 Task: Buy 1 Radiator Caps from Caps section under best seller category for shipping address: Courtney Young, 4279 Crim Lane, Underhill, Vermont 05489, Cell Number 9377427970. Pay from credit card ending with 6010, CVV 682
Action: Mouse moved to (30, 81)
Screenshot: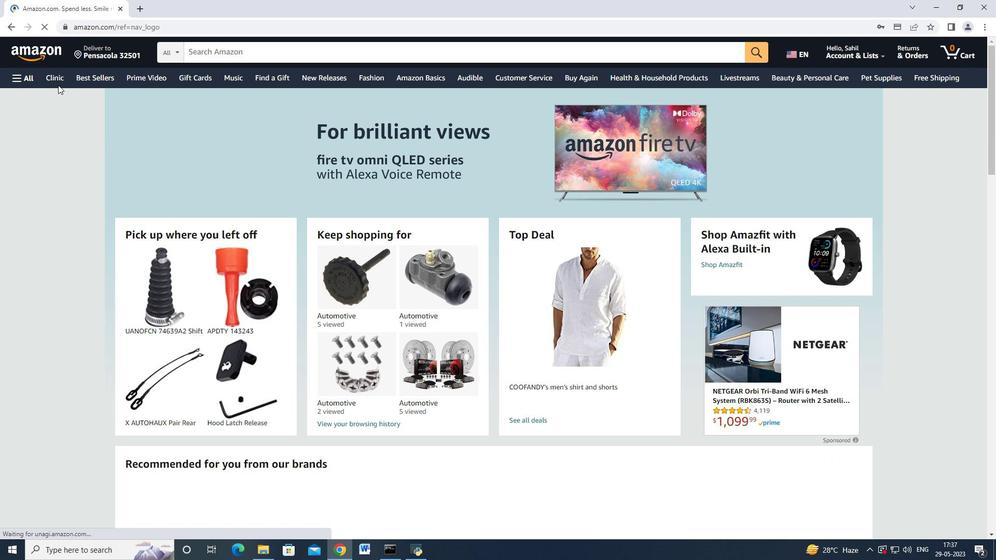 
Action: Mouse pressed left at (30, 81)
Screenshot: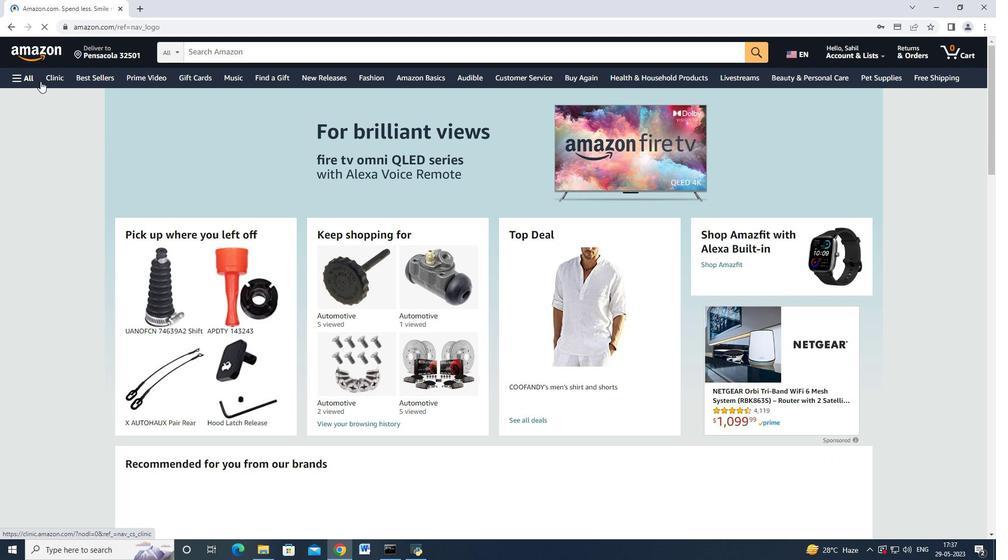 
Action: Mouse moved to (100, 368)
Screenshot: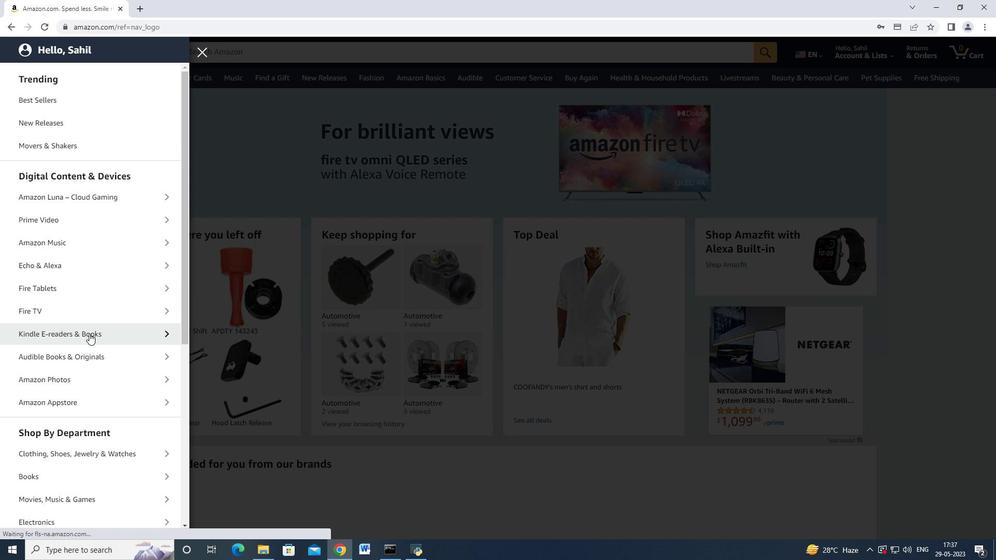 
Action: Mouse scrolled (100, 368) with delta (0, 0)
Screenshot: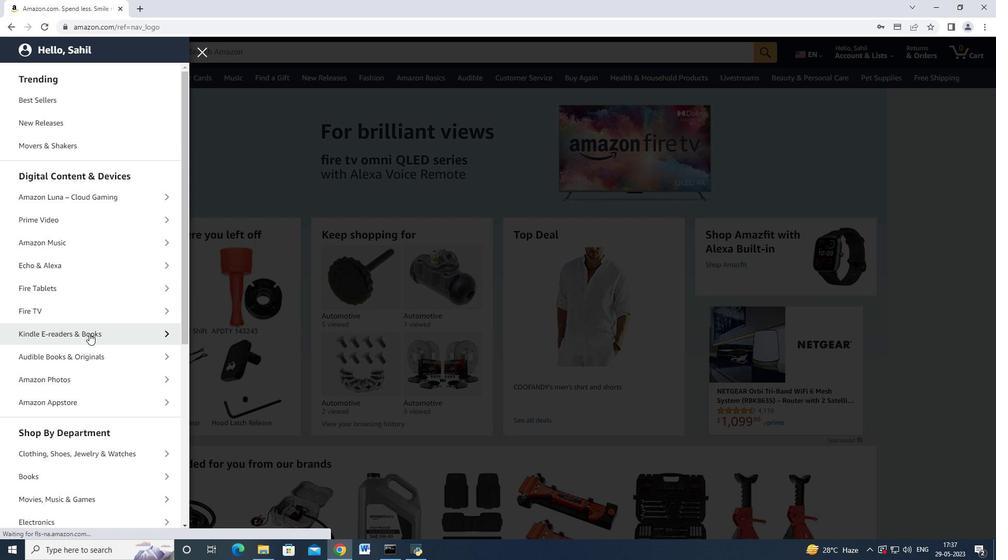 
Action: Mouse scrolled (100, 368) with delta (0, 0)
Screenshot: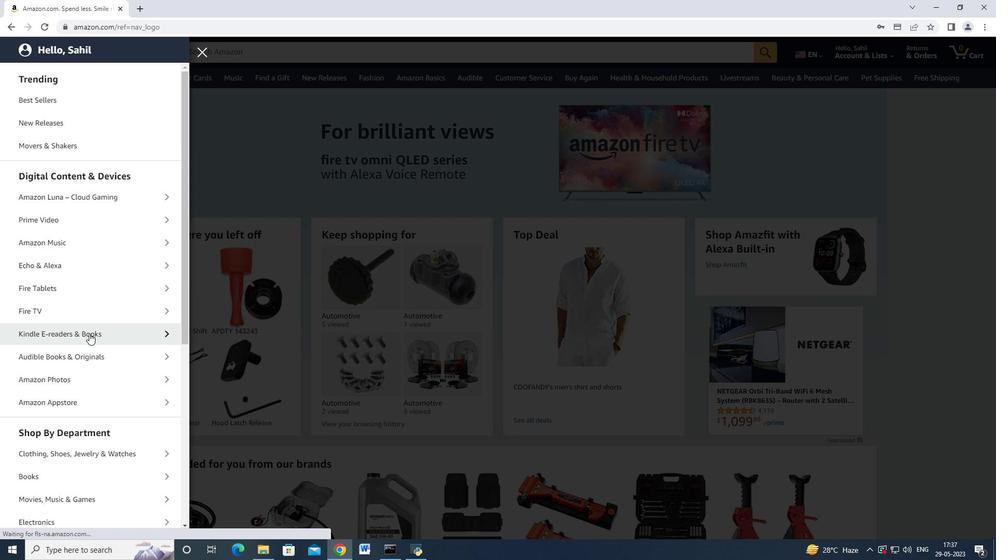 
Action: Mouse scrolled (100, 368) with delta (0, 0)
Screenshot: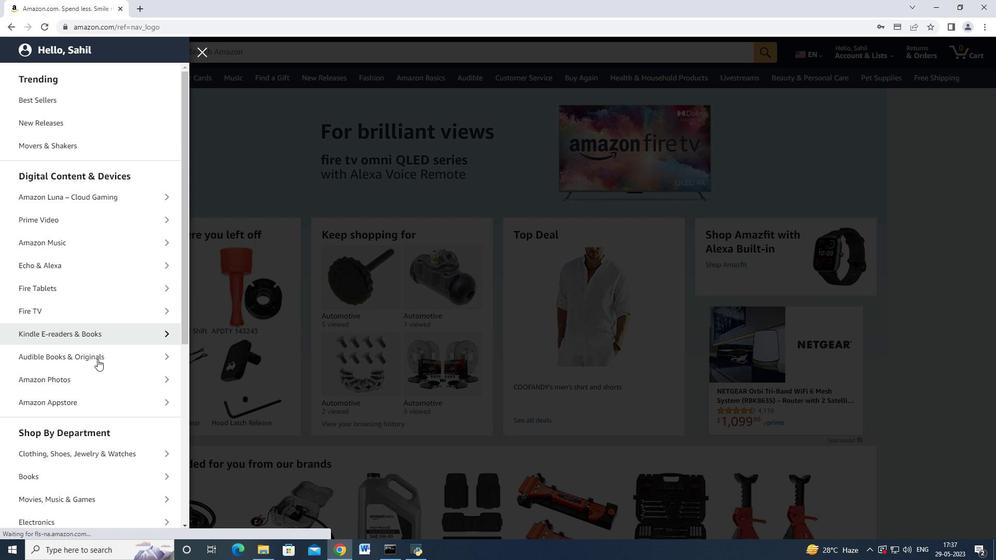 
Action: Mouse moved to (84, 227)
Screenshot: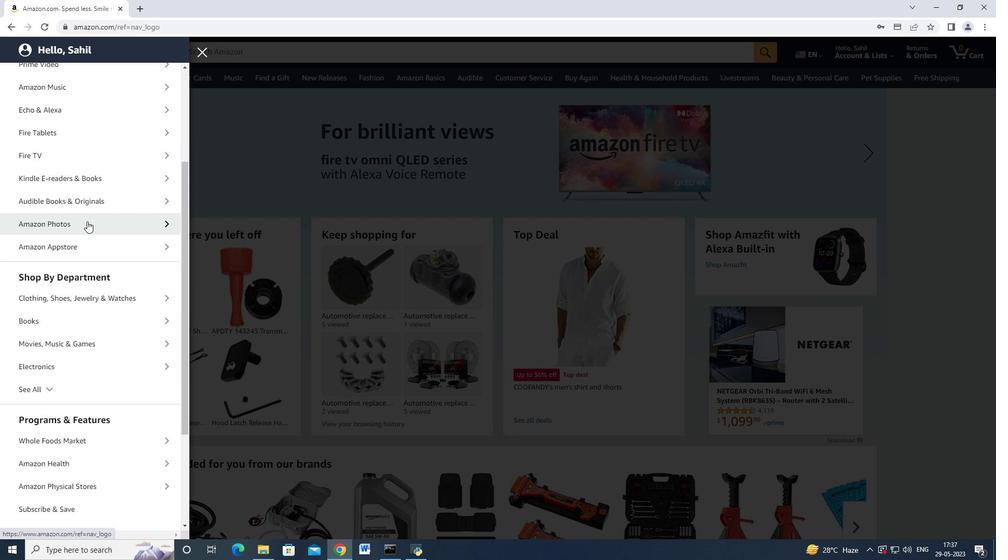 
Action: Mouse scrolled (84, 227) with delta (0, 0)
Screenshot: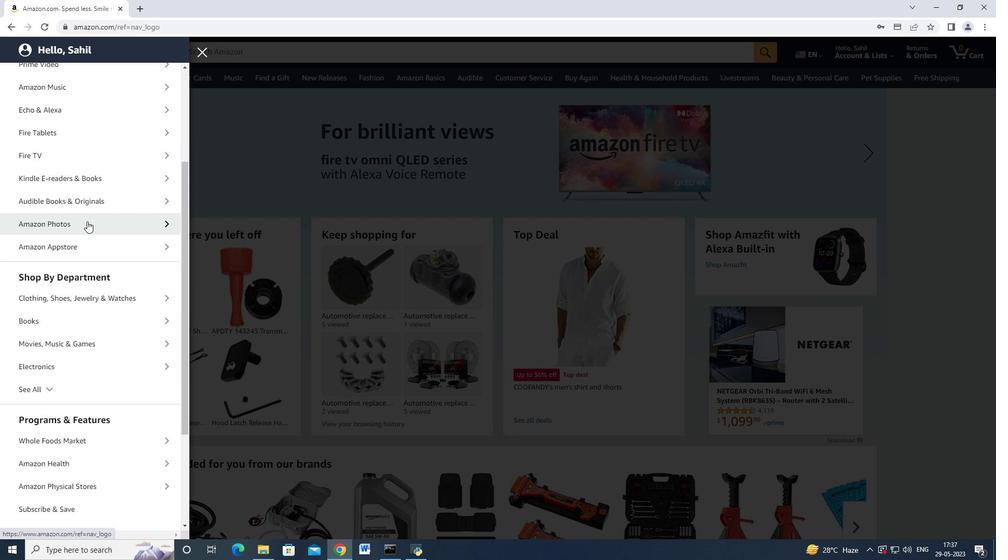 
Action: Mouse scrolled (84, 227) with delta (0, 0)
Screenshot: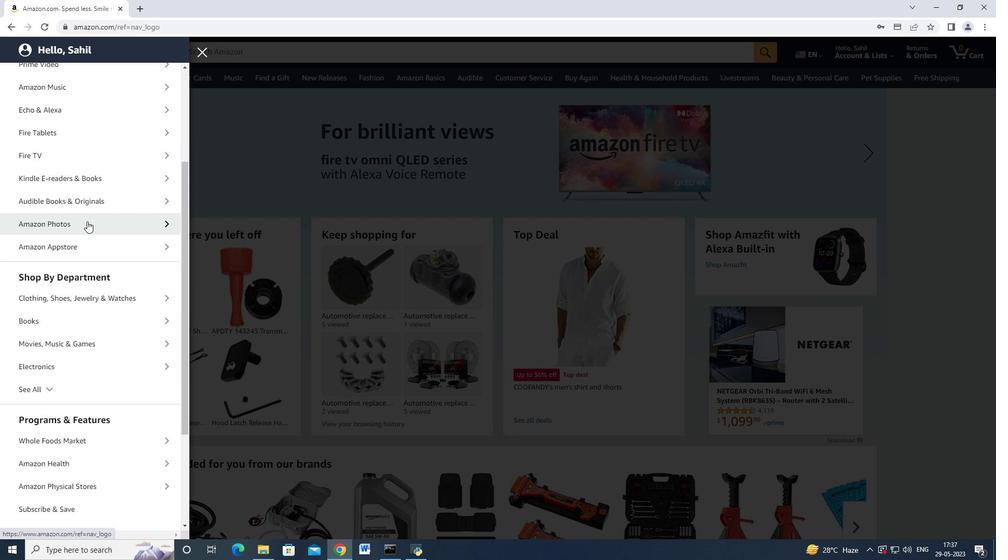 
Action: Mouse scrolled (84, 227) with delta (0, 0)
Screenshot: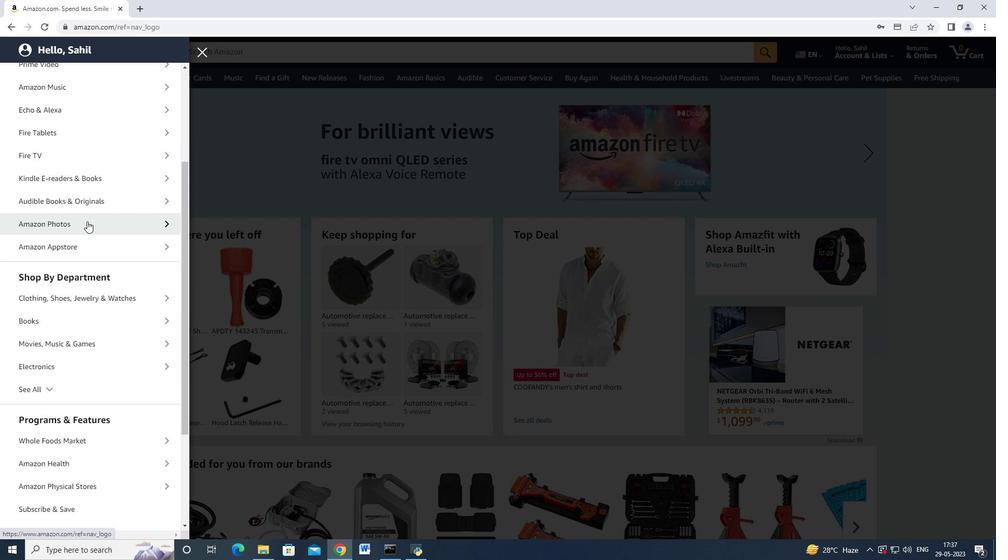 
Action: Mouse moved to (102, 359)
Screenshot: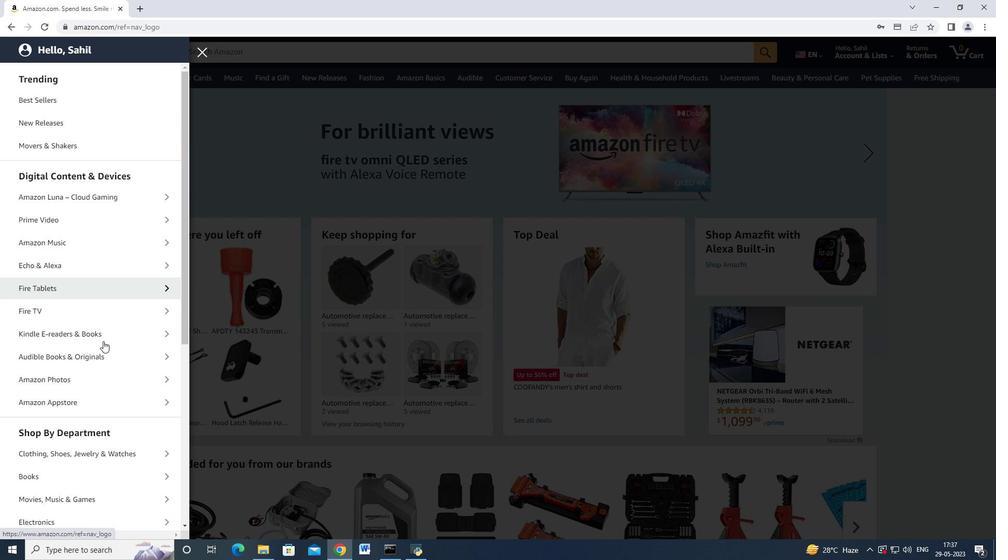 
Action: Mouse scrolled (102, 358) with delta (0, 0)
Screenshot: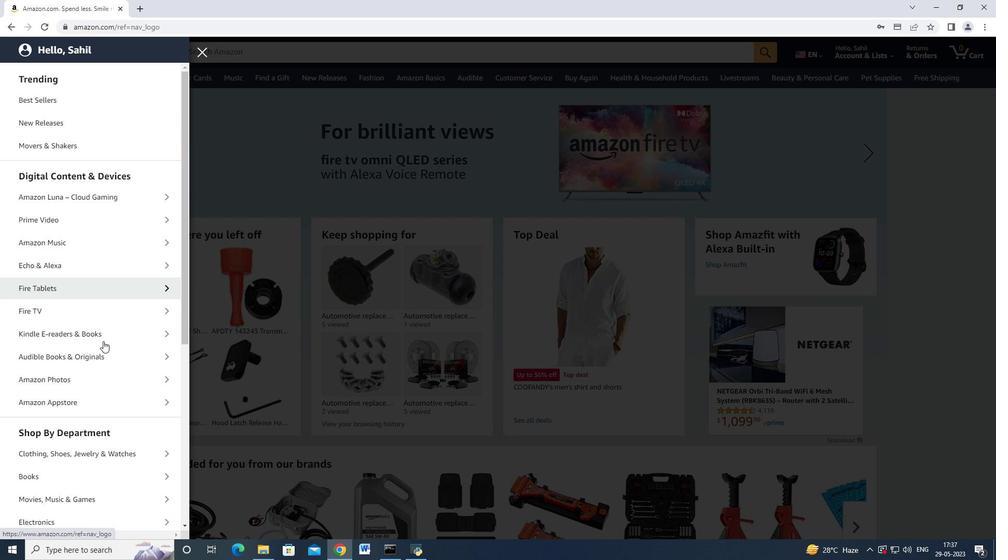 
Action: Mouse scrolled (102, 358) with delta (0, 0)
Screenshot: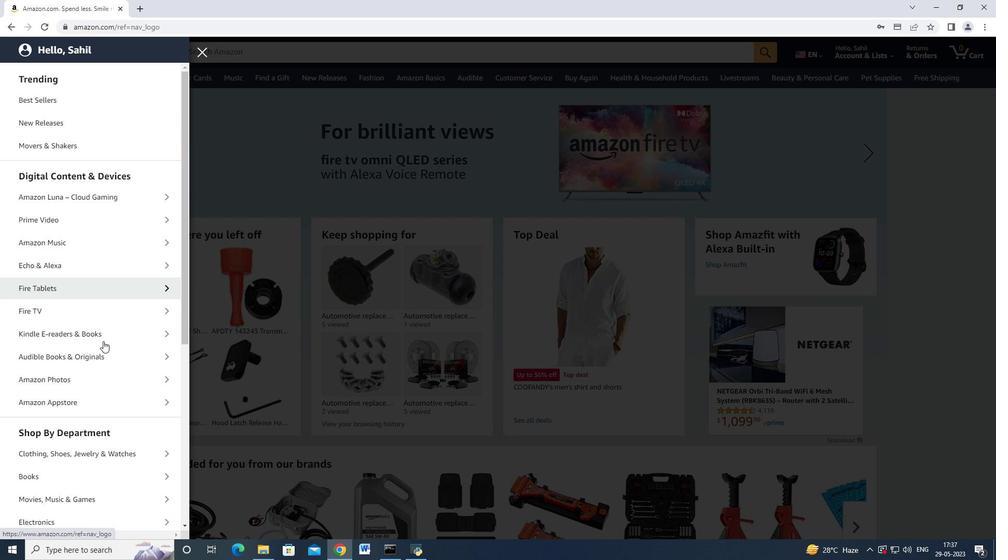 
Action: Mouse scrolled (102, 358) with delta (0, 0)
Screenshot: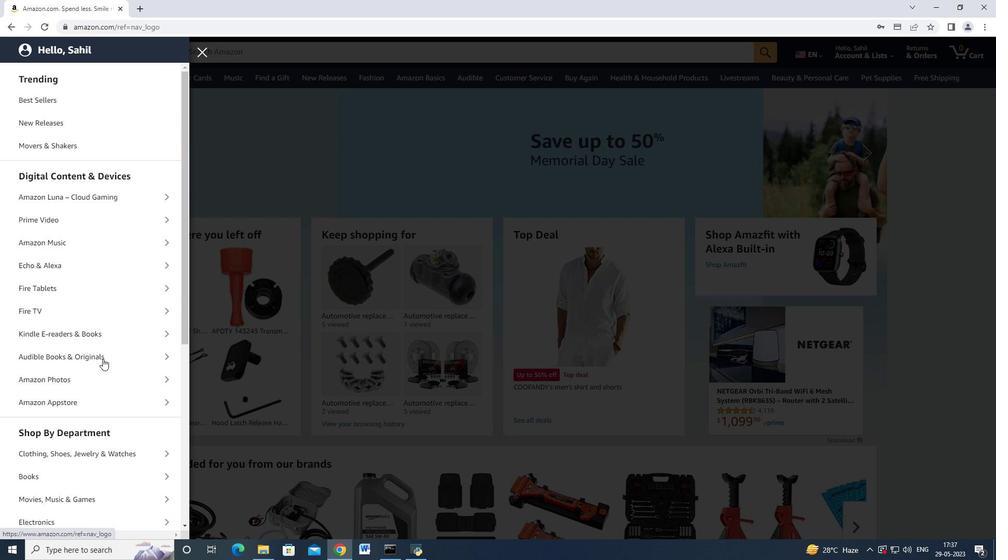 
Action: Mouse scrolled (102, 358) with delta (0, 0)
Screenshot: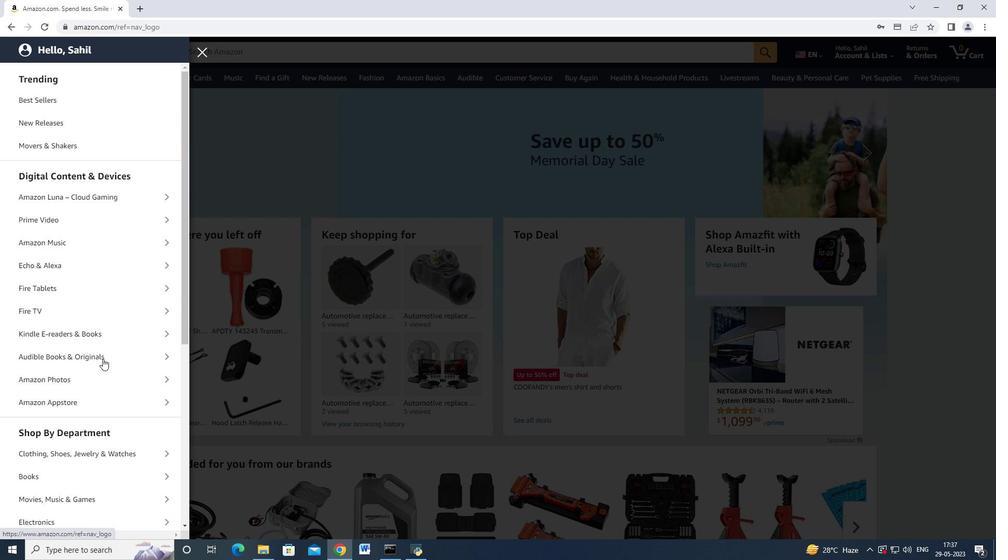 
Action: Mouse moved to (96, 377)
Screenshot: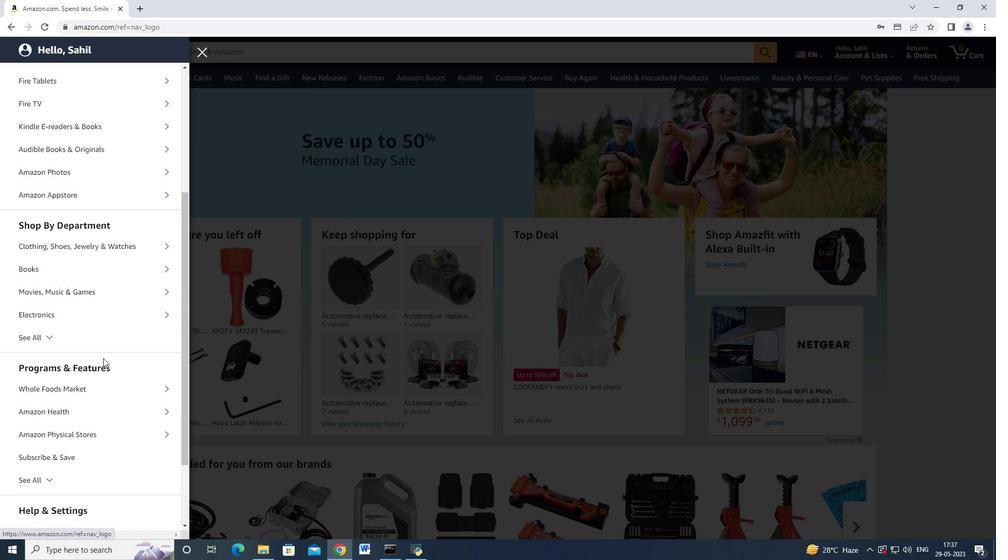 
Action: Mouse scrolled (96, 377) with delta (0, 0)
Screenshot: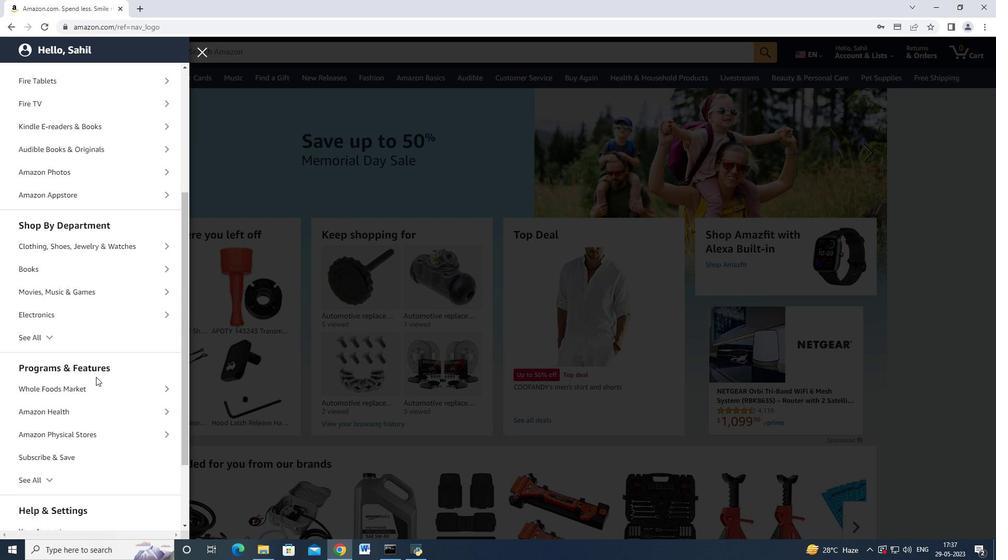 
Action: Mouse scrolled (96, 377) with delta (0, 0)
Screenshot: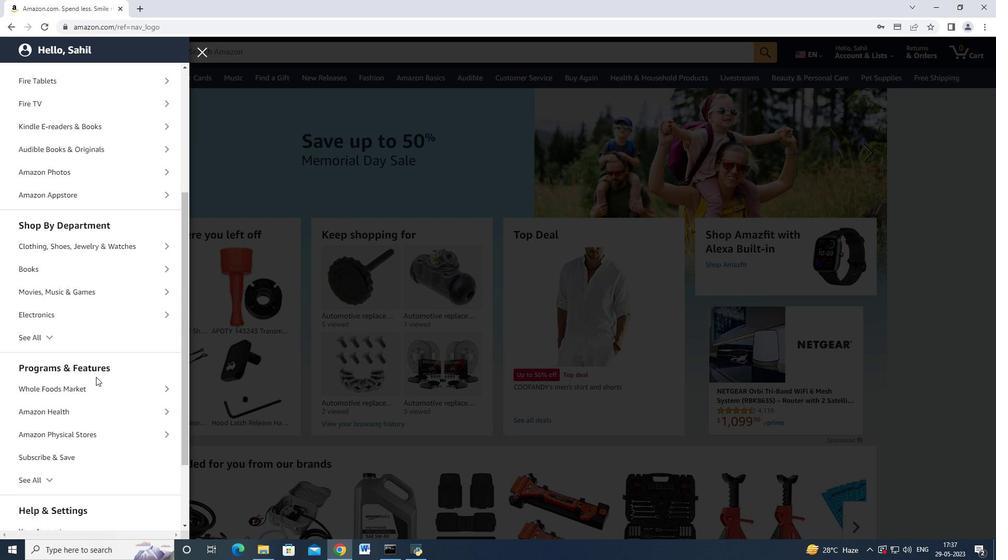 
Action: Mouse scrolled (96, 377) with delta (0, 0)
Screenshot: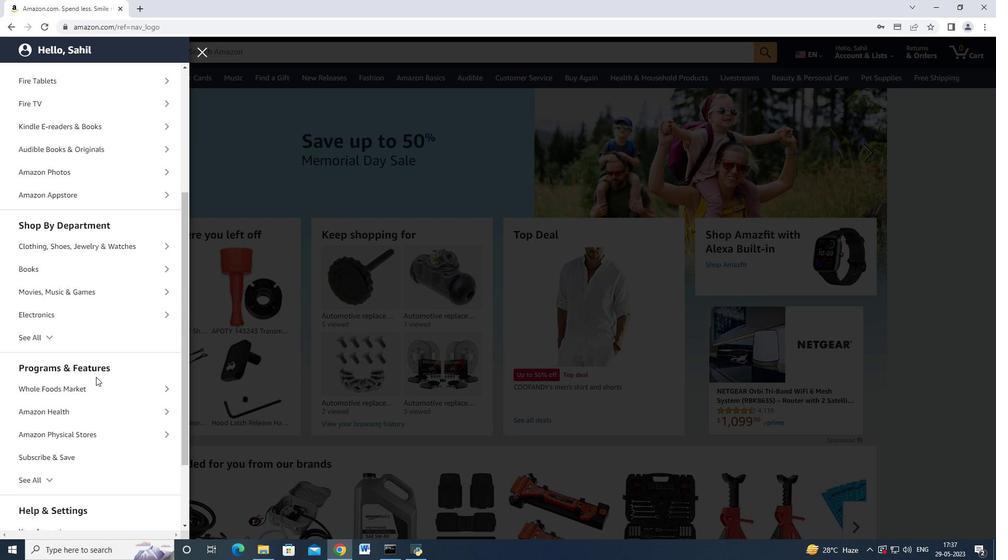 
Action: Mouse scrolled (96, 377) with delta (0, 0)
Screenshot: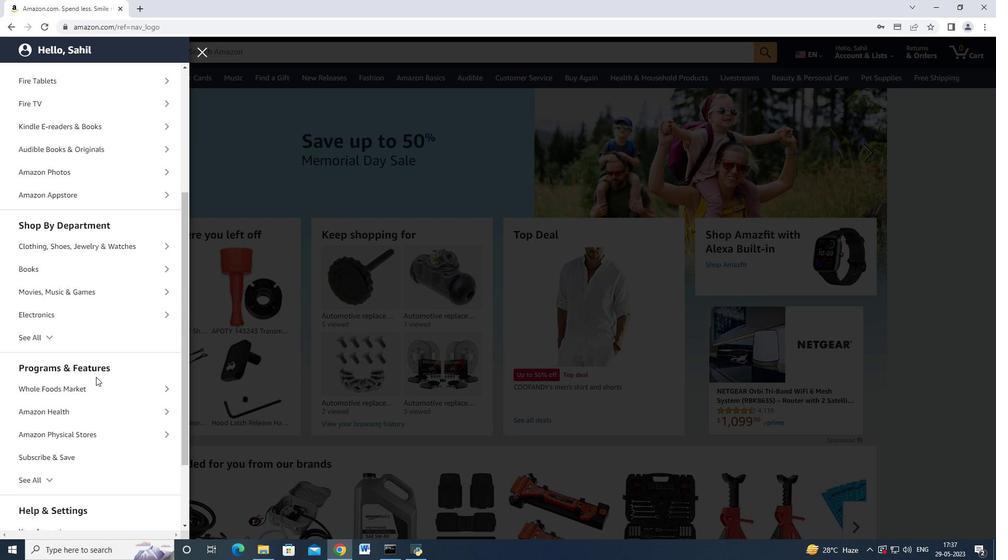 
Action: Mouse moved to (81, 354)
Screenshot: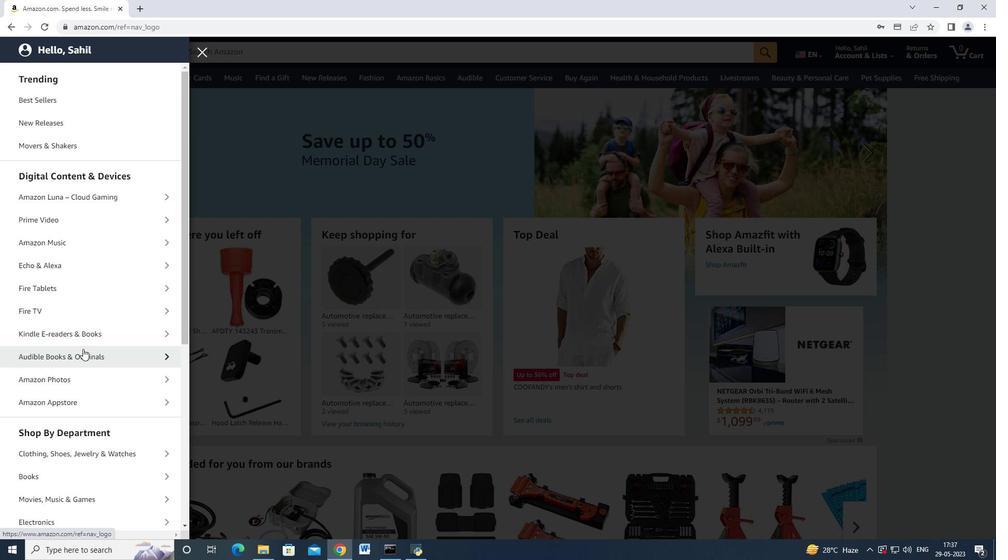 
Action: Mouse scrolled (81, 353) with delta (0, 0)
Screenshot: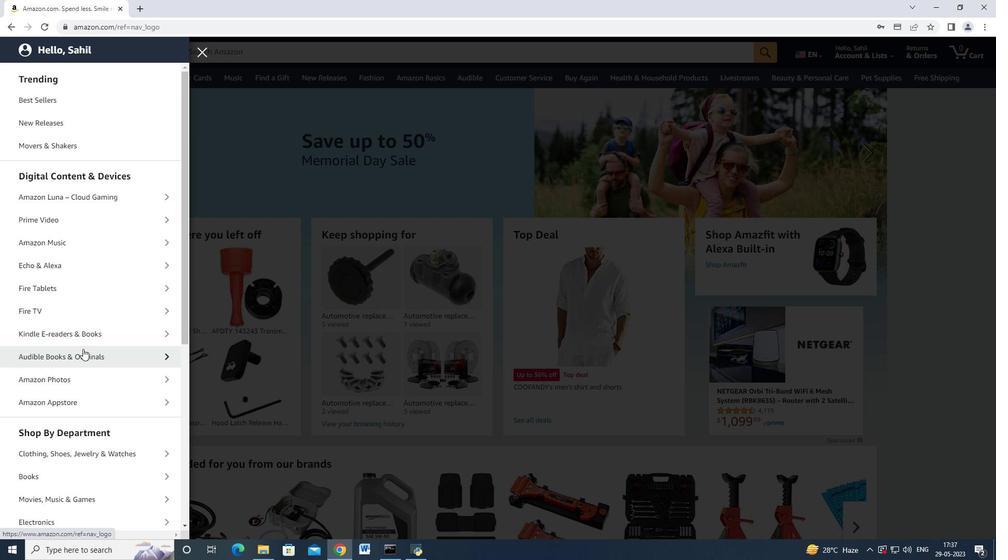 
Action: Mouse scrolled (81, 353) with delta (0, 0)
Screenshot: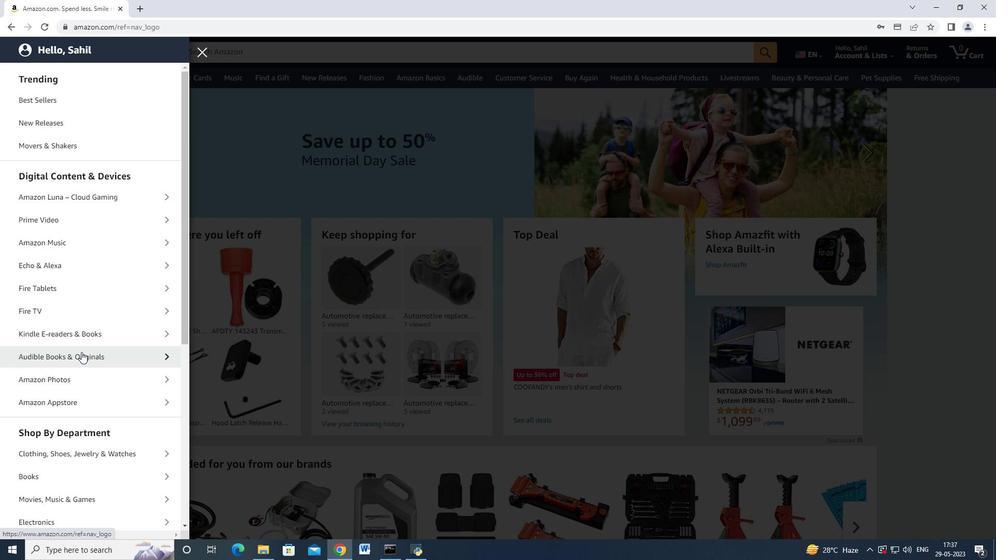 
Action: Mouse moved to (75, 378)
Screenshot: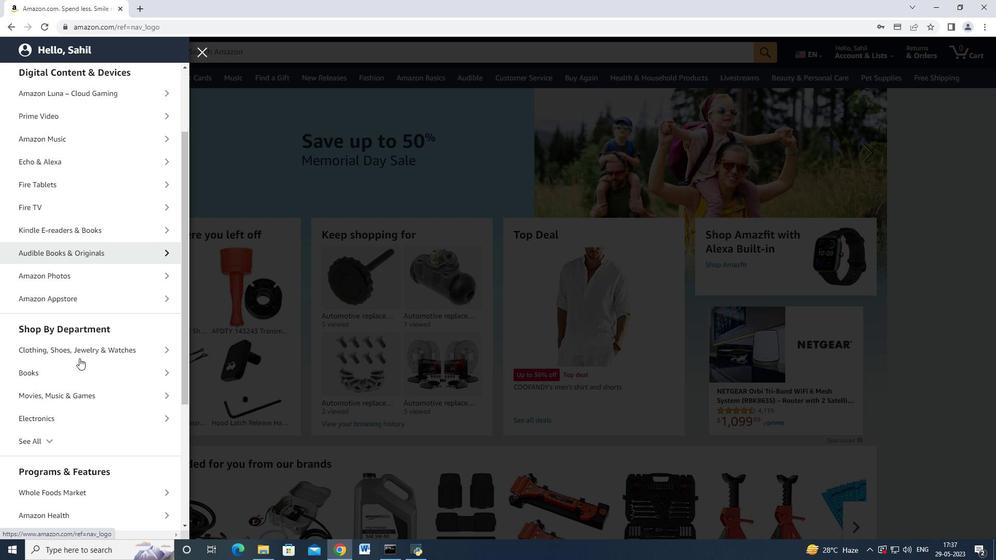 
Action: Mouse scrolled (75, 377) with delta (0, 0)
Screenshot: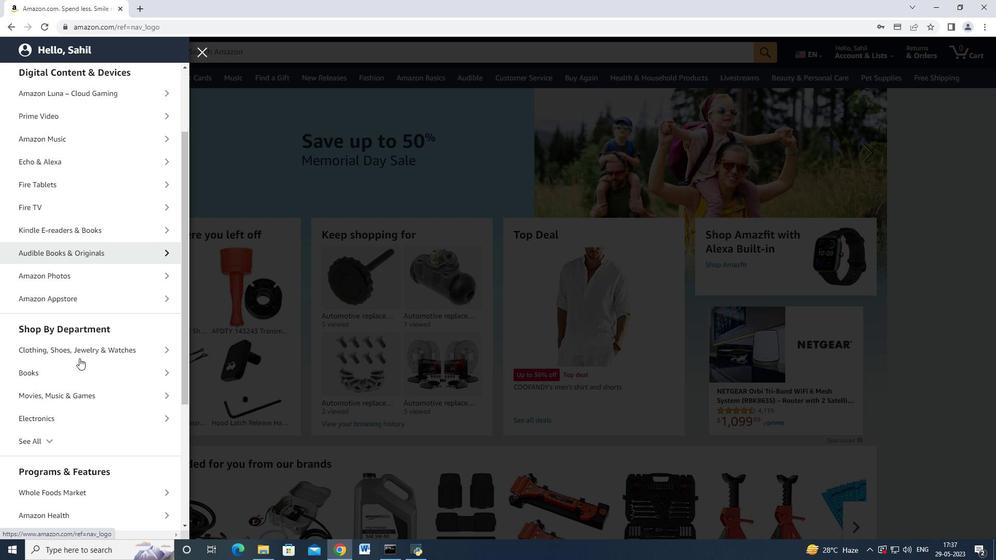 
Action: Mouse moved to (58, 394)
Screenshot: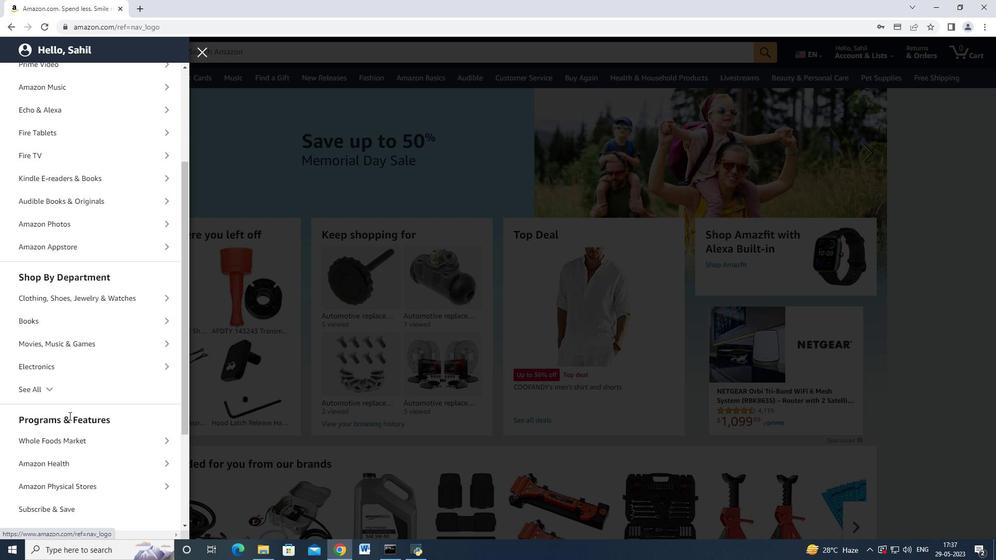 
Action: Mouse pressed left at (58, 394)
Screenshot: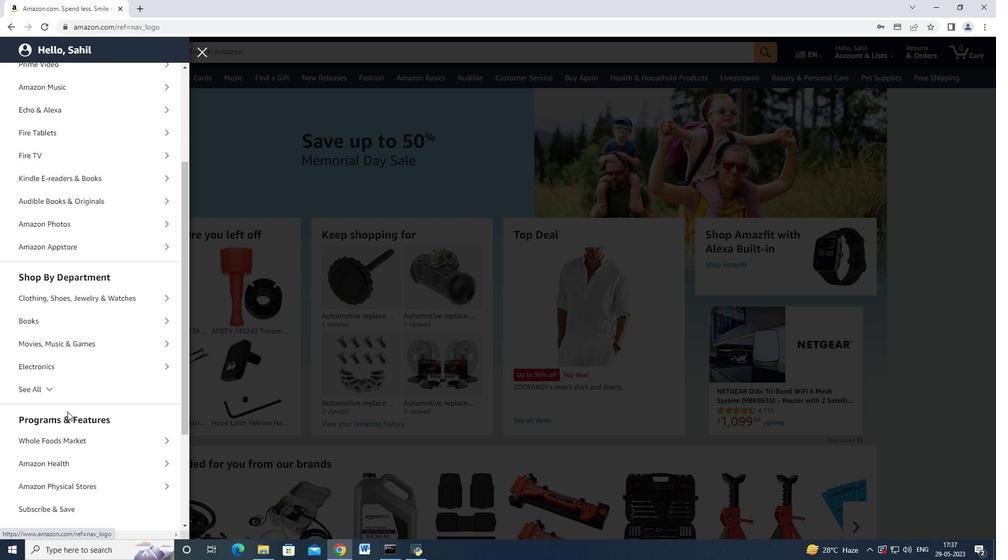 
Action: Mouse moved to (78, 373)
Screenshot: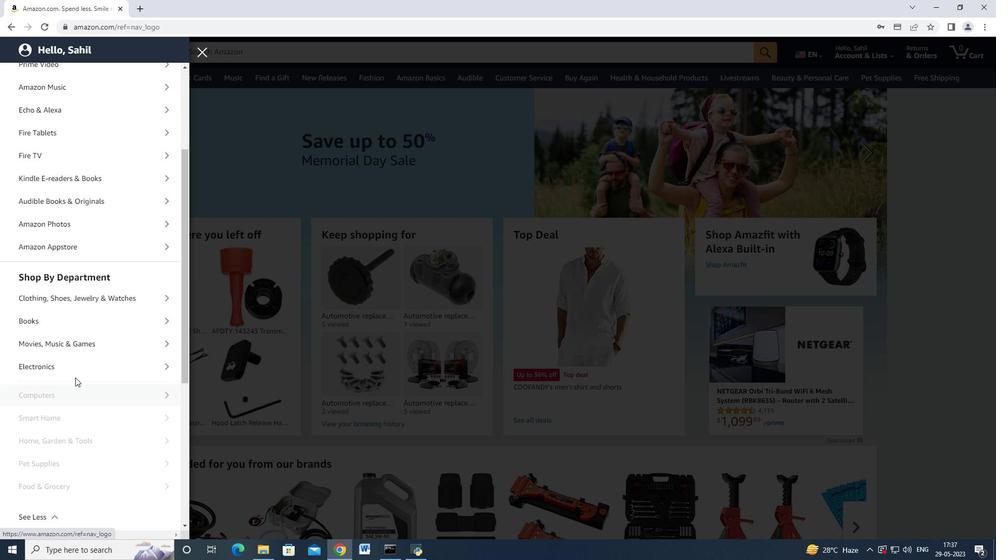 
Action: Mouse scrolled (78, 372) with delta (0, 0)
Screenshot: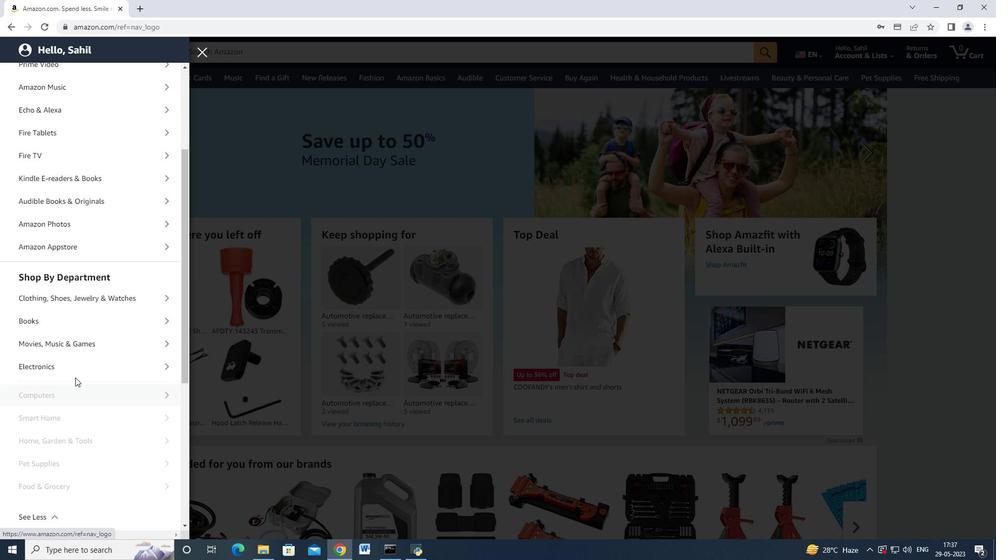 
Action: Mouse scrolled (78, 372) with delta (0, 0)
Screenshot: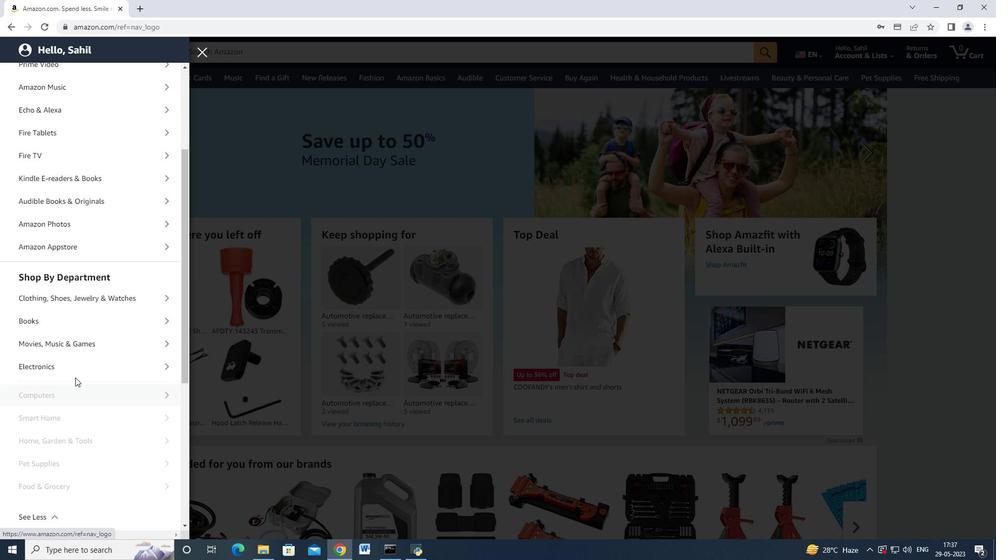 
Action: Mouse scrolled (78, 372) with delta (0, 0)
Screenshot: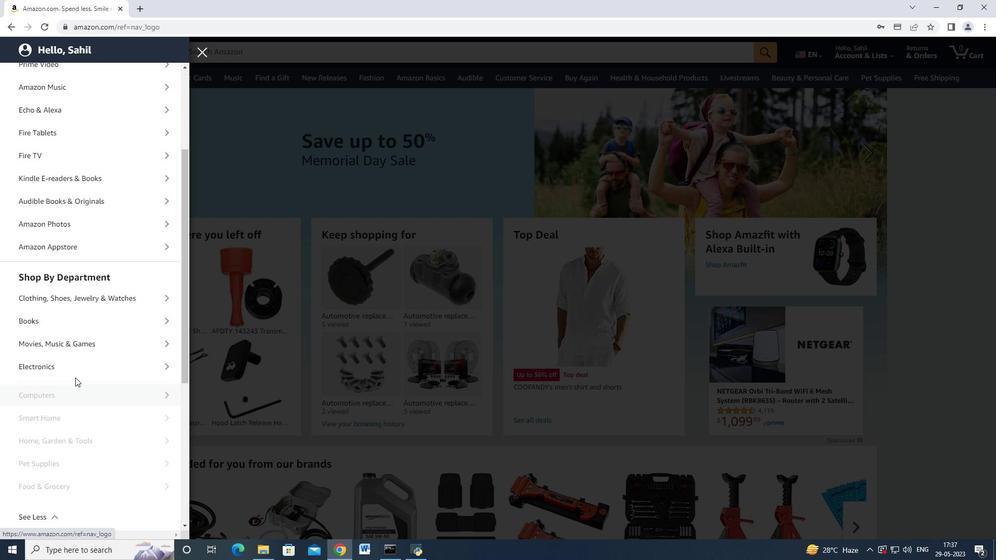 
Action: Mouse scrolled (78, 372) with delta (0, 0)
Screenshot: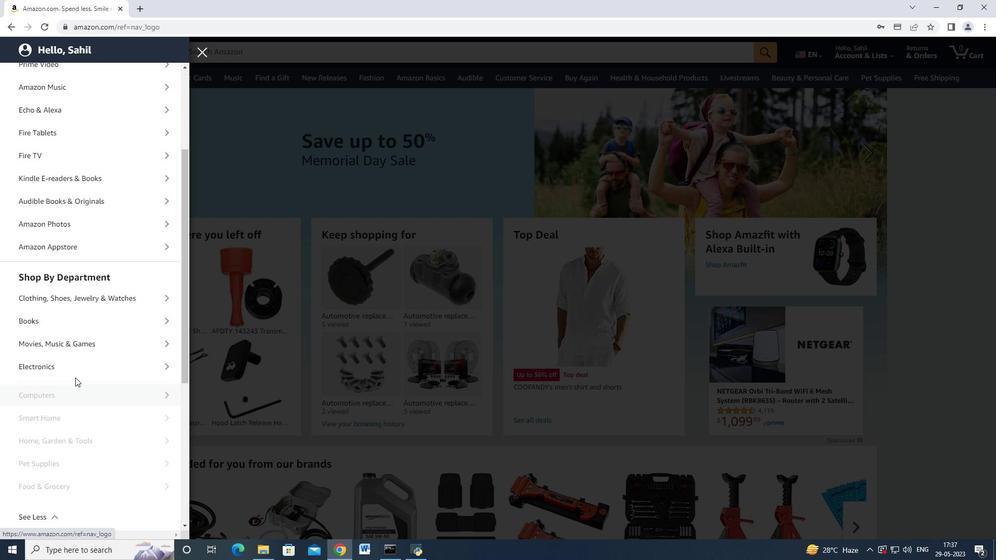 
Action: Mouse scrolled (78, 372) with delta (0, 0)
Screenshot: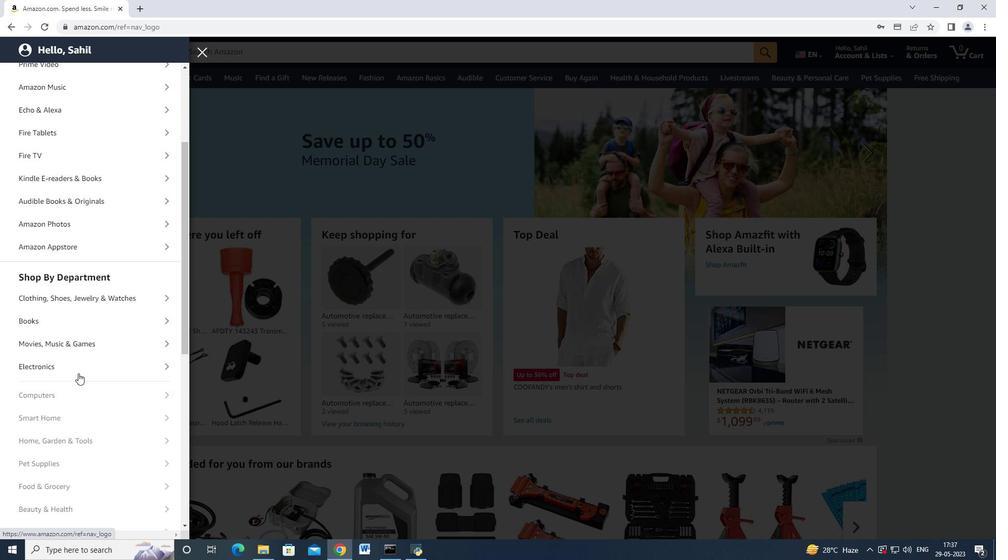 
Action: Mouse moved to (78, 369)
Screenshot: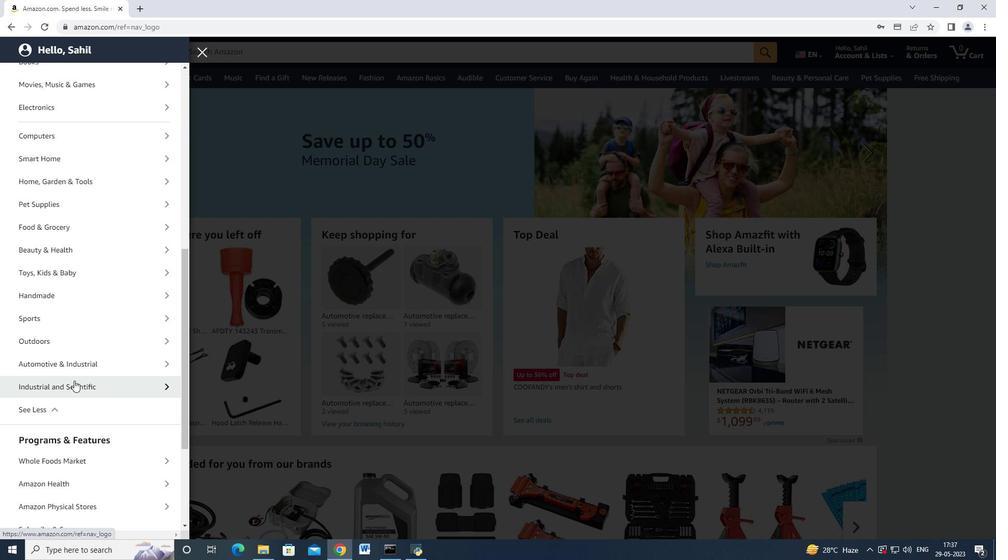 
Action: Mouse pressed left at (78, 369)
Screenshot: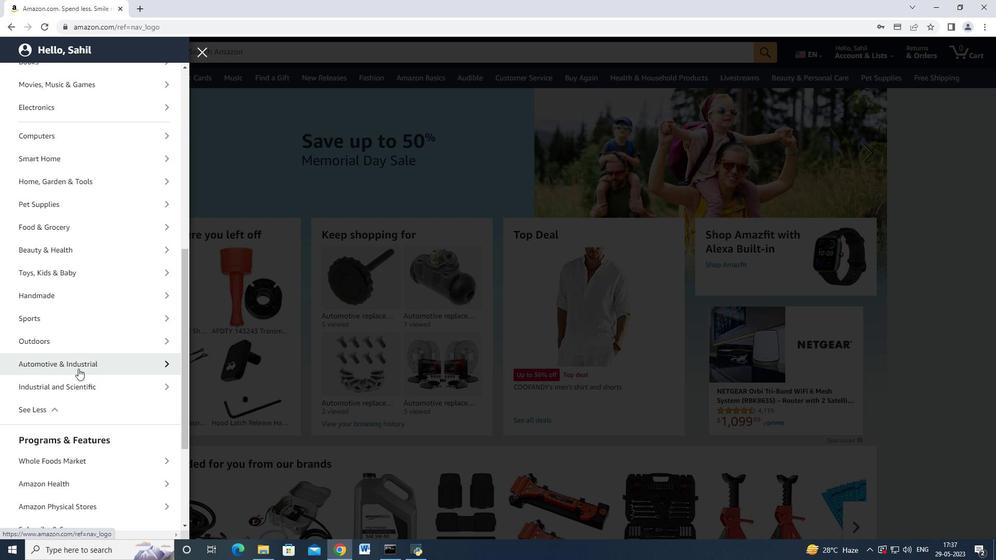 
Action: Mouse moved to (565, 176)
Screenshot: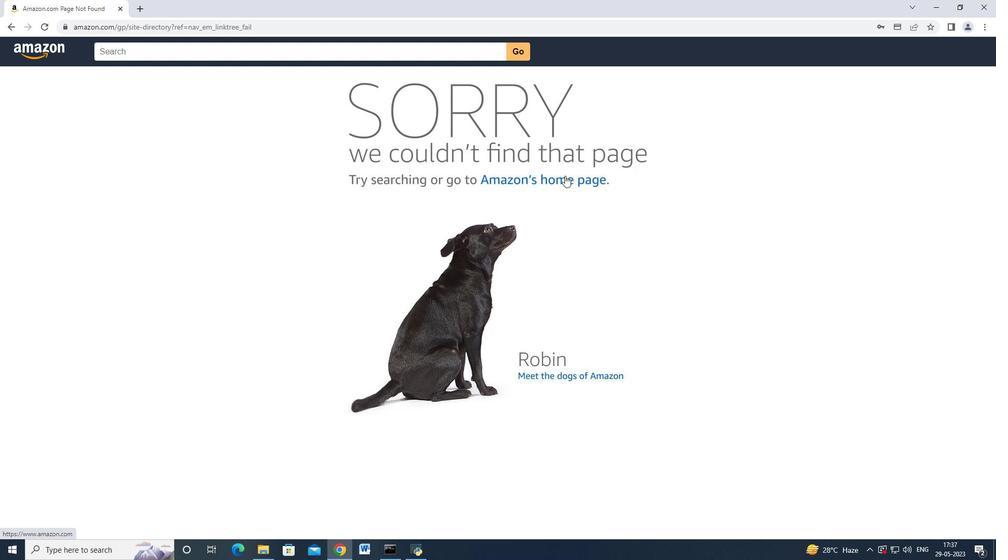 
Action: Mouse pressed left at (565, 176)
Screenshot: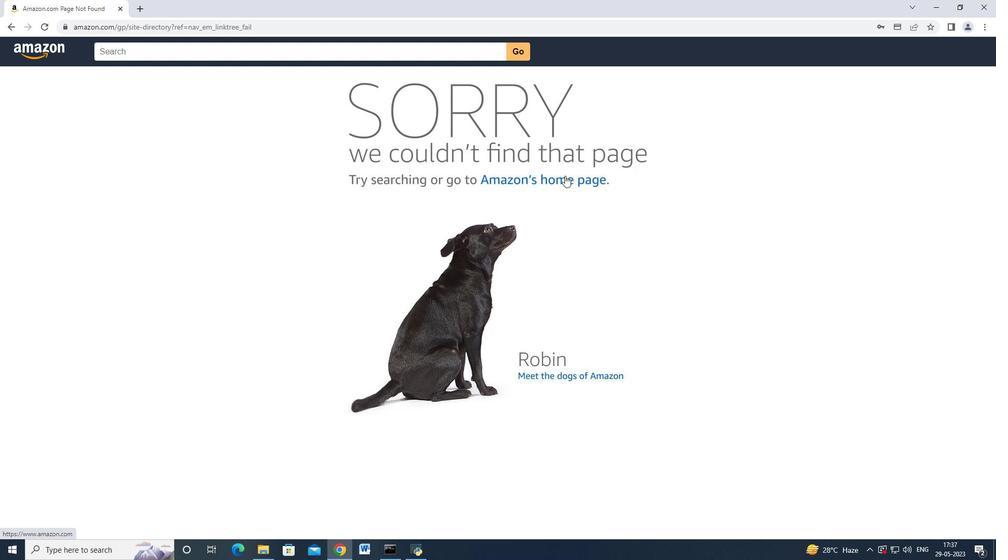 
Action: Mouse moved to (29, 75)
Screenshot: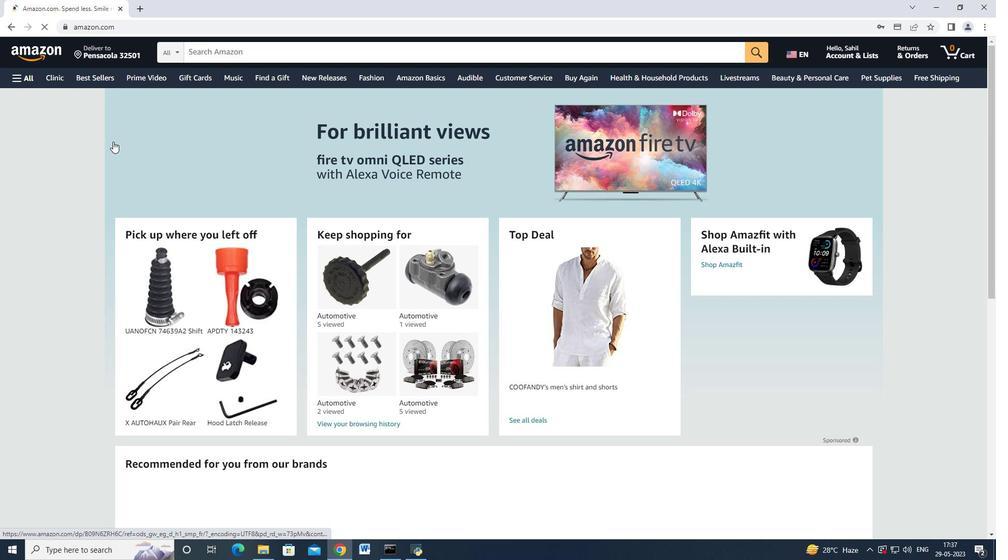 
Action: Mouse pressed left at (29, 75)
Screenshot: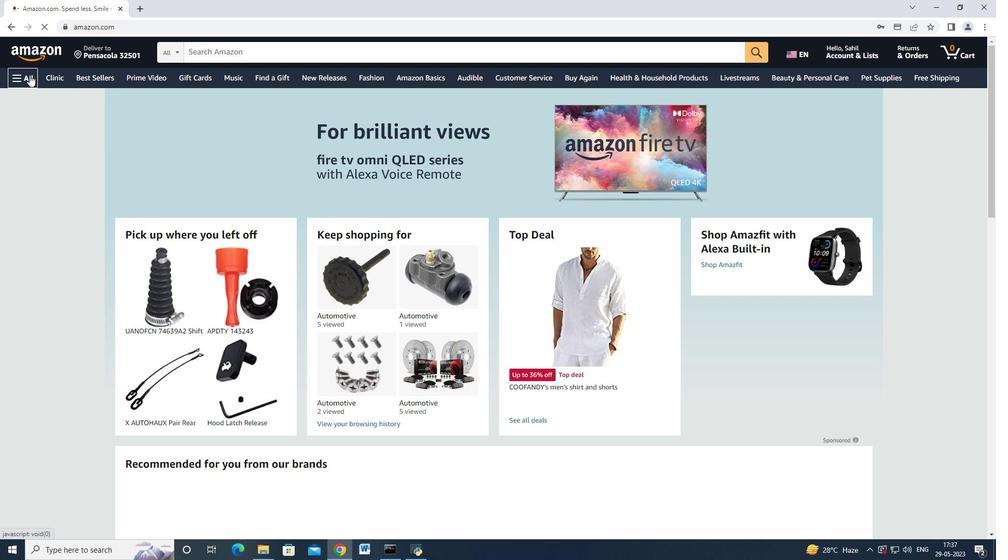
Action: Mouse moved to (89, 216)
Screenshot: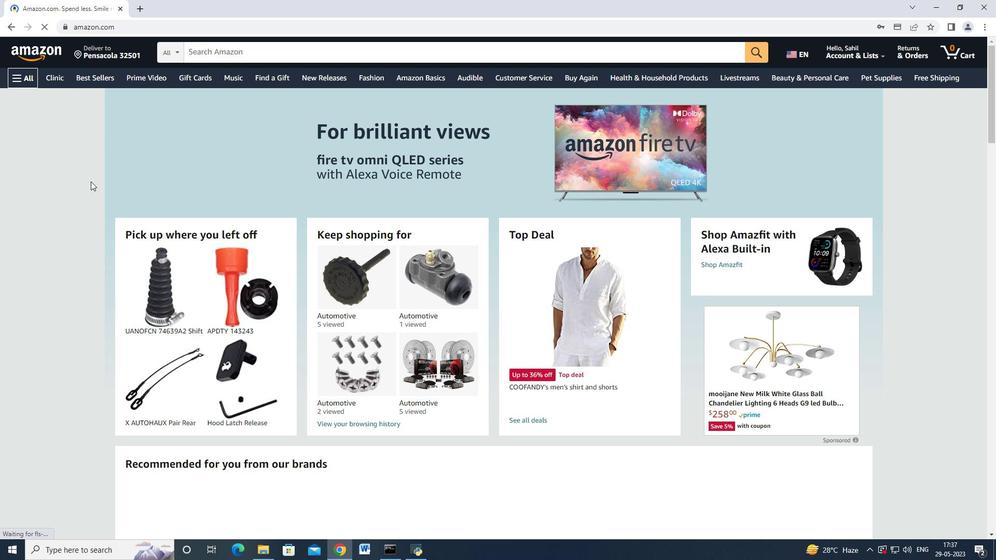 
Action: Mouse scrolled (89, 215) with delta (0, 0)
Screenshot: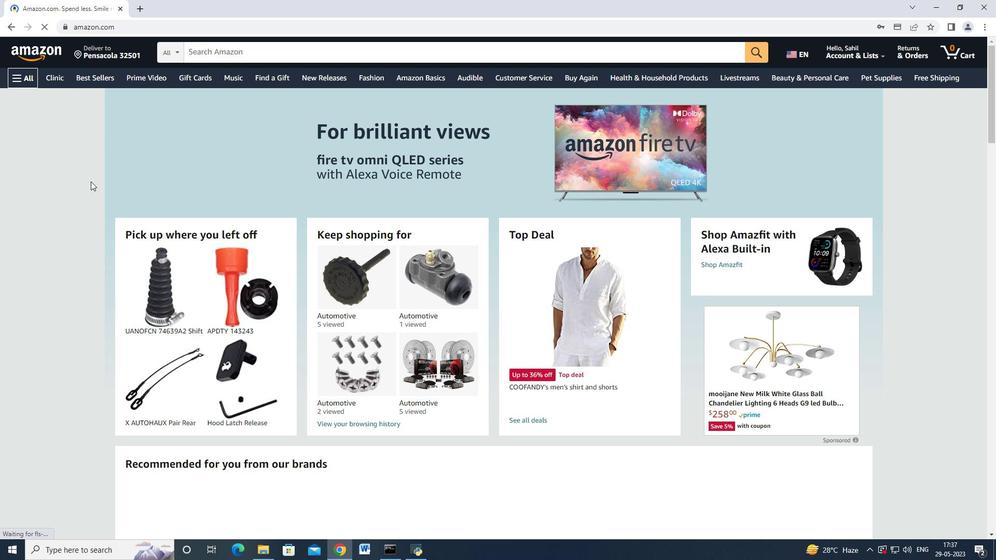 
Action: Mouse moved to (87, 237)
Screenshot: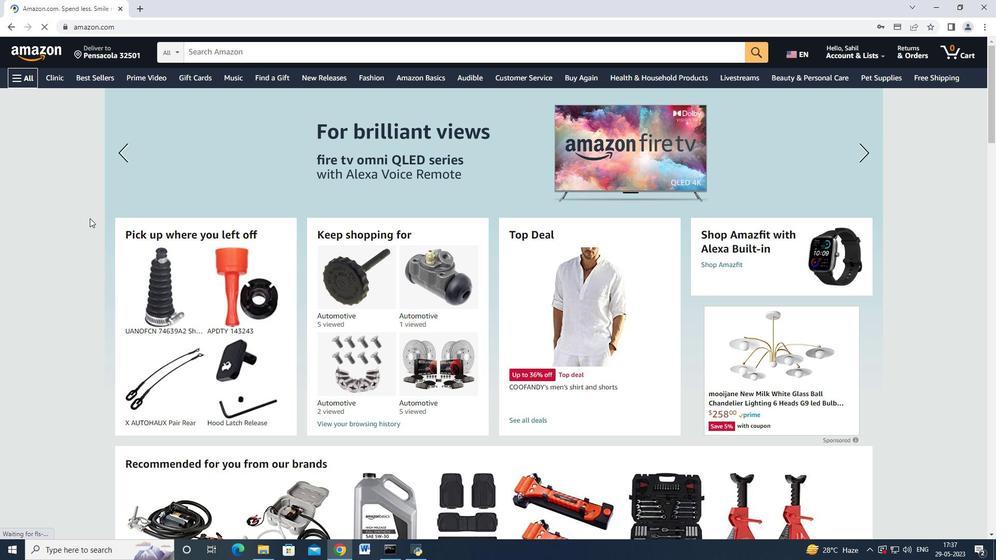 
Action: Mouse scrolled (87, 236) with delta (0, 0)
Screenshot: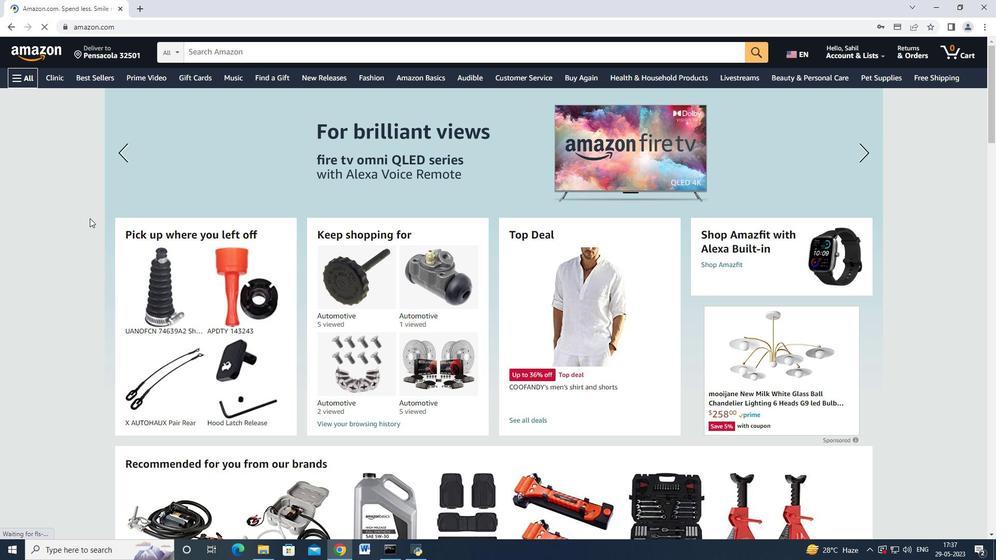 
Action: Mouse moved to (86, 240)
Screenshot: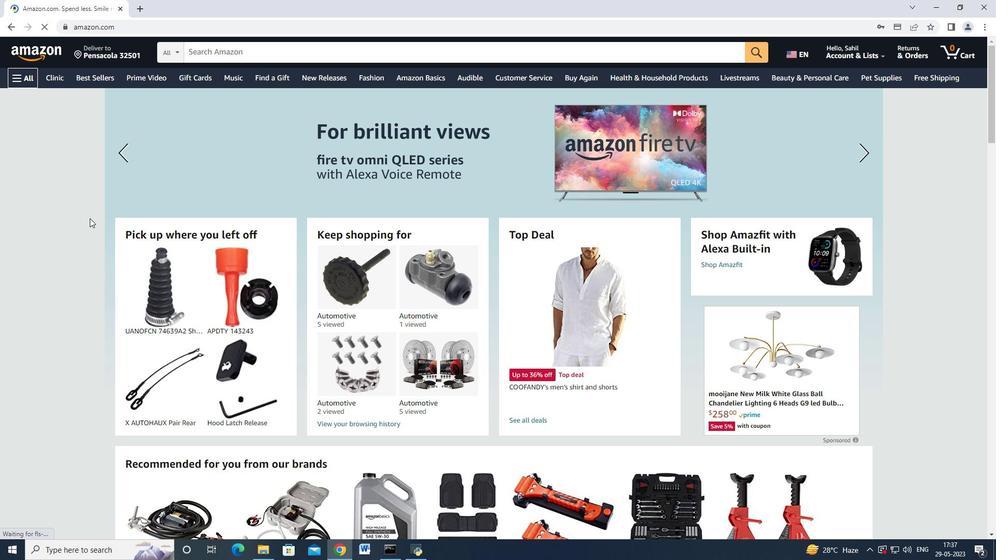 
Action: Mouse scrolled (86, 239) with delta (0, 0)
Screenshot: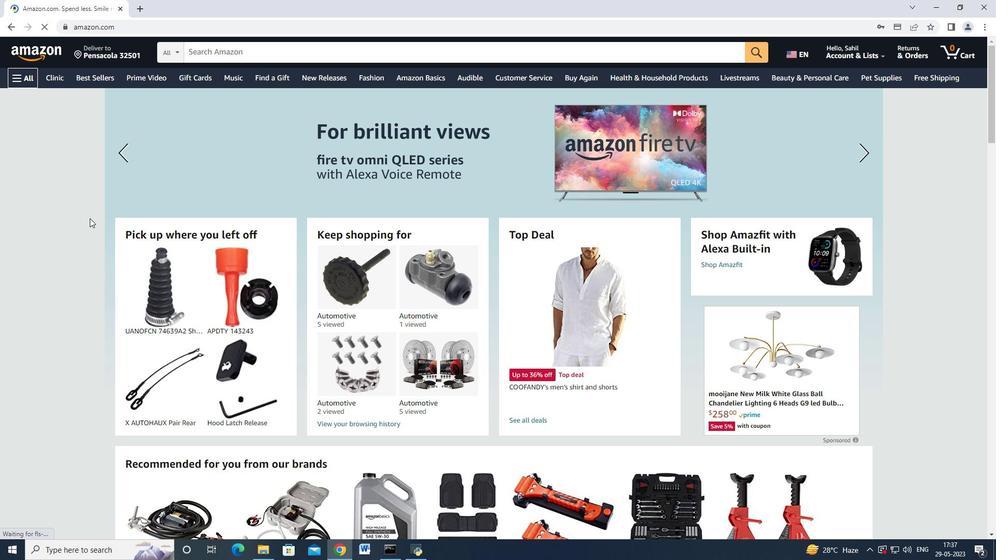 
Action: Mouse moved to (62, 197)
Screenshot: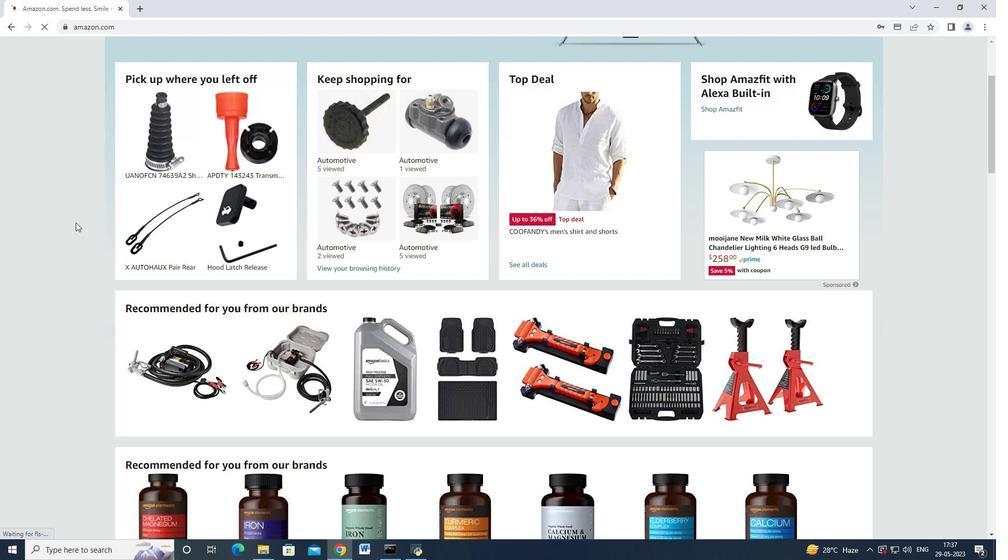
Action: Mouse scrolled (62, 197) with delta (0, 0)
Screenshot: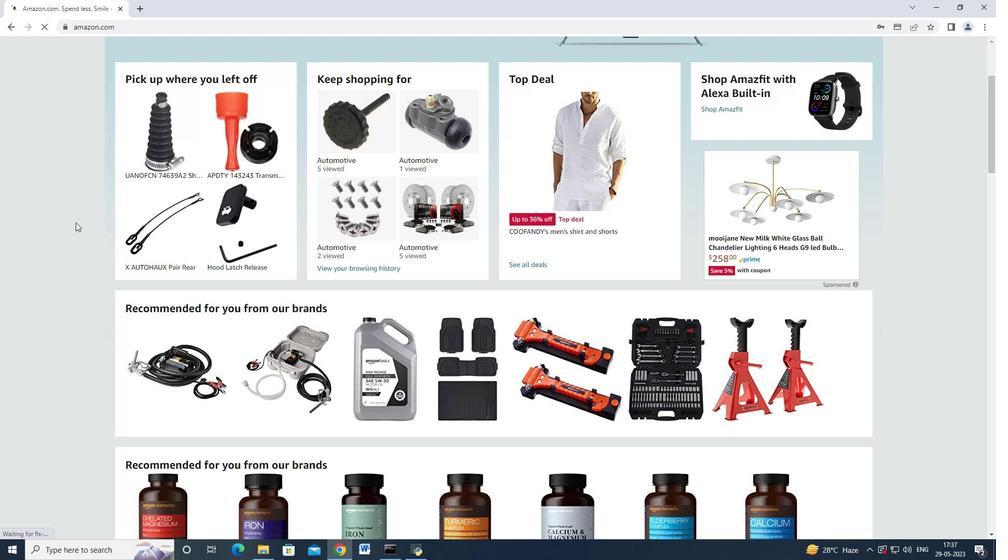 
Action: Mouse scrolled (62, 197) with delta (0, 0)
Screenshot: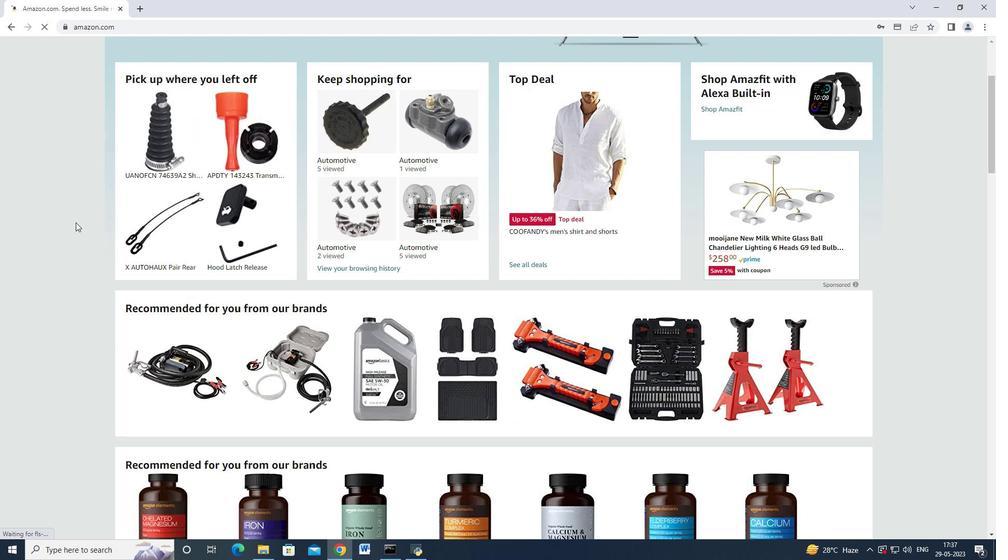 
Action: Mouse scrolled (62, 197) with delta (0, 0)
Screenshot: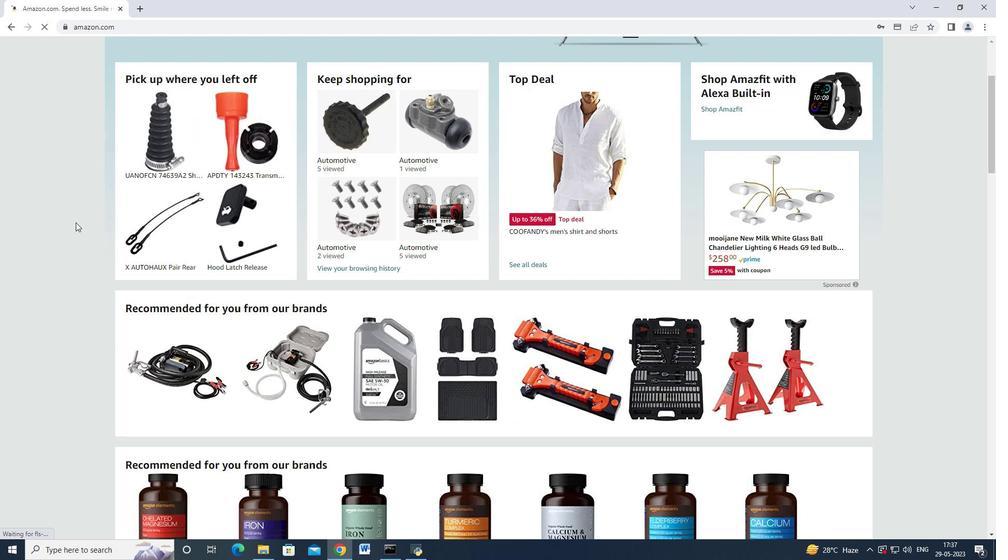 
Action: Mouse scrolled (62, 197) with delta (0, 0)
Screenshot: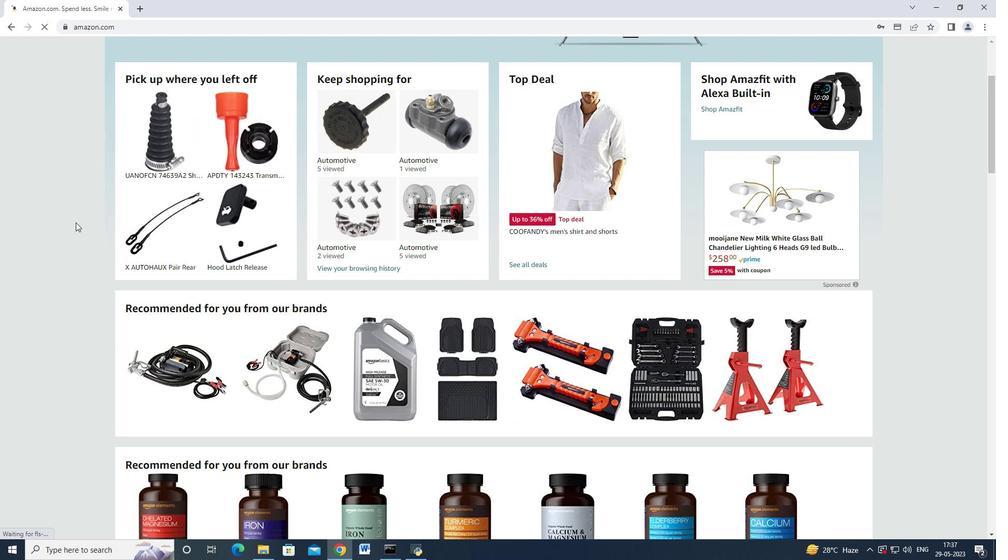 
Action: Mouse scrolled (62, 197) with delta (0, 0)
Screenshot: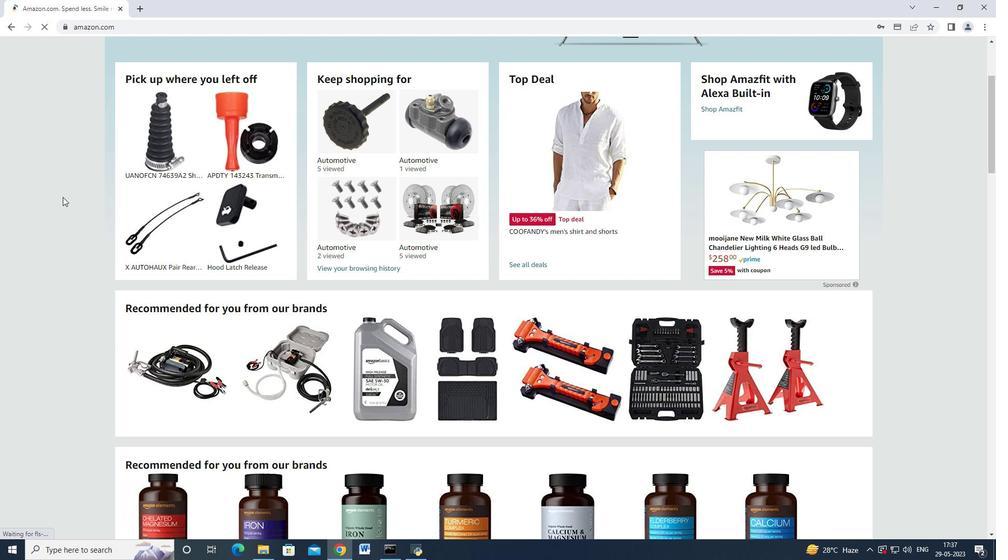 
Action: Mouse moved to (58, 146)
Screenshot: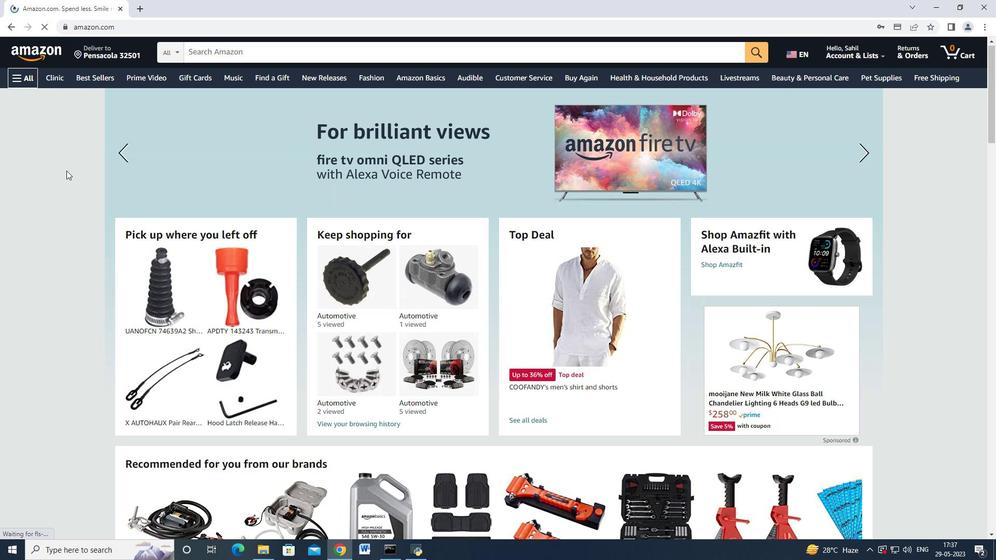 
Action: Mouse scrolled (64, 163) with delta (0, 0)
Screenshot: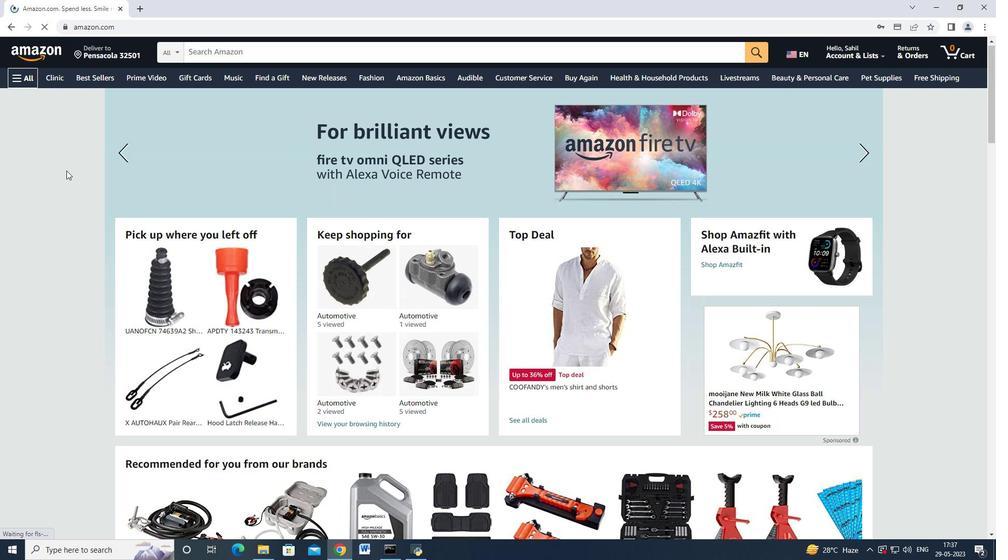 
Action: Mouse moved to (54, 140)
Screenshot: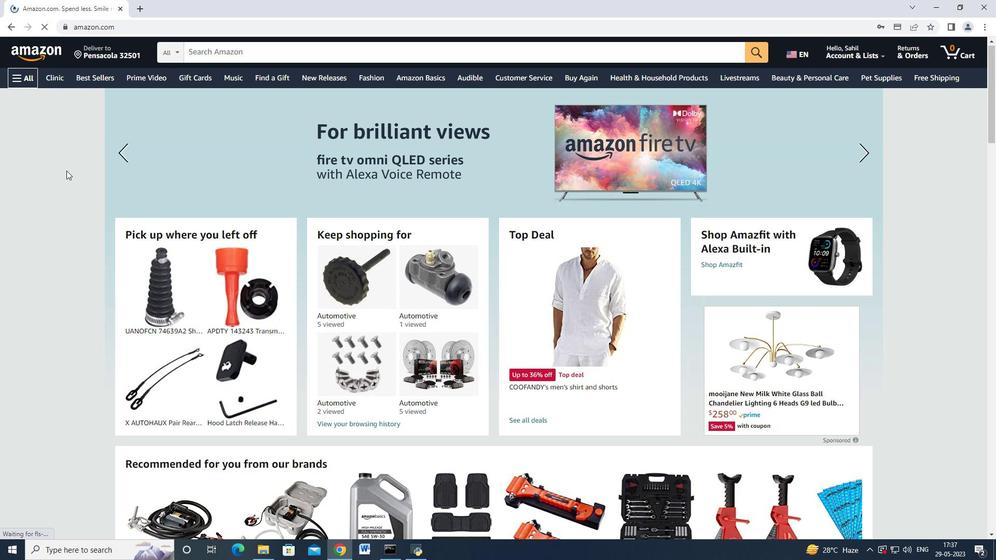 
Action: Mouse scrolled (63, 159) with delta (0, 0)
Screenshot: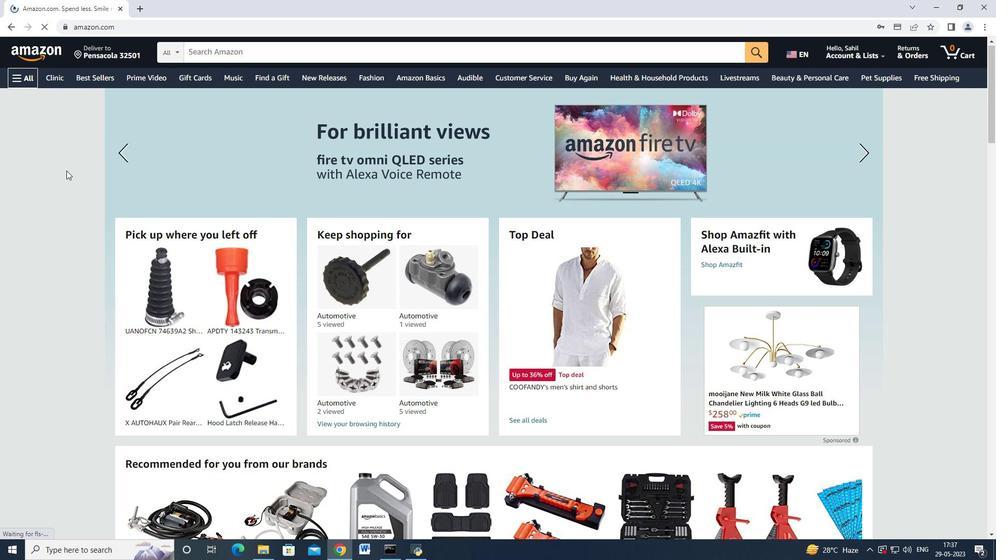 
Action: Mouse moved to (49, 129)
Screenshot: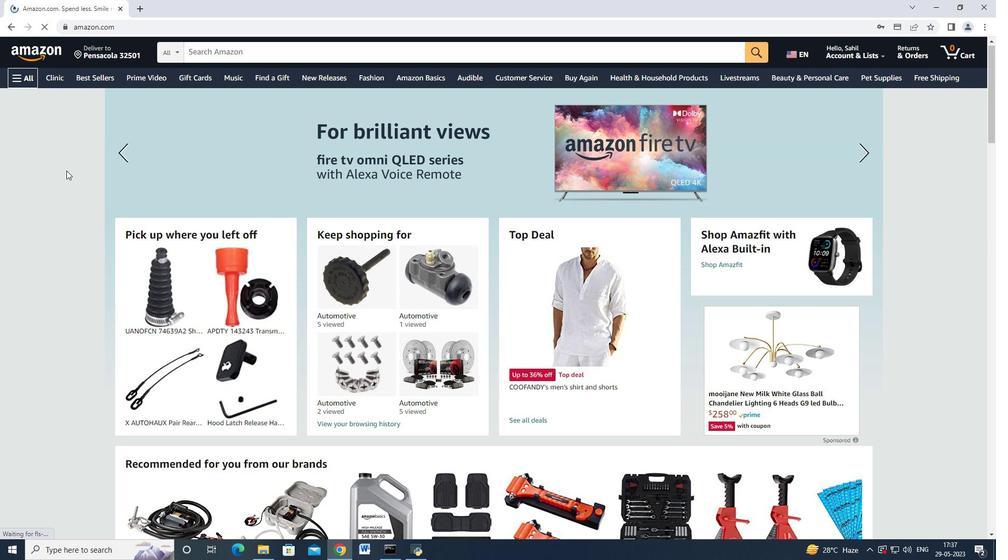 
Action: Mouse scrolled (58, 147) with delta (0, 0)
Screenshot: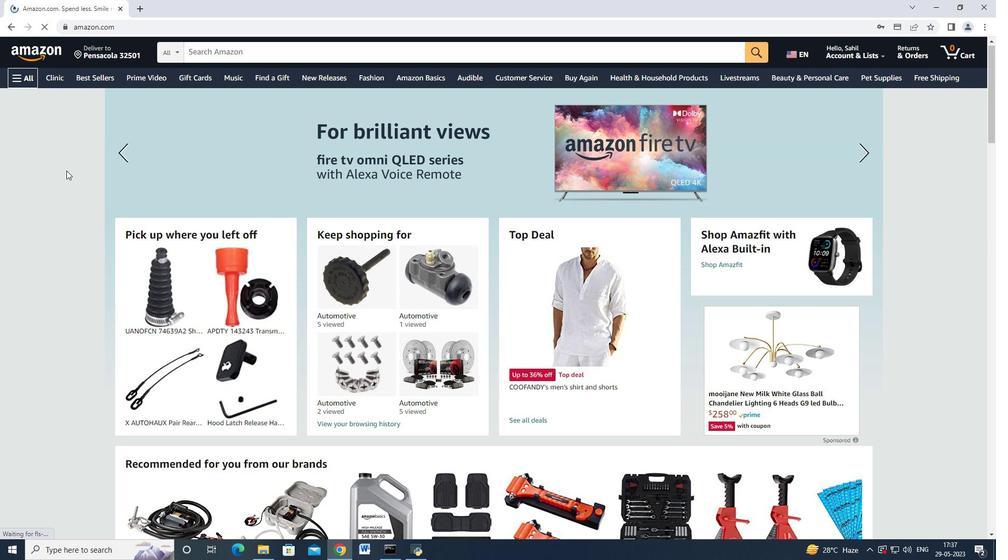 
Action: Mouse moved to (72, 266)
Screenshot: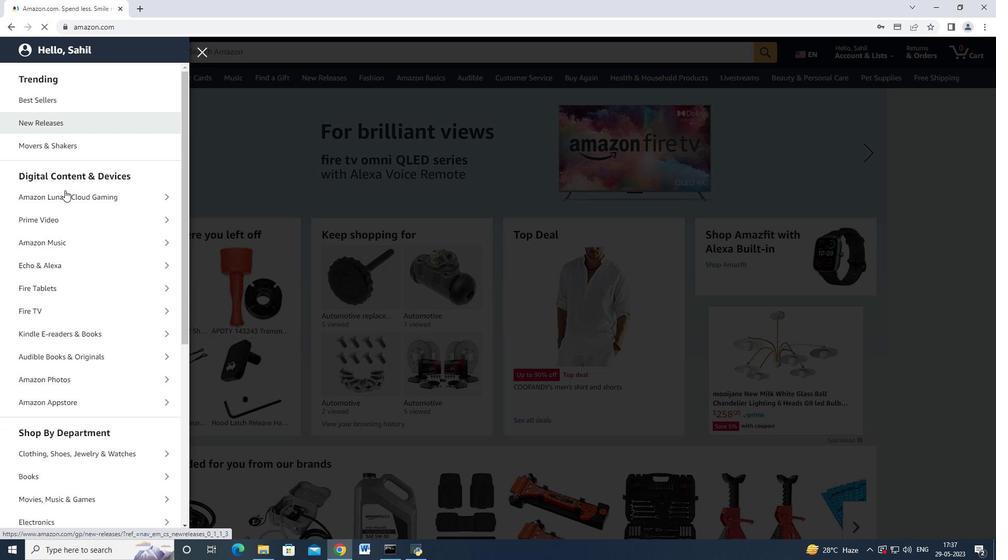 
Action: Mouse scrolled (72, 264) with delta (0, 0)
Screenshot: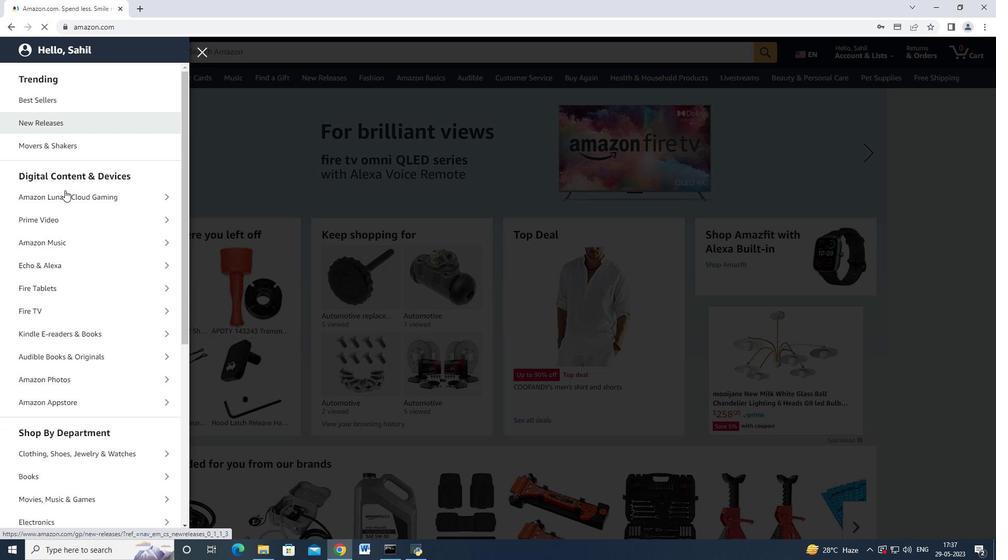 
Action: Mouse moved to (72, 267)
Screenshot: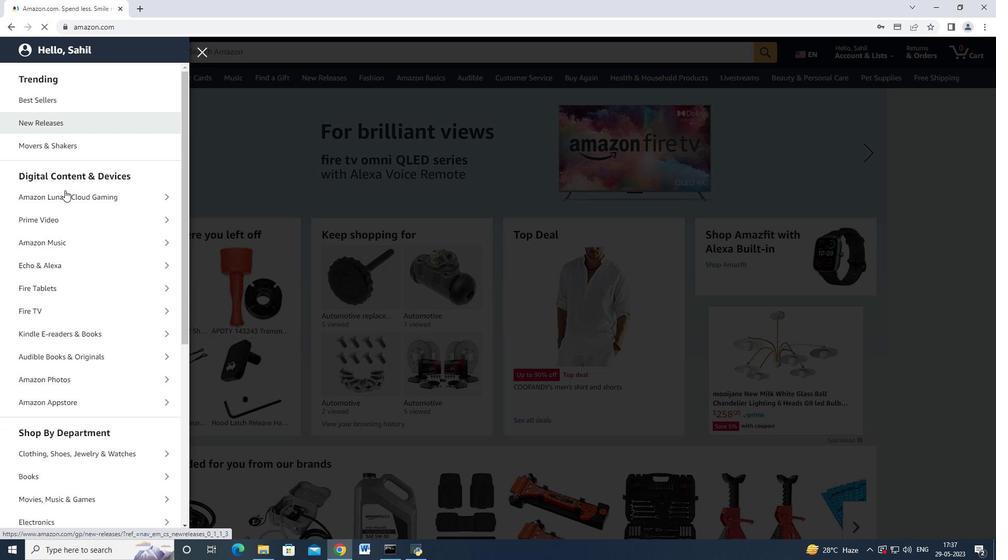 
Action: Mouse scrolled (72, 266) with delta (0, 0)
Screenshot: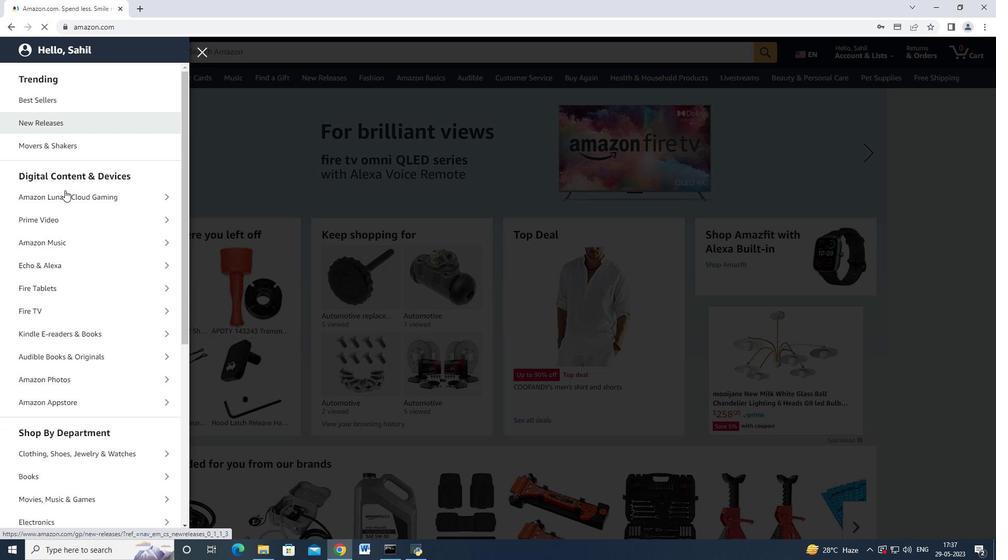 
Action: Mouse scrolled (72, 266) with delta (0, 0)
Screenshot: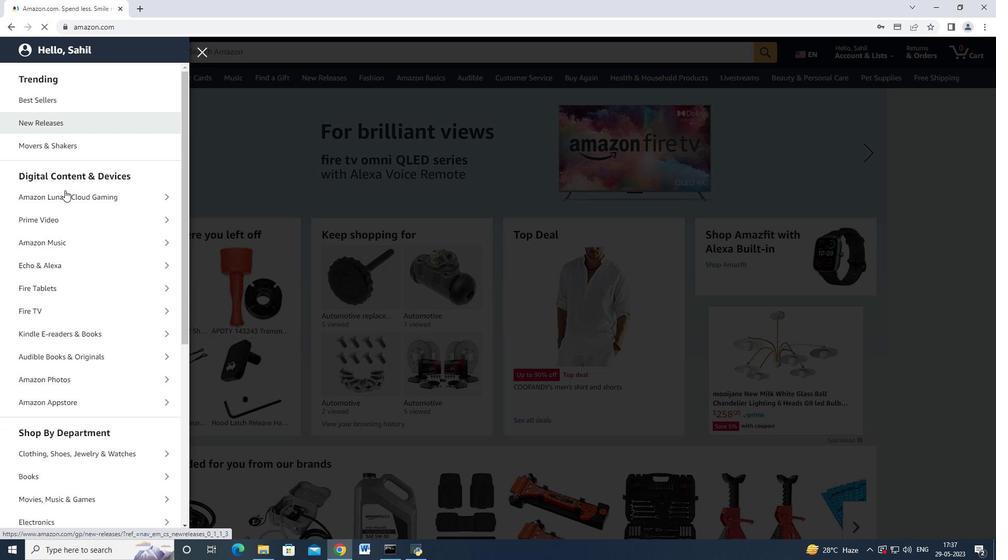 
Action: Mouse scrolled (72, 266) with delta (0, 0)
Screenshot: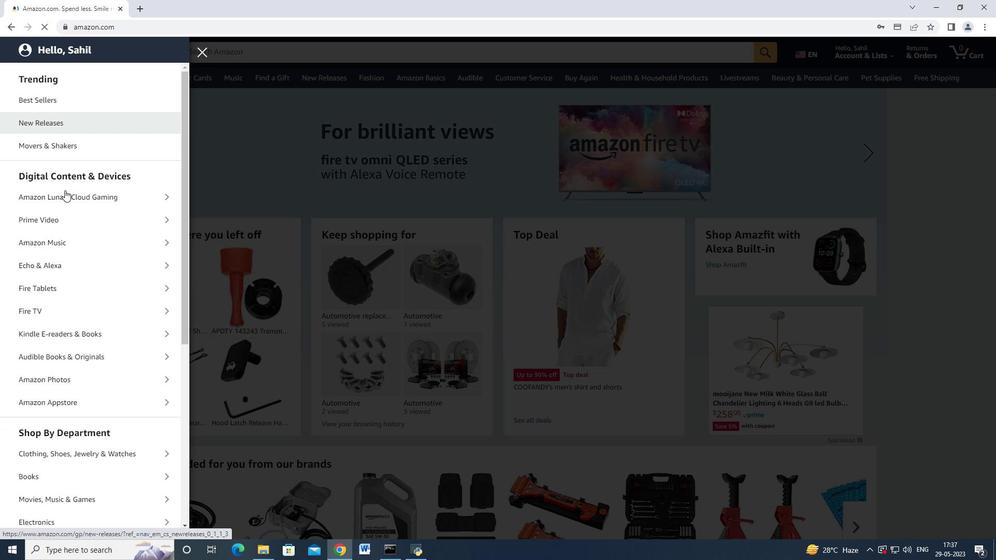 
Action: Mouse scrolled (72, 266) with delta (0, 0)
Screenshot: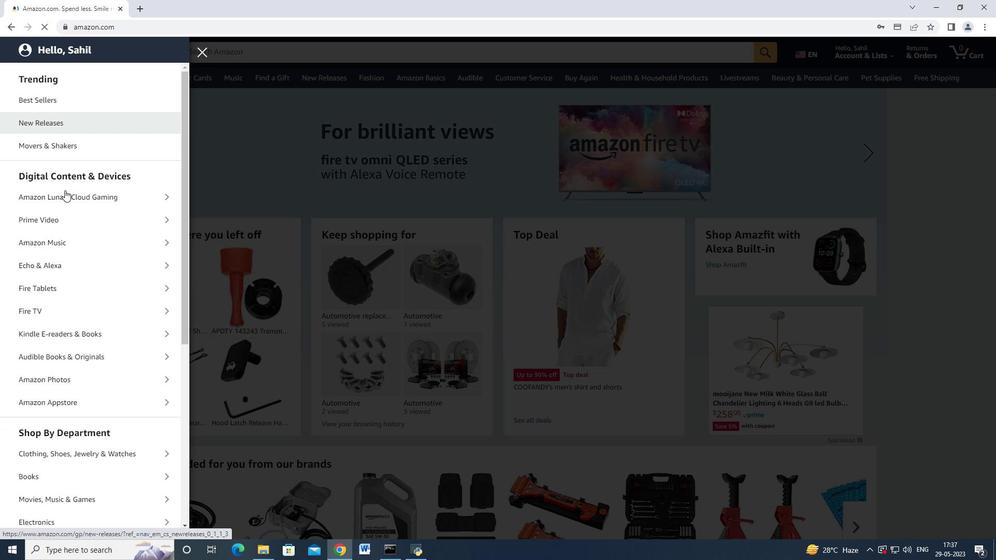 
Action: Mouse scrolled (72, 266) with delta (0, 0)
Screenshot: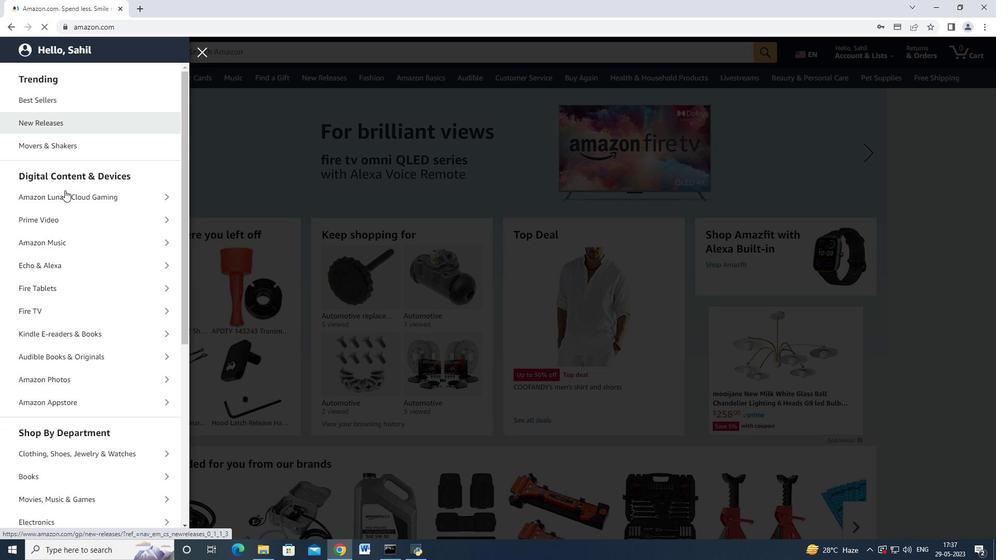 
Action: Mouse moved to (51, 242)
Screenshot: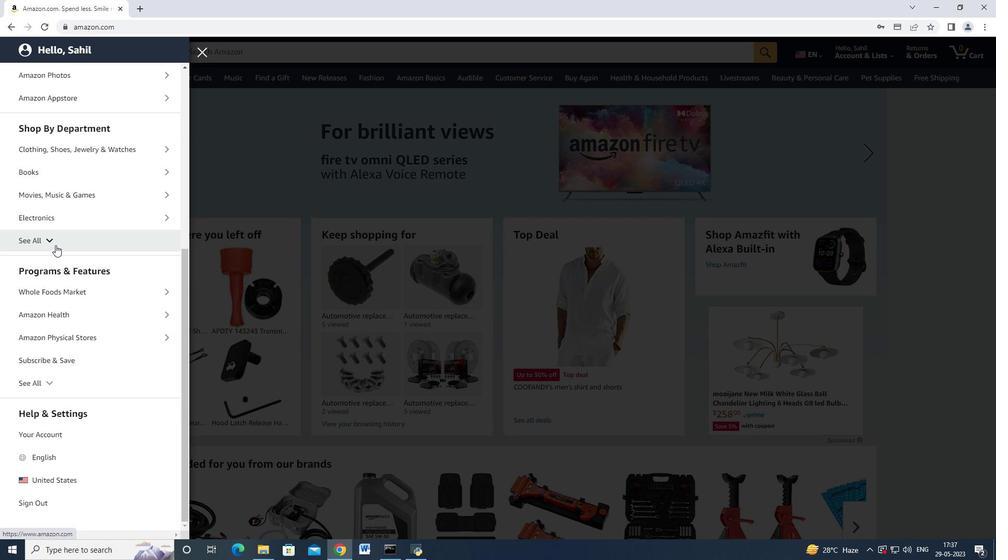 
Action: Mouse pressed left at (51, 242)
Screenshot: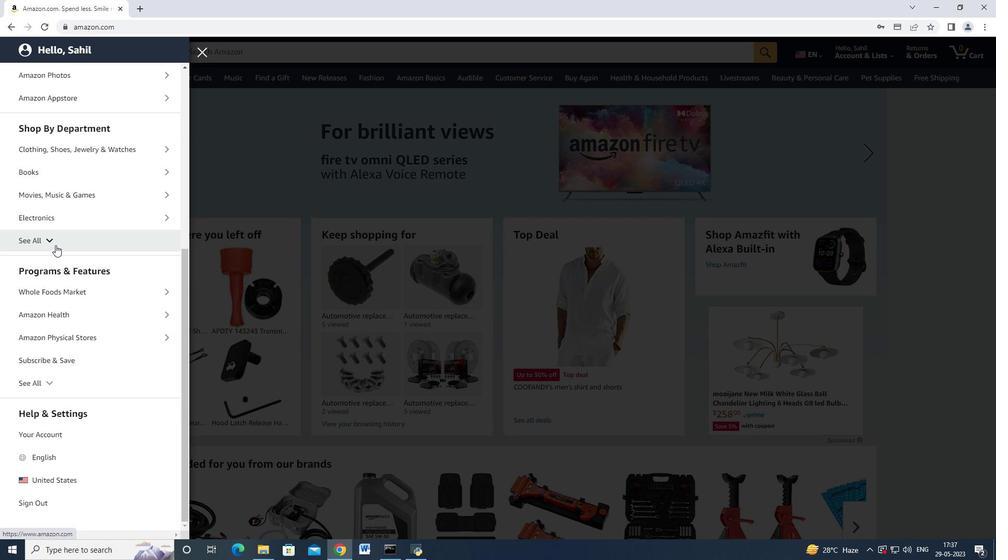 
Action: Mouse moved to (72, 264)
Screenshot: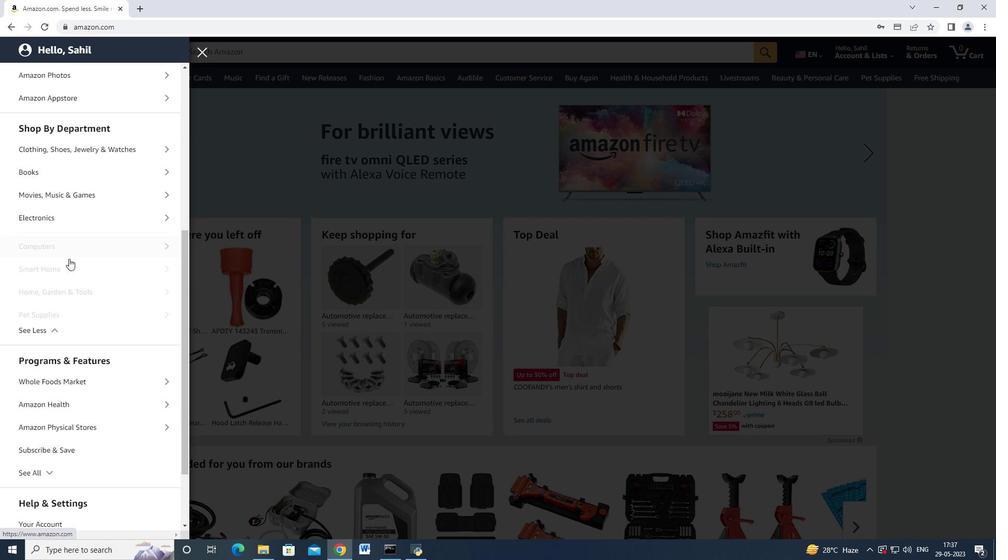 
Action: Mouse scrolled (72, 264) with delta (0, 0)
Screenshot: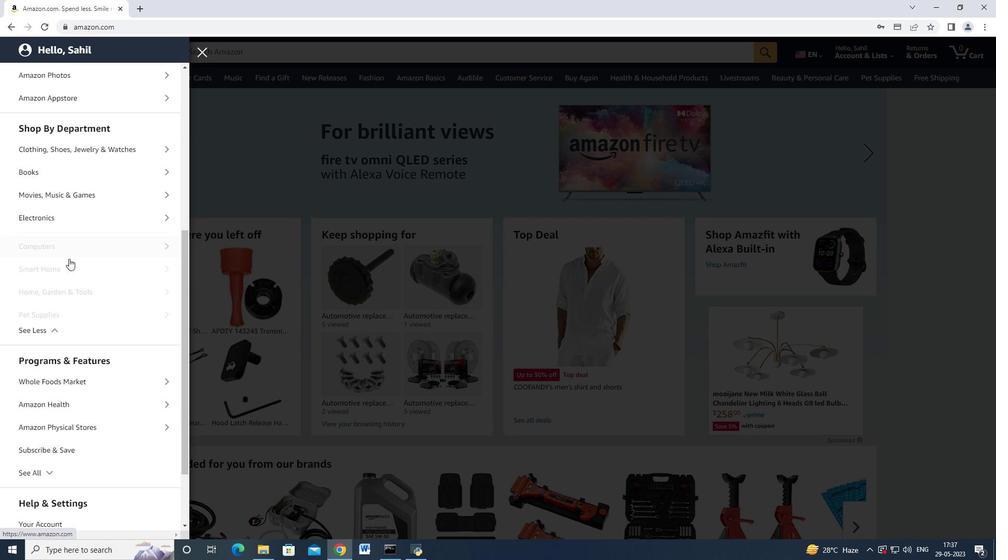 
Action: Mouse scrolled (72, 264) with delta (0, 0)
Screenshot: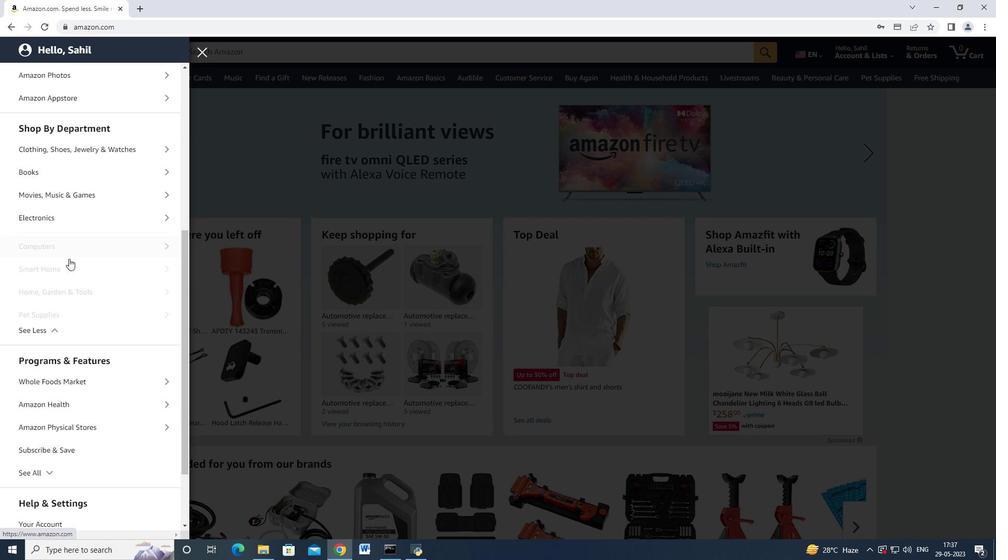 
Action: Mouse scrolled (72, 264) with delta (0, 0)
Screenshot: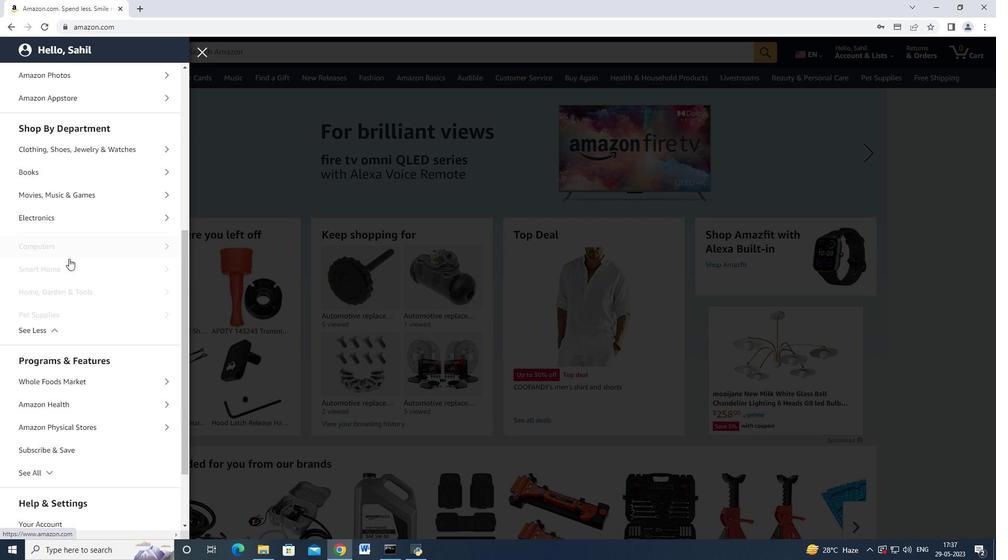 
Action: Mouse scrolled (72, 264) with delta (0, 0)
Screenshot: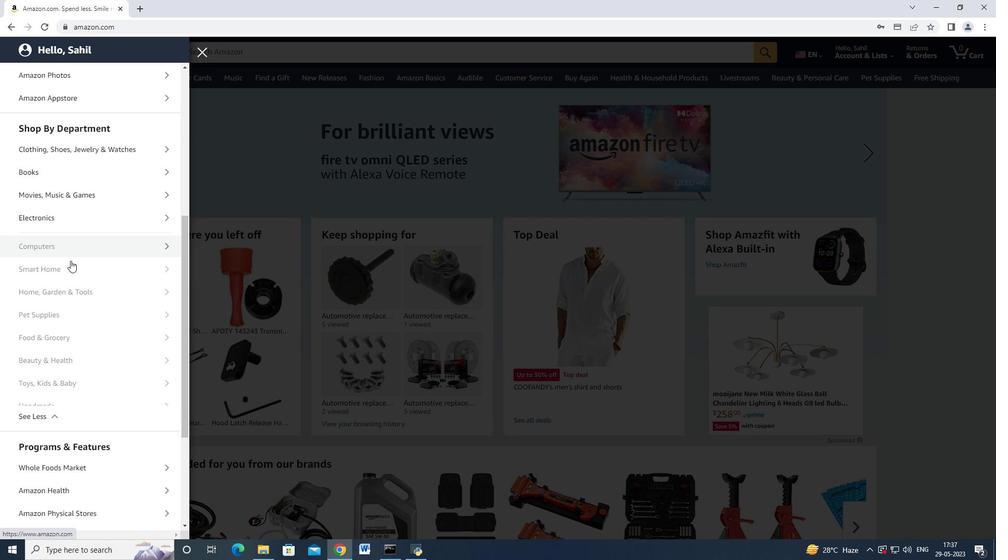 
Action: Mouse scrolled (72, 264) with delta (0, 0)
Screenshot: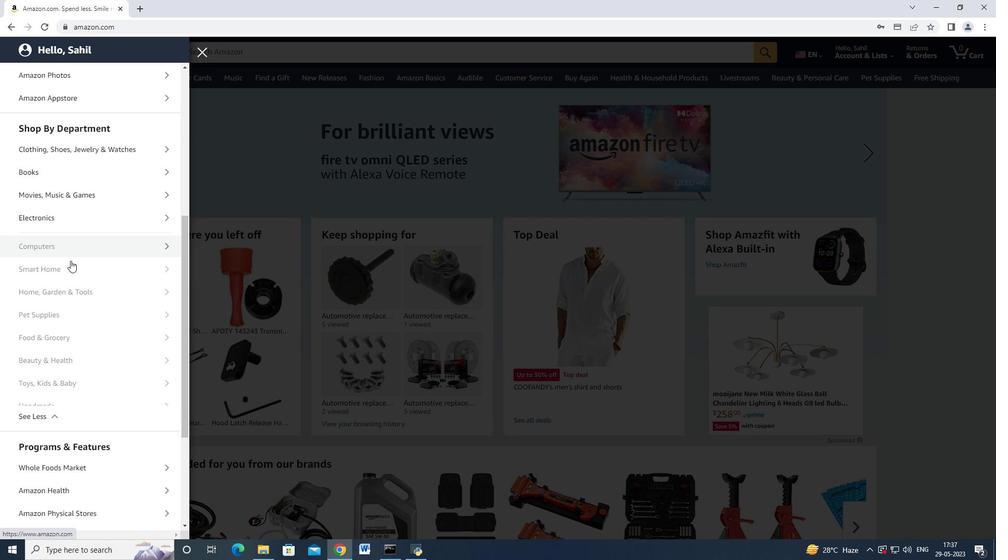 
Action: Mouse moved to (64, 214)
Screenshot: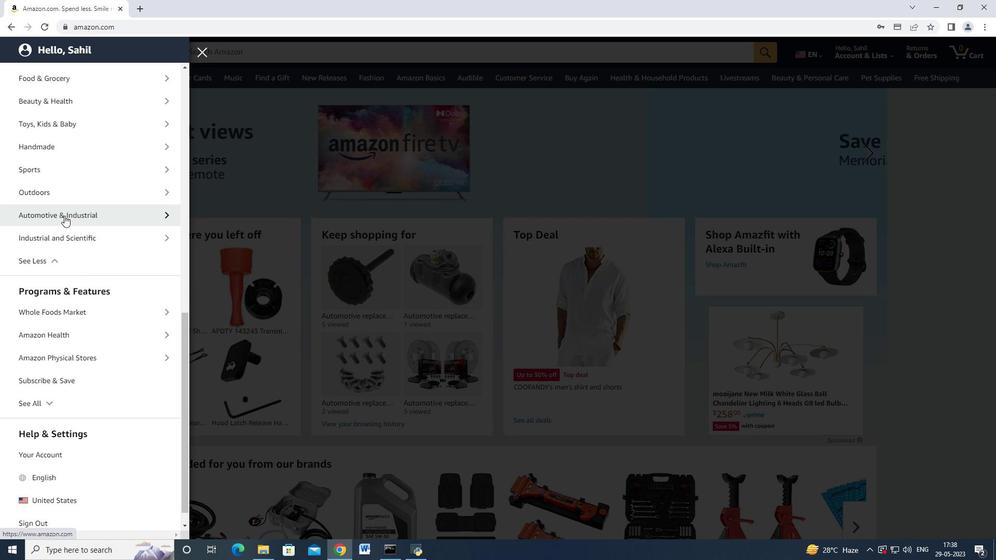 
Action: Mouse pressed left at (64, 214)
Screenshot: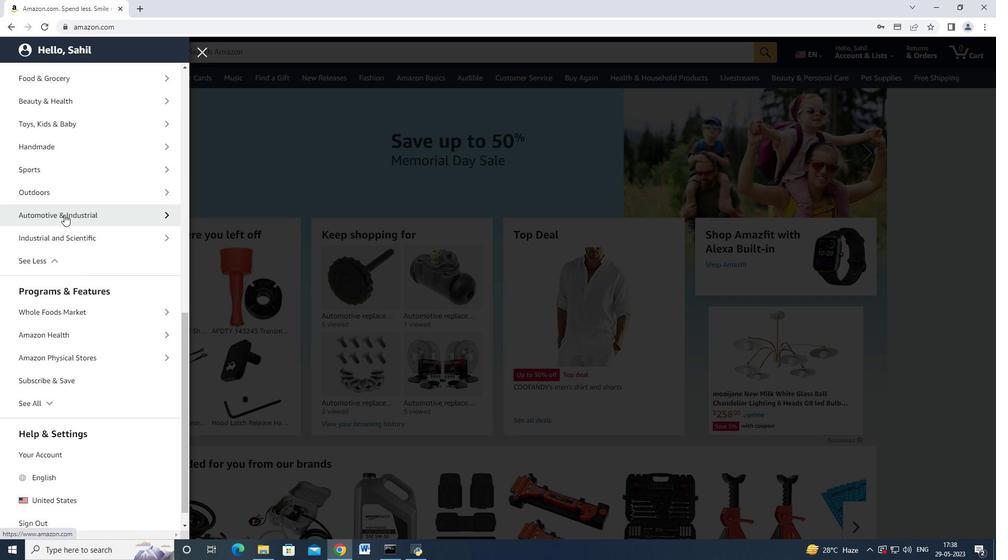 
Action: Mouse moved to (73, 134)
Screenshot: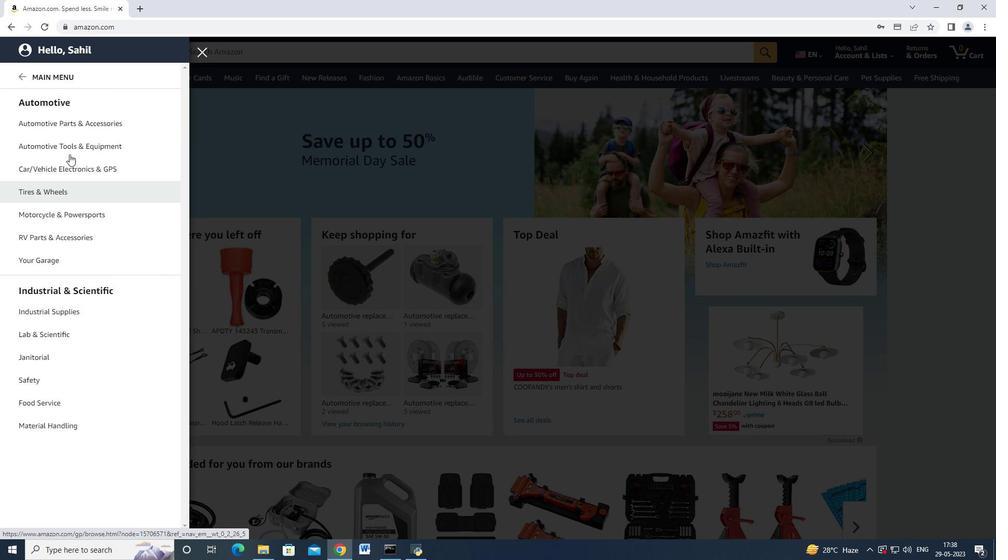 
Action: Mouse pressed left at (73, 134)
Screenshot: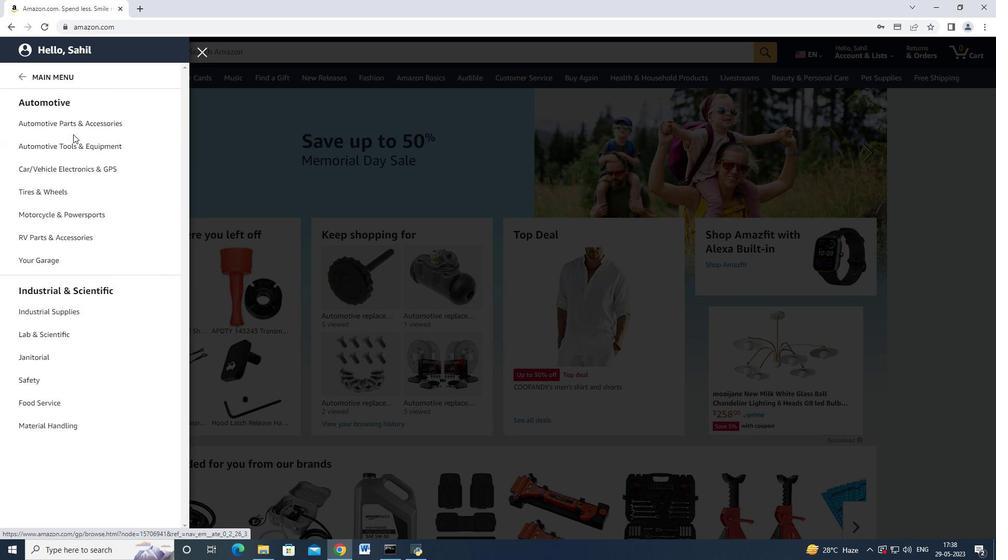 
Action: Mouse moved to (82, 127)
Screenshot: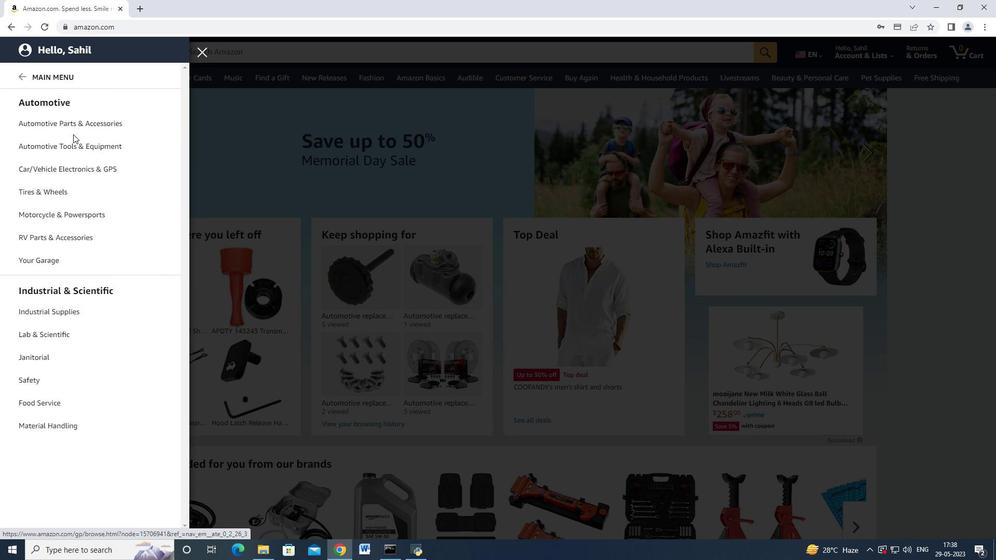 
Action: Mouse pressed left at (82, 127)
Screenshot: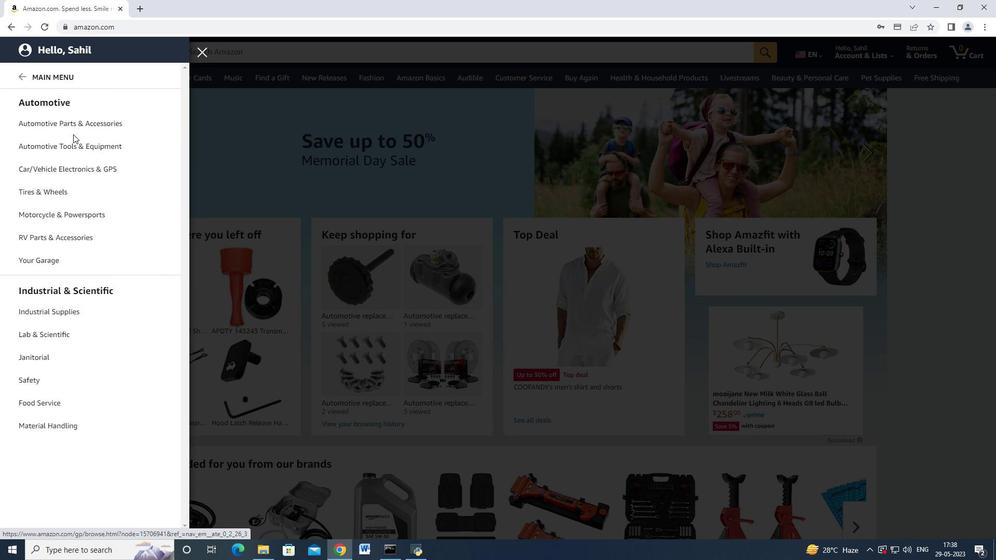 
Action: Mouse moved to (181, 98)
Screenshot: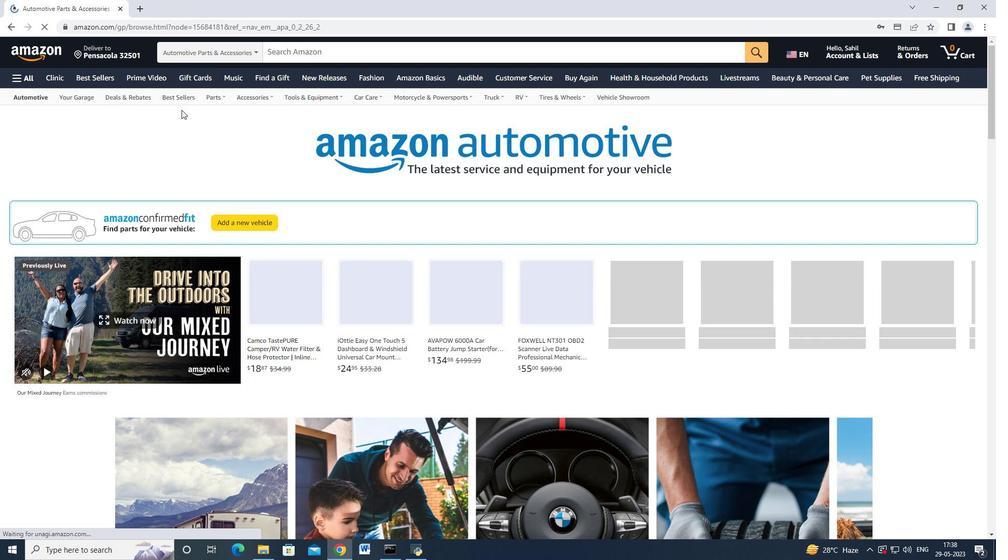 
Action: Mouse pressed left at (181, 98)
Screenshot: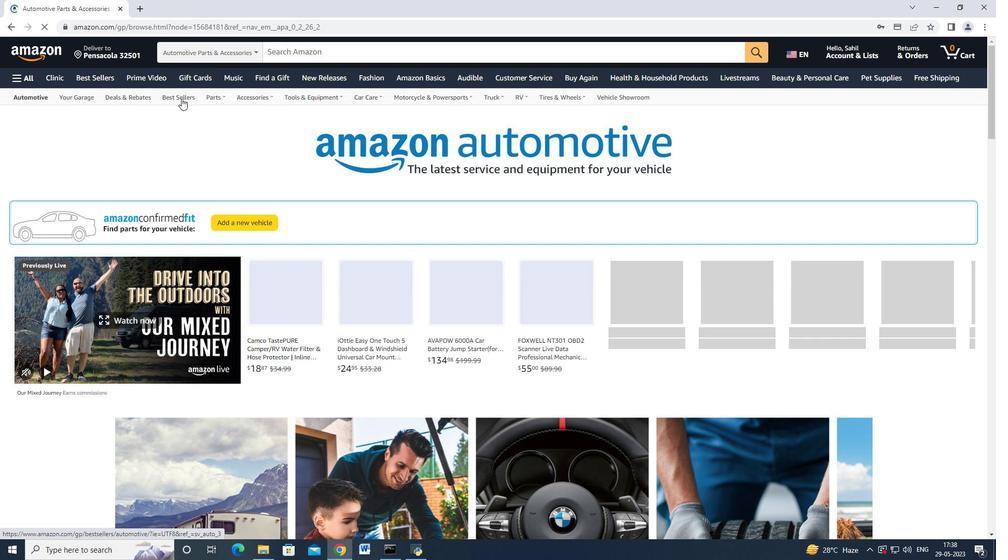 
Action: Mouse moved to (57, 334)
Screenshot: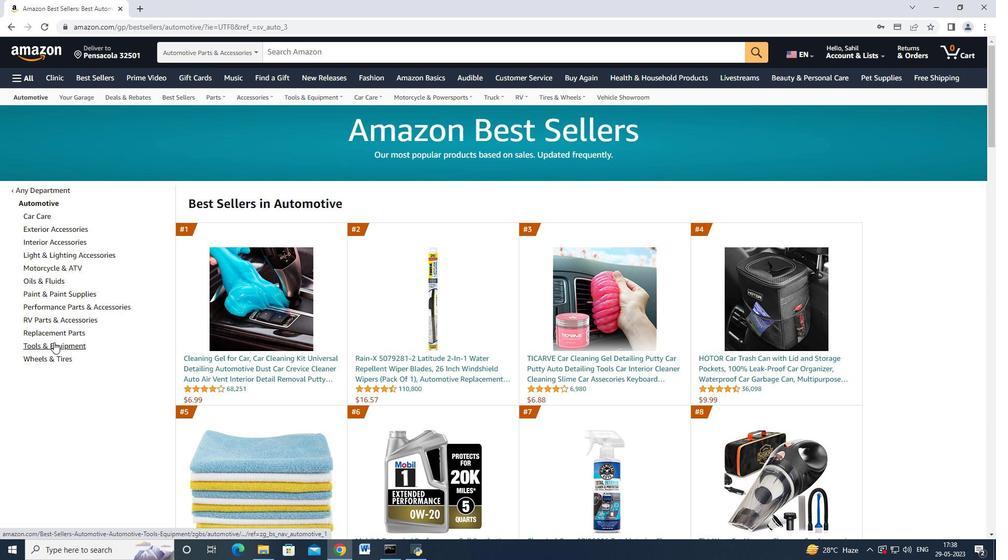 
Action: Mouse pressed left at (57, 334)
Screenshot: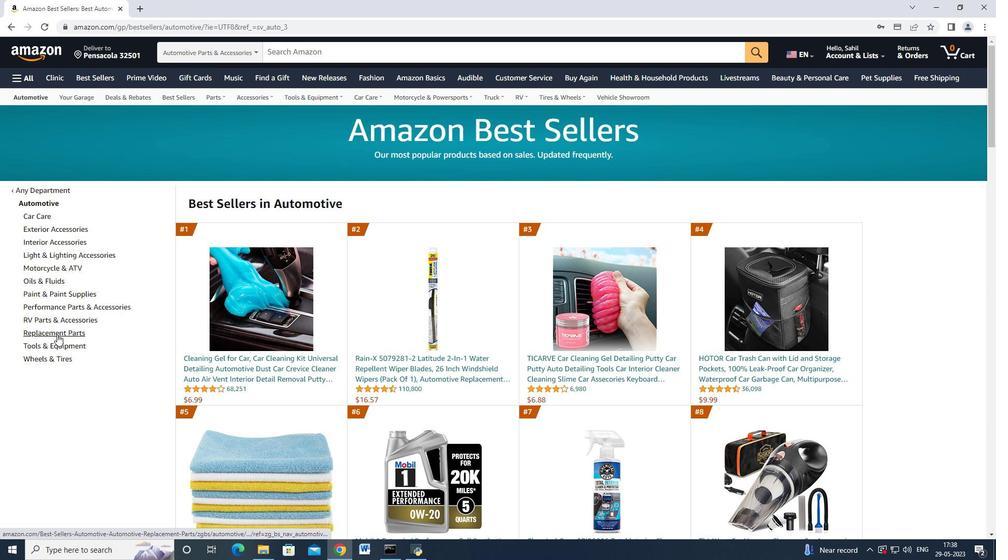 
Action: Mouse moved to (105, 314)
Screenshot: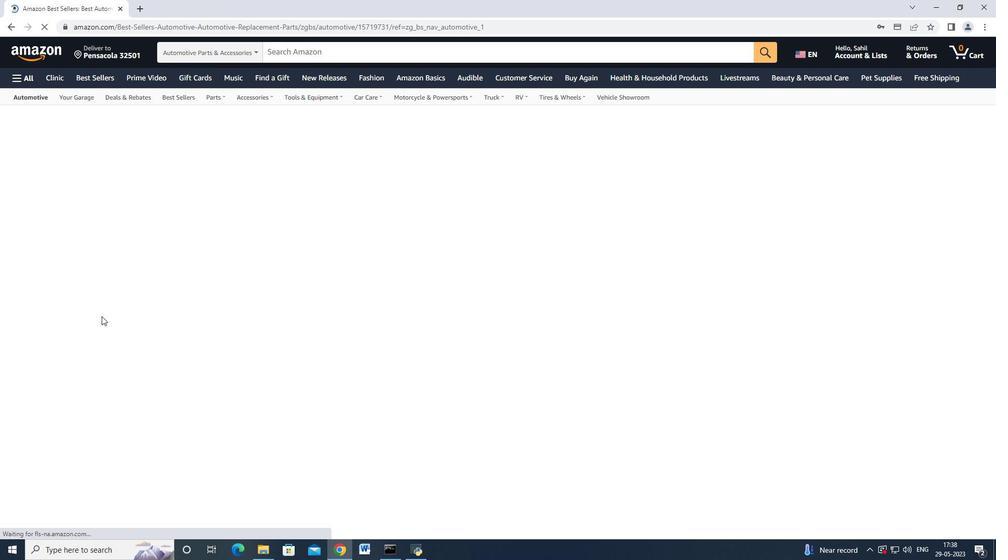 
Action: Mouse scrolled (105, 314) with delta (0, 0)
Screenshot: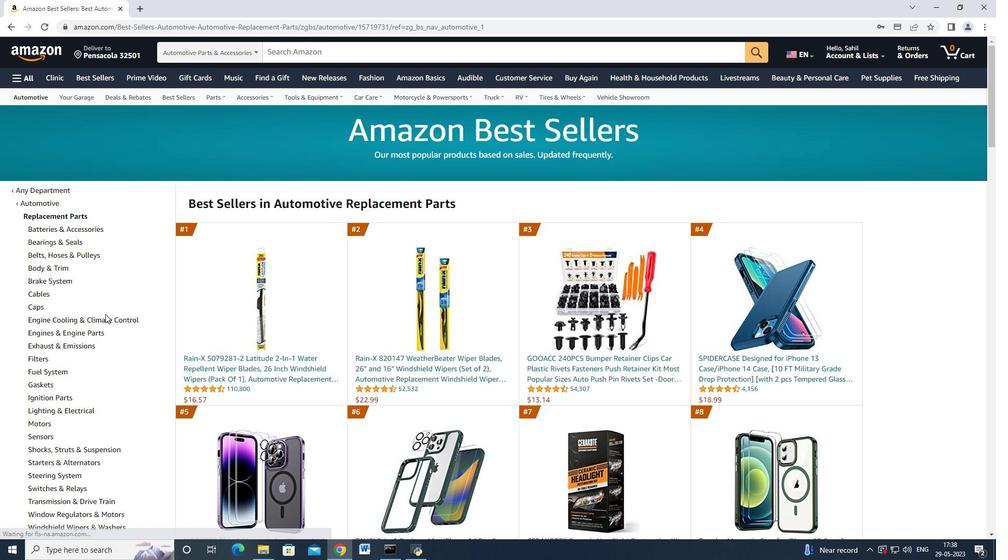 
Action: Mouse scrolled (105, 314) with delta (0, 0)
Screenshot: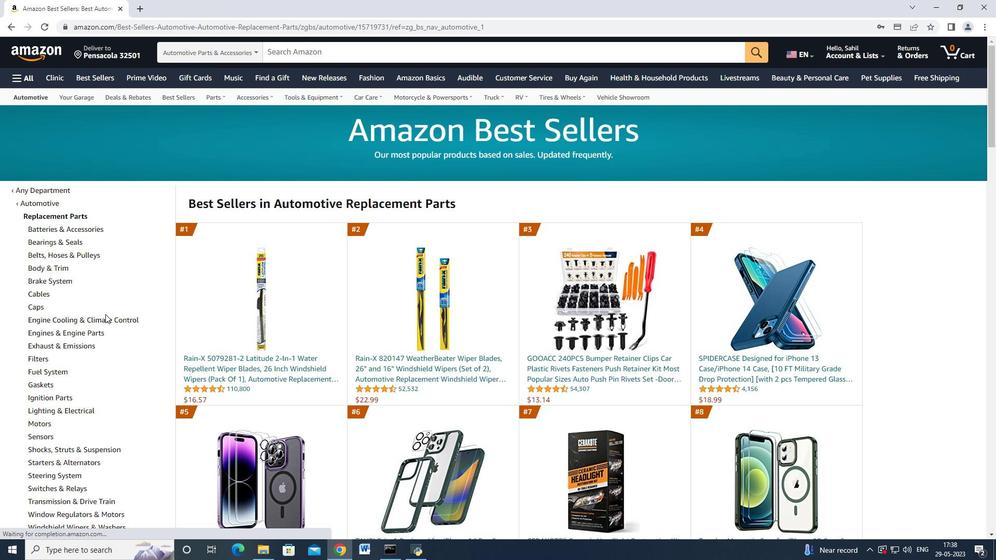 
Action: Mouse moved to (38, 205)
Screenshot: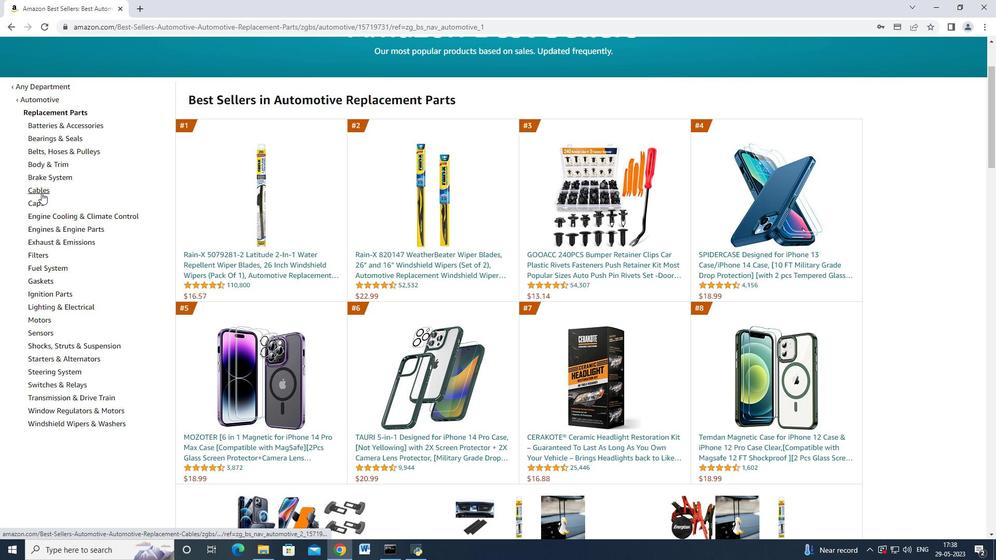 
Action: Mouse pressed left at (38, 205)
Screenshot: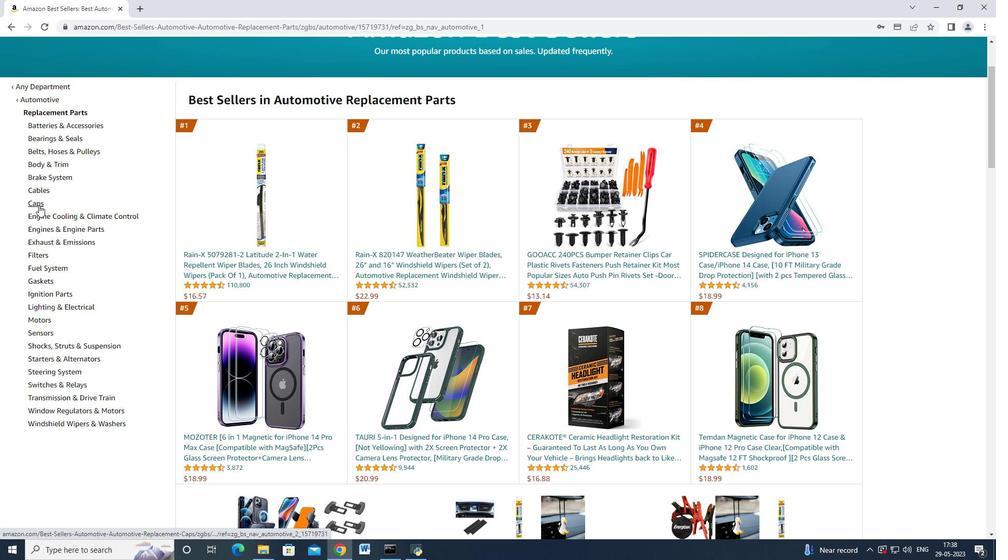 
Action: Mouse moved to (66, 318)
Screenshot: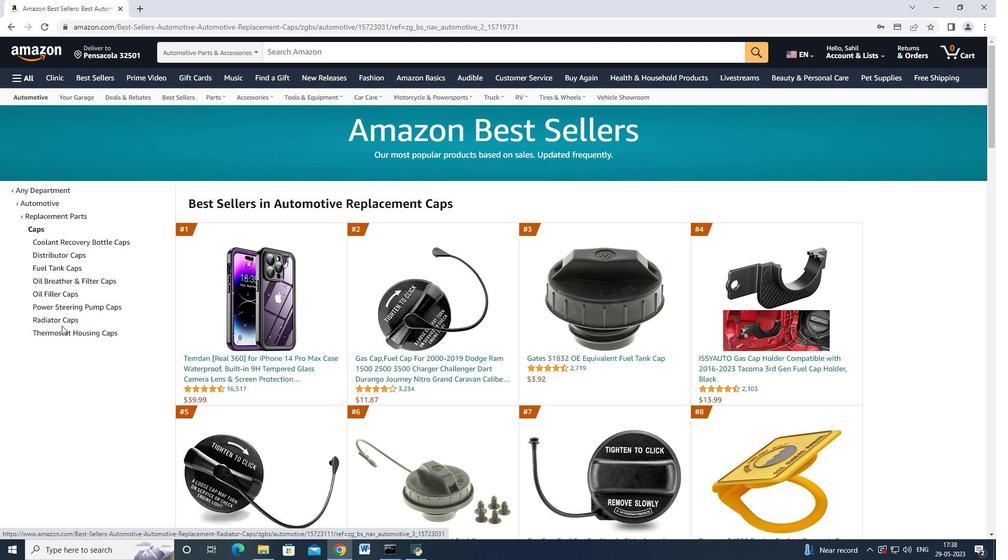 
Action: Mouse pressed left at (66, 318)
Screenshot: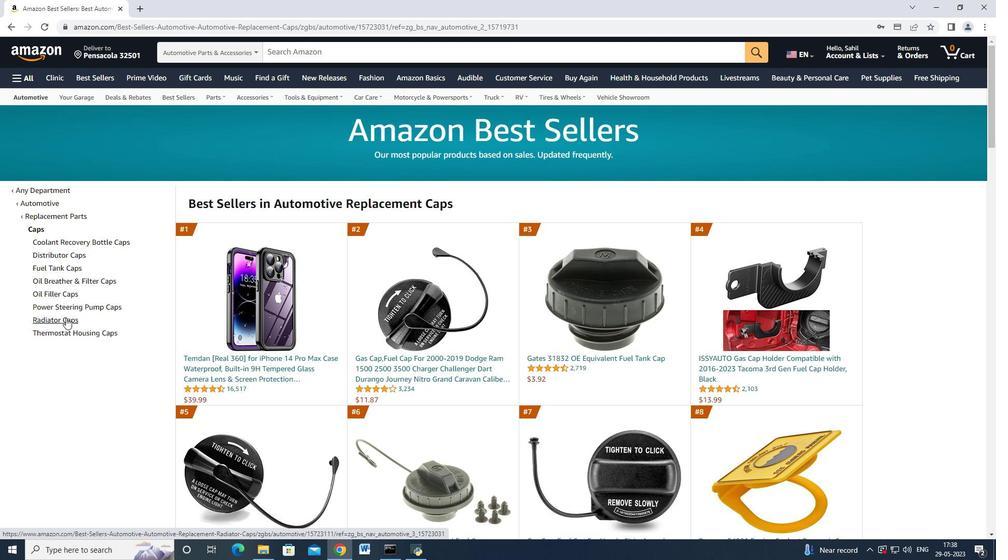 
Action: Mouse moved to (398, 361)
Screenshot: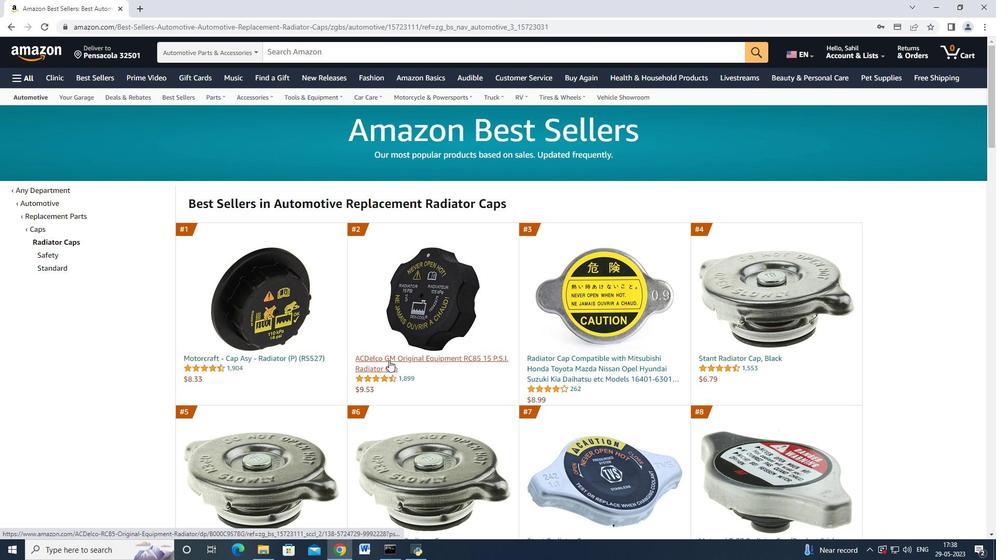 
Action: Mouse pressed left at (398, 361)
Screenshot: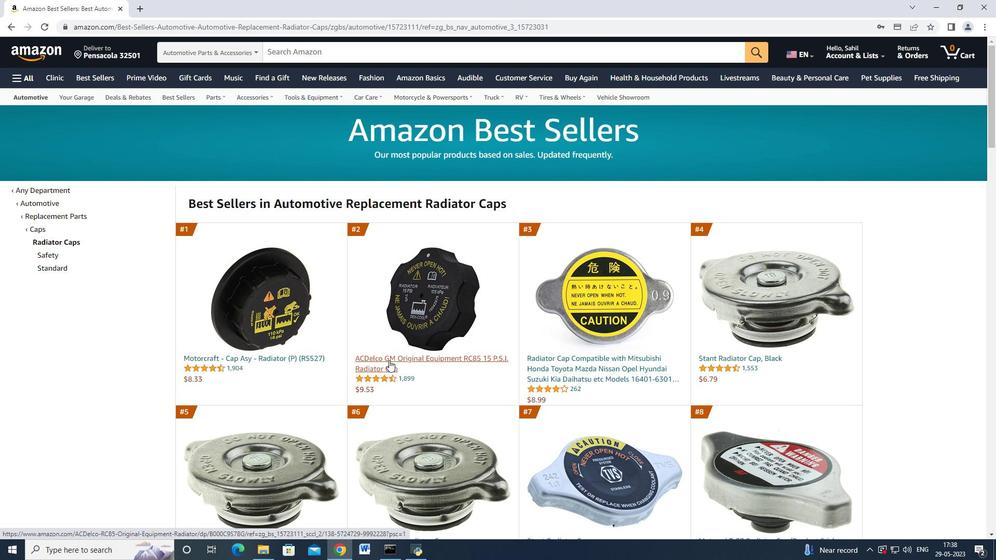 
Action: Mouse moved to (807, 434)
Screenshot: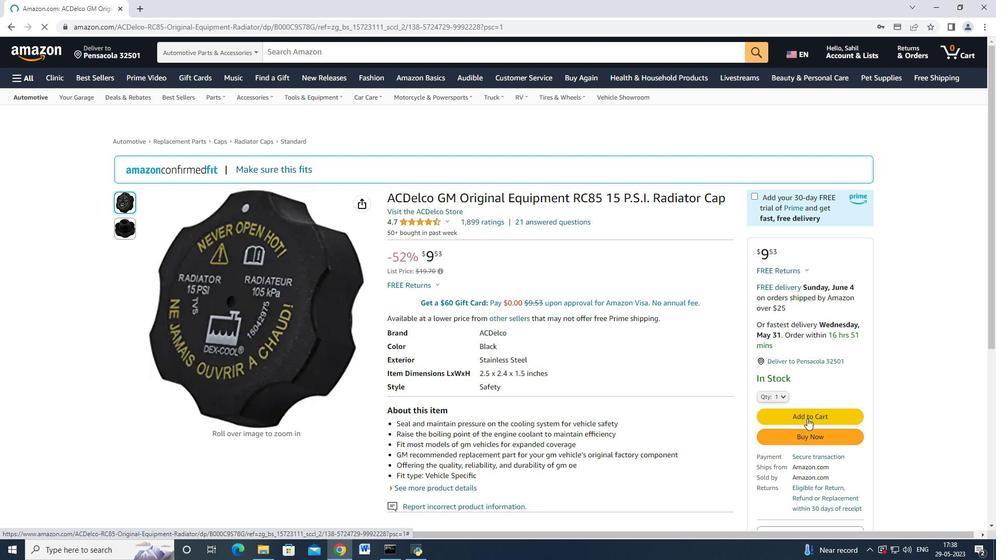 
Action: Mouse pressed left at (807, 434)
Screenshot: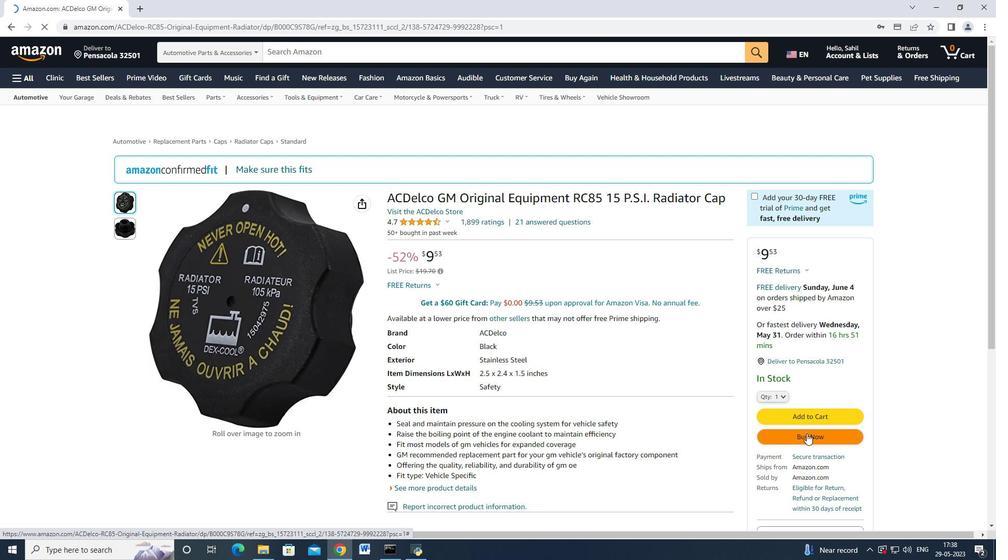 
Action: Mouse moved to (469, 263)
Screenshot: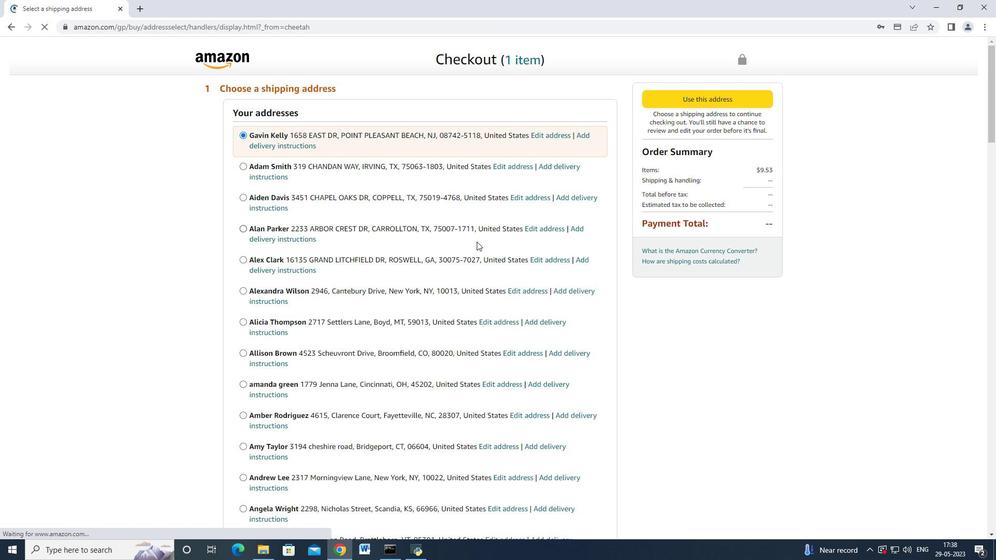 
Action: Mouse scrolled (469, 262) with delta (0, 0)
Screenshot: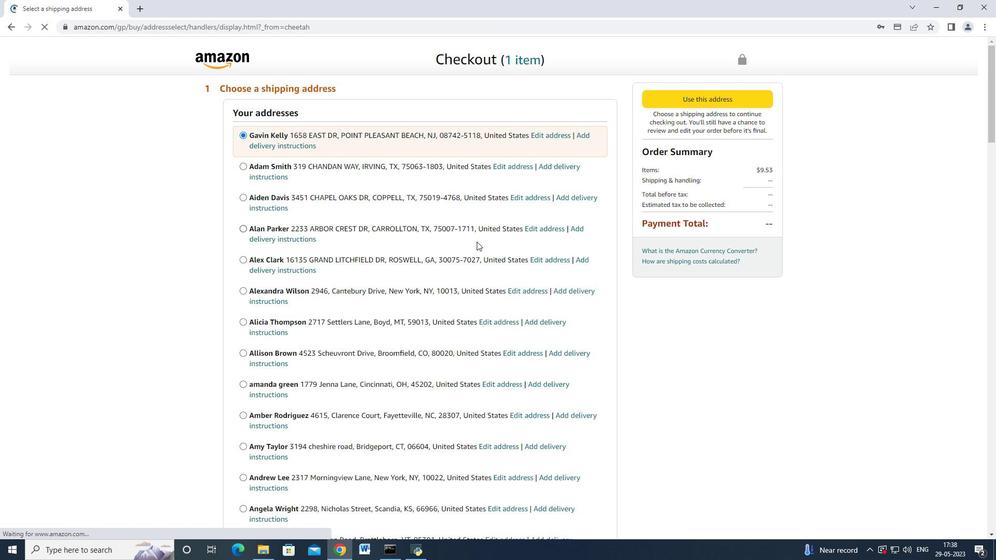 
Action: Mouse moved to (469, 263)
Screenshot: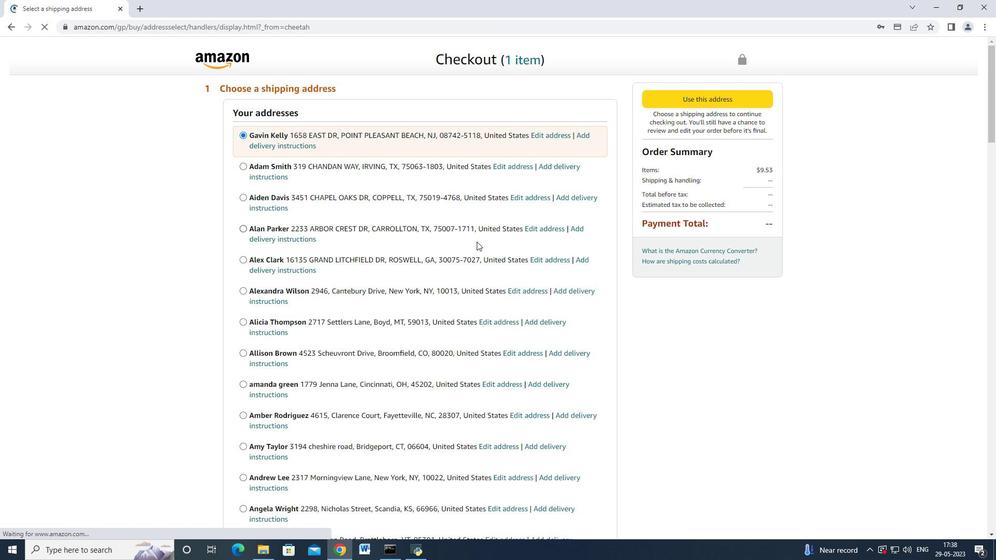 
Action: Mouse scrolled (469, 262) with delta (0, 0)
Screenshot: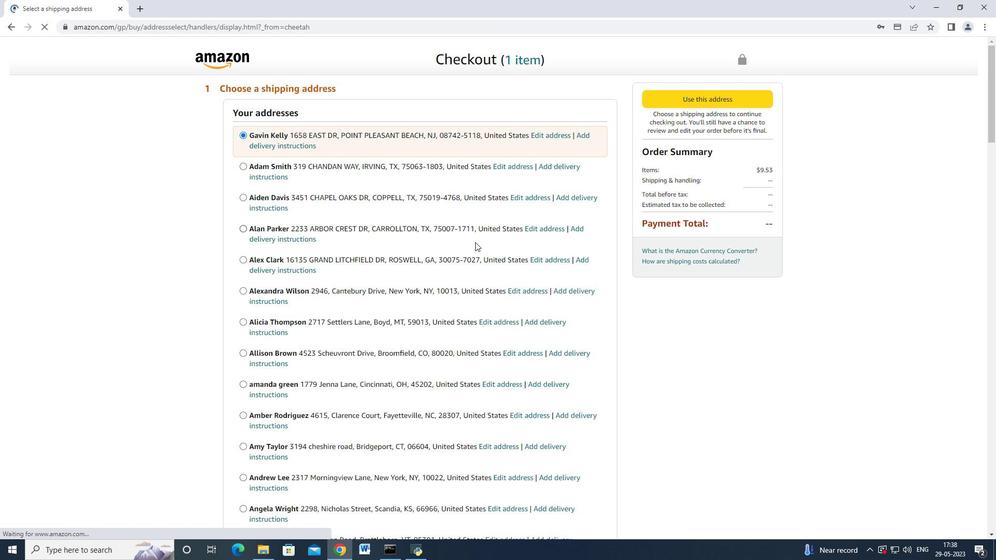 
Action: Mouse moved to (468, 263)
Screenshot: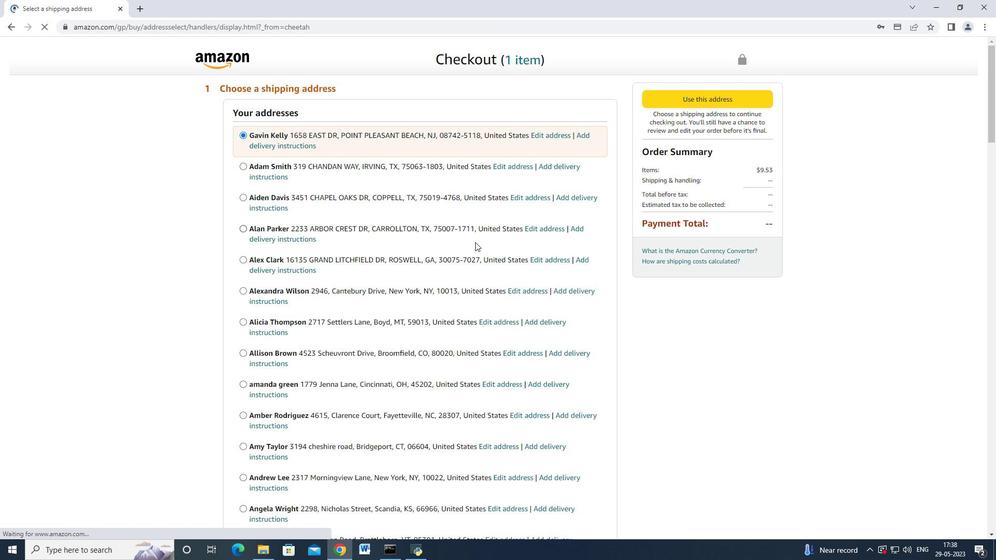 
Action: Mouse scrolled (468, 263) with delta (0, 0)
Screenshot: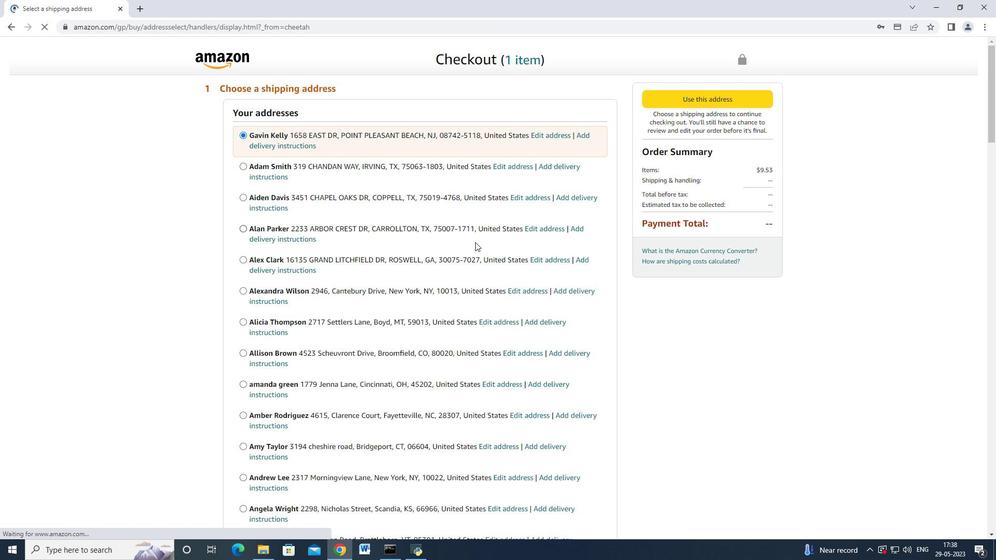
Action: Mouse scrolled (468, 263) with delta (0, 0)
Screenshot: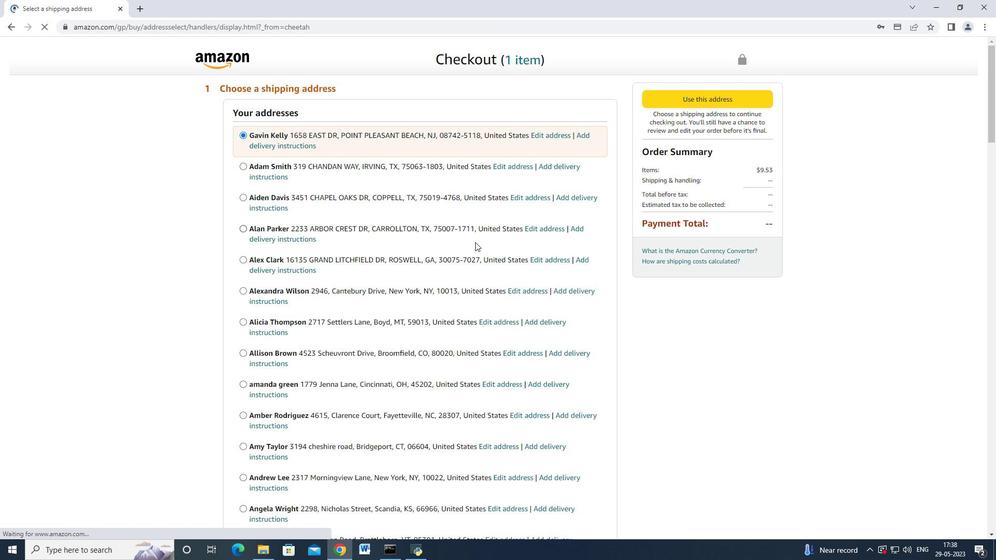 
Action: Mouse moved to (468, 263)
Screenshot: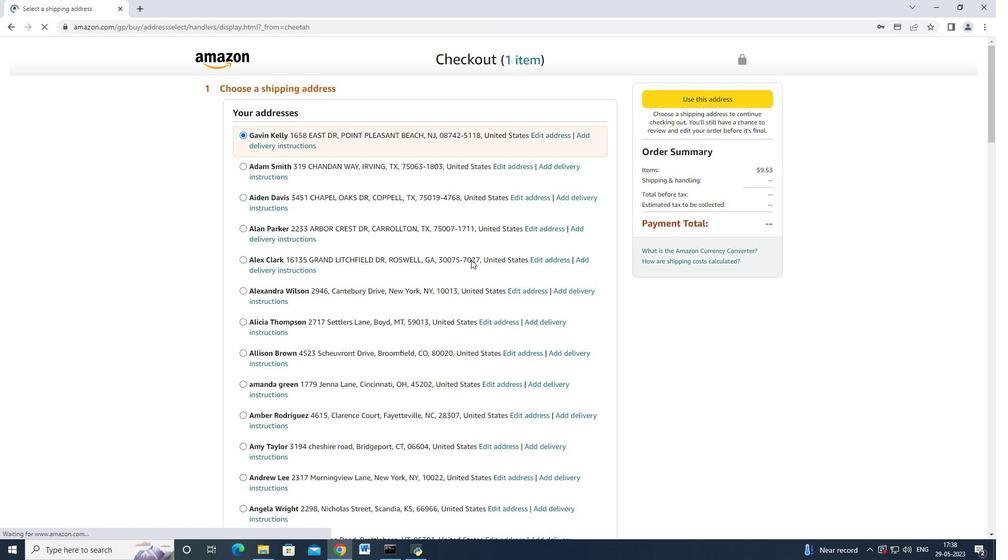 
Action: Mouse scrolled (468, 263) with delta (0, 0)
Screenshot: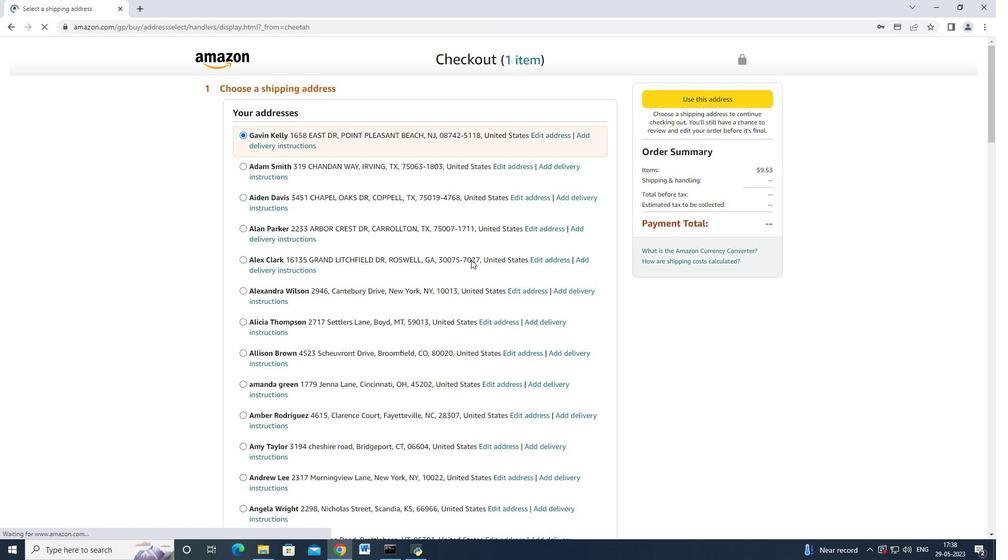 
Action: Mouse moved to (465, 264)
Screenshot: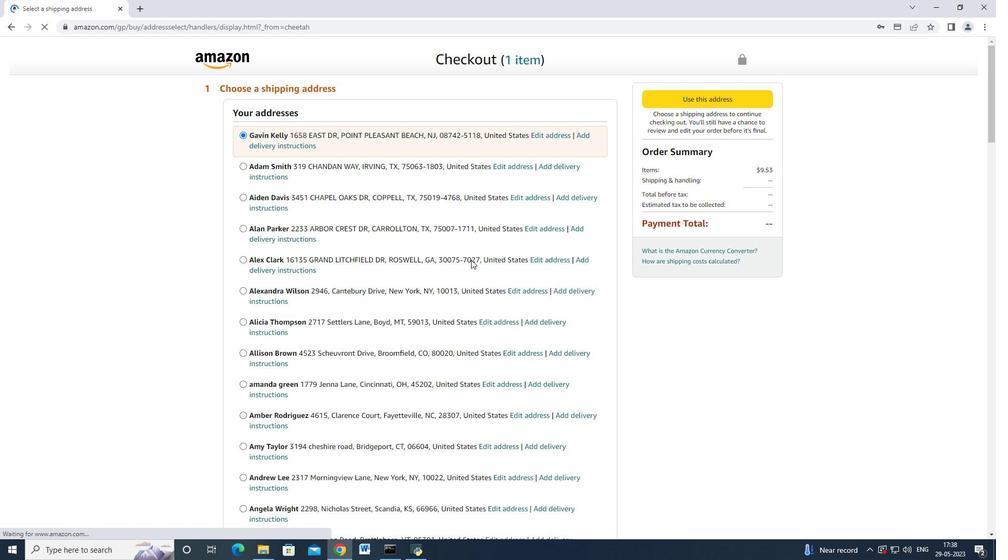 
Action: Mouse scrolled (468, 263) with delta (0, 0)
Screenshot: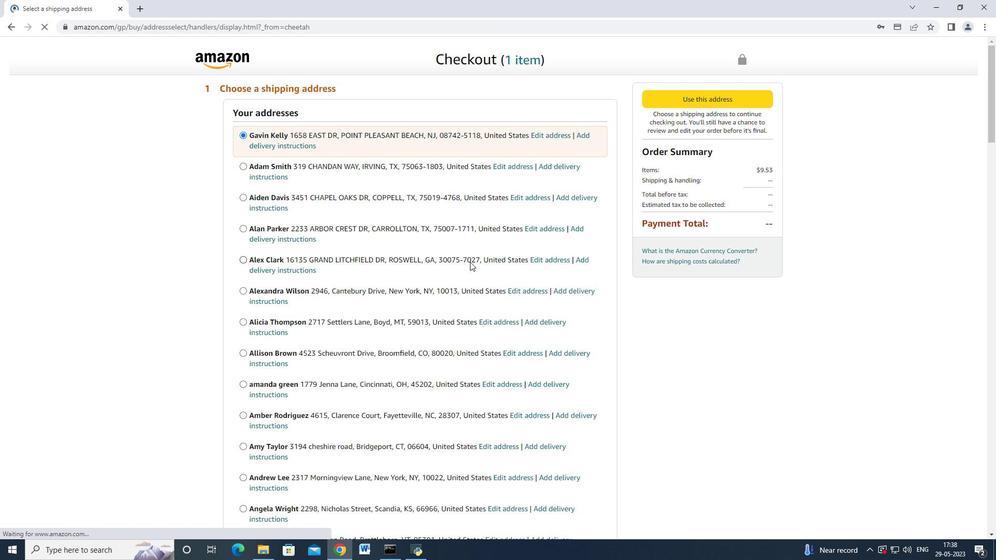 
Action: Mouse moved to (454, 272)
Screenshot: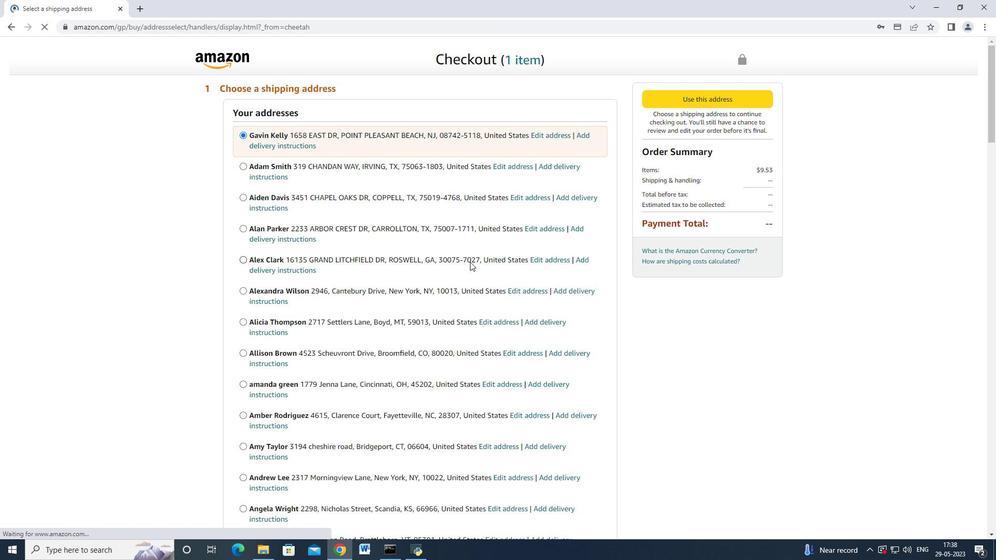 
Action: Mouse scrolled (465, 264) with delta (0, 0)
Screenshot: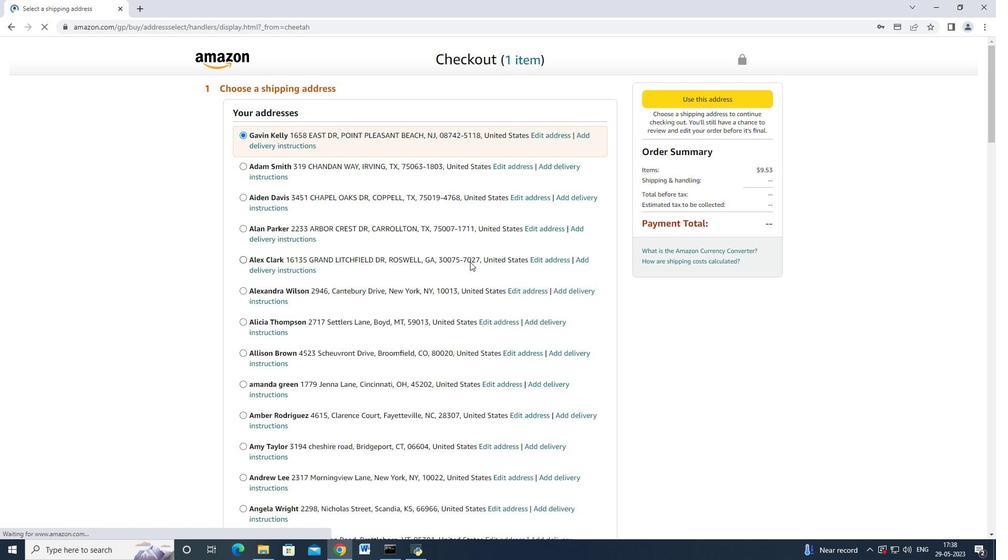 
Action: Mouse scrolled (454, 271) with delta (0, 0)
Screenshot: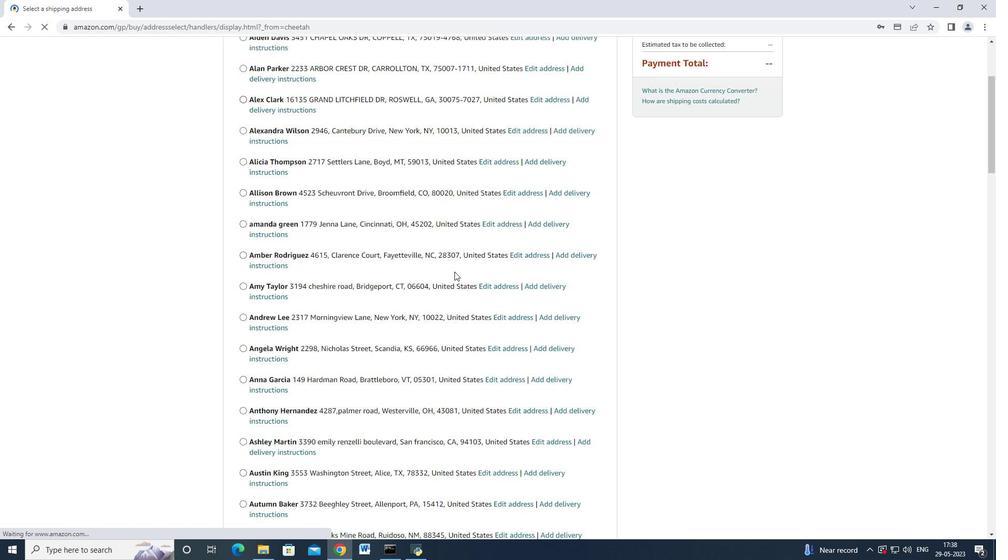 
Action: Mouse scrolled (454, 271) with delta (0, 0)
Screenshot: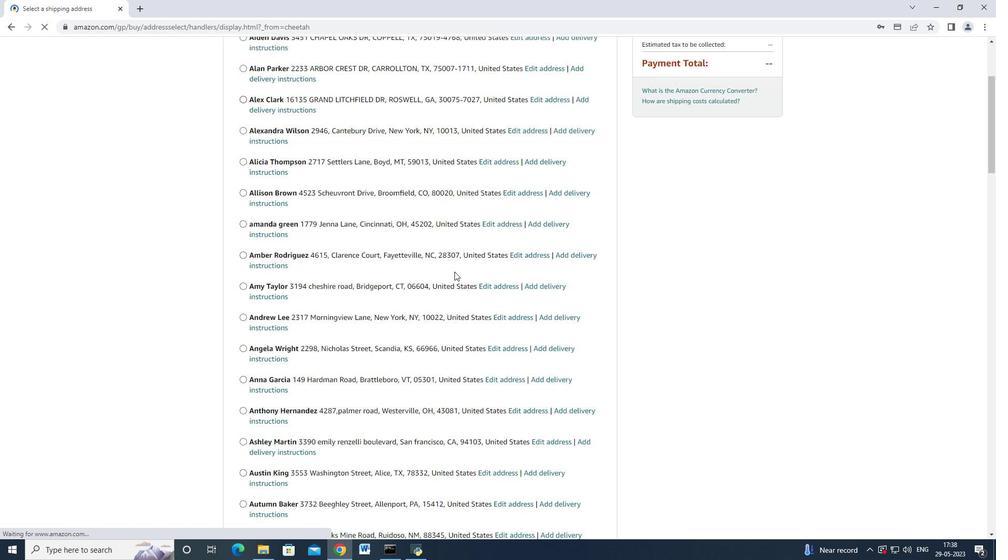 
Action: Mouse scrolled (454, 271) with delta (0, 0)
Screenshot: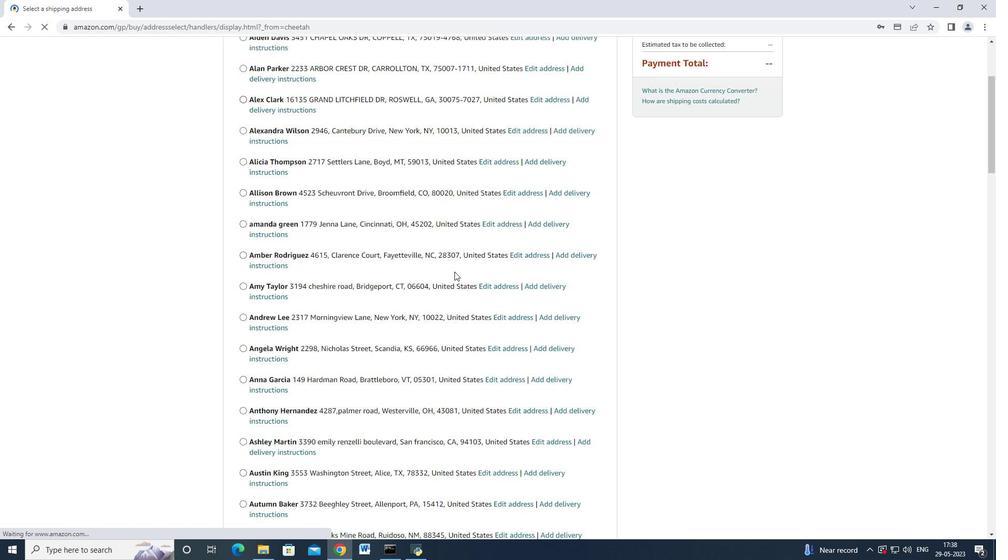 
Action: Mouse scrolled (454, 271) with delta (0, 0)
Screenshot: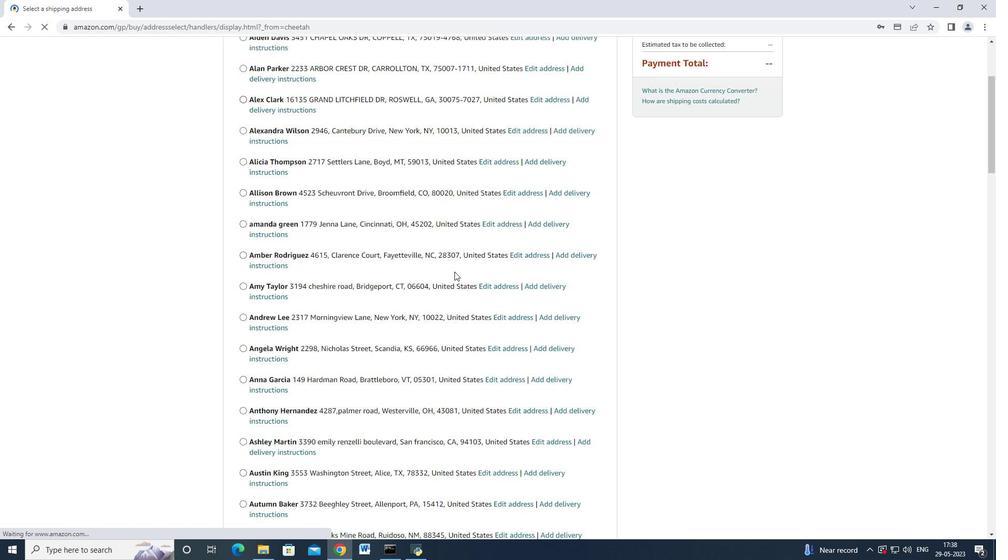 
Action: Mouse scrolled (454, 271) with delta (0, 0)
Screenshot: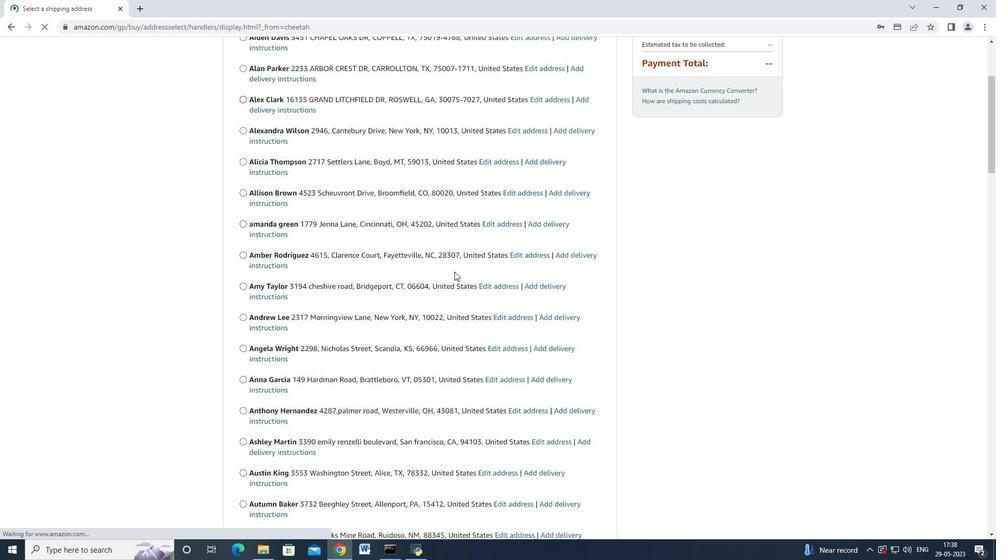 
Action: Mouse scrolled (454, 271) with delta (0, 0)
Screenshot: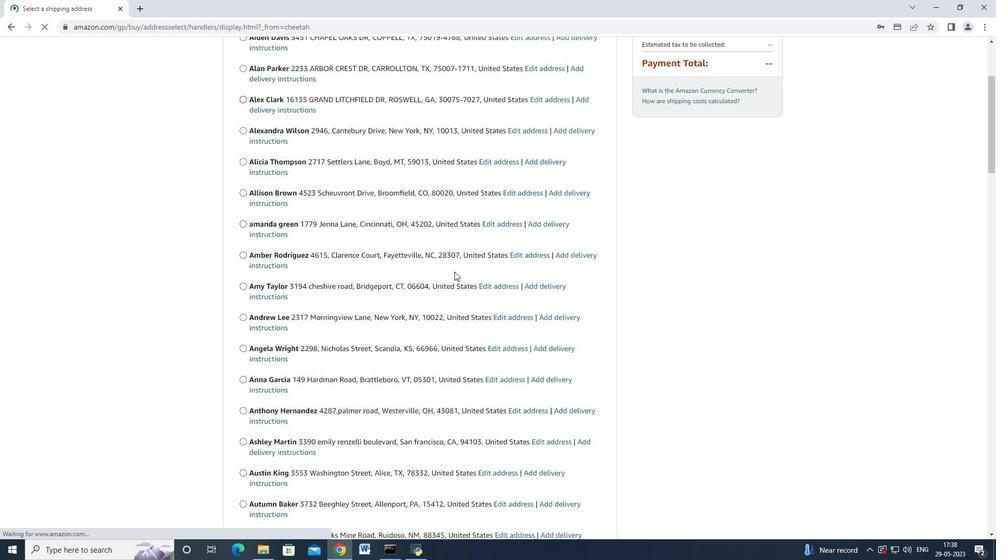 
Action: Mouse moved to (433, 287)
Screenshot: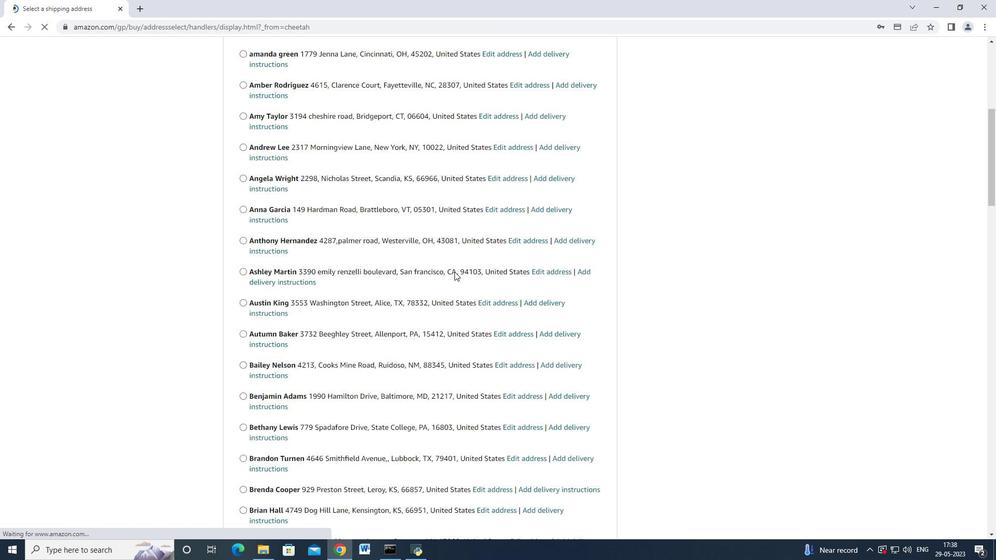 
Action: Mouse scrolled (433, 287) with delta (0, 0)
Screenshot: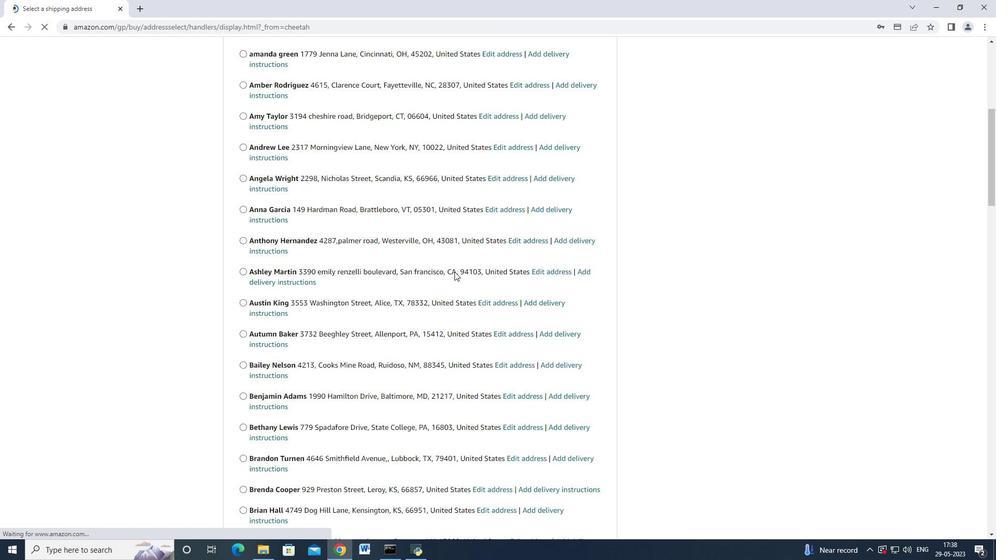 
Action: Mouse scrolled (433, 287) with delta (0, 0)
Screenshot: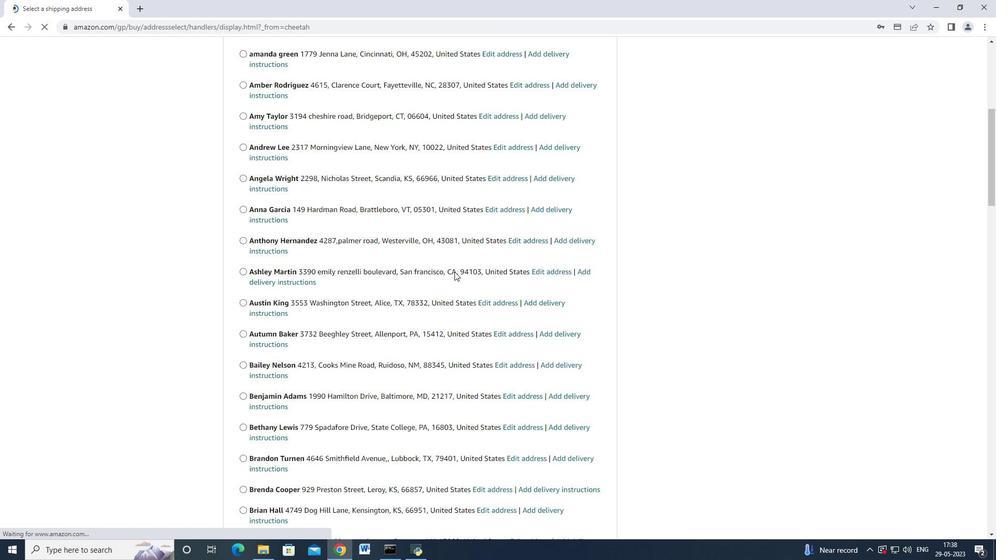 
Action: Mouse scrolled (433, 287) with delta (0, 0)
Screenshot: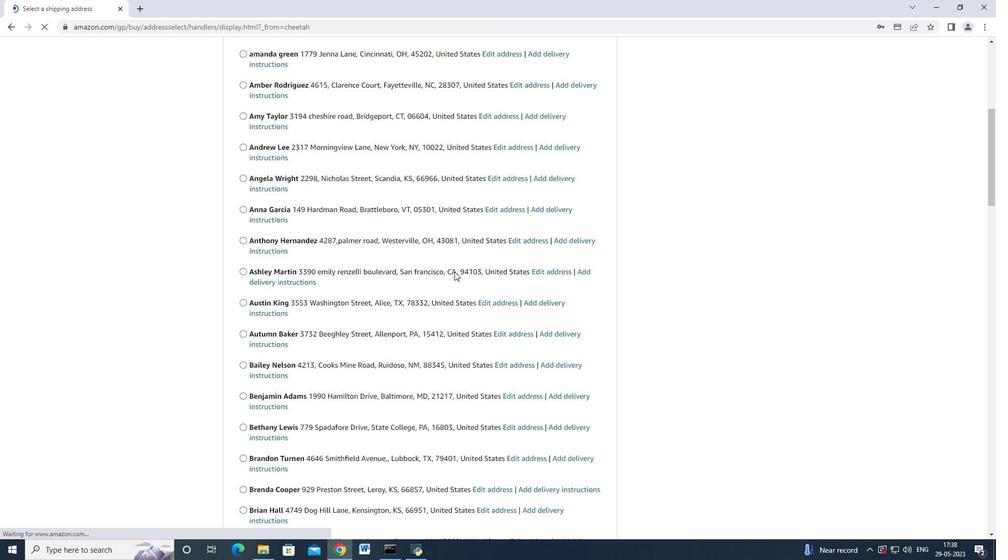 
Action: Mouse moved to (433, 288)
Screenshot: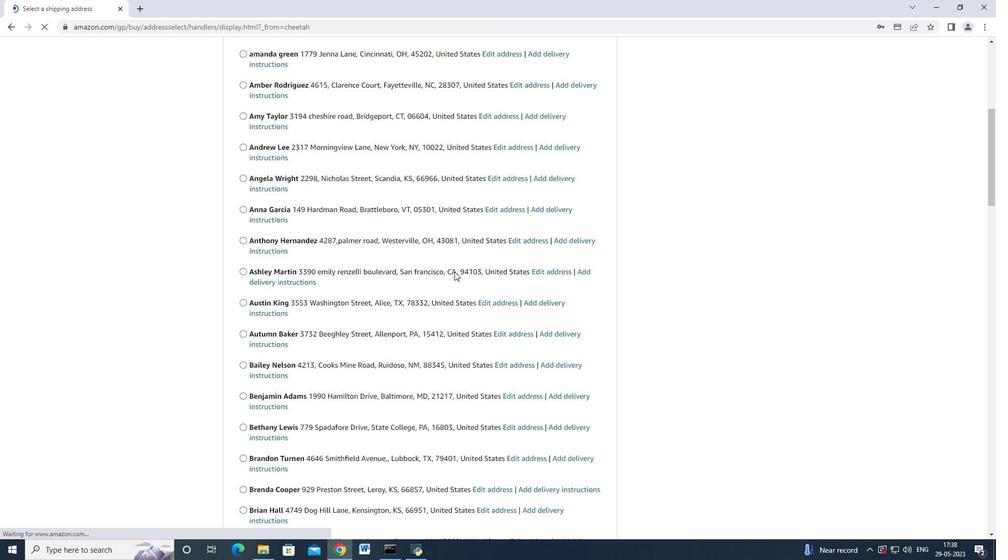 
Action: Mouse scrolled (433, 287) with delta (0, 0)
Screenshot: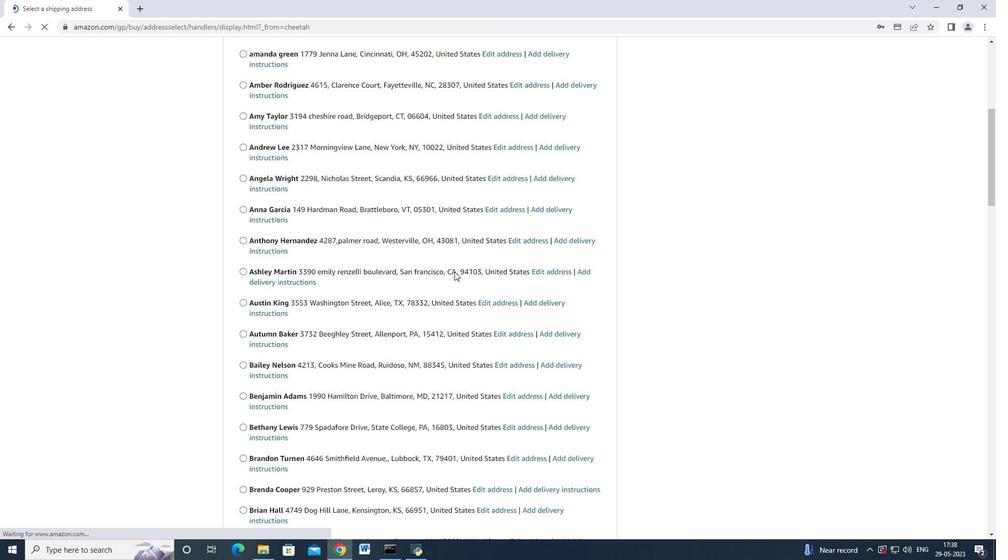 
Action: Mouse scrolled (433, 287) with delta (0, 0)
Screenshot: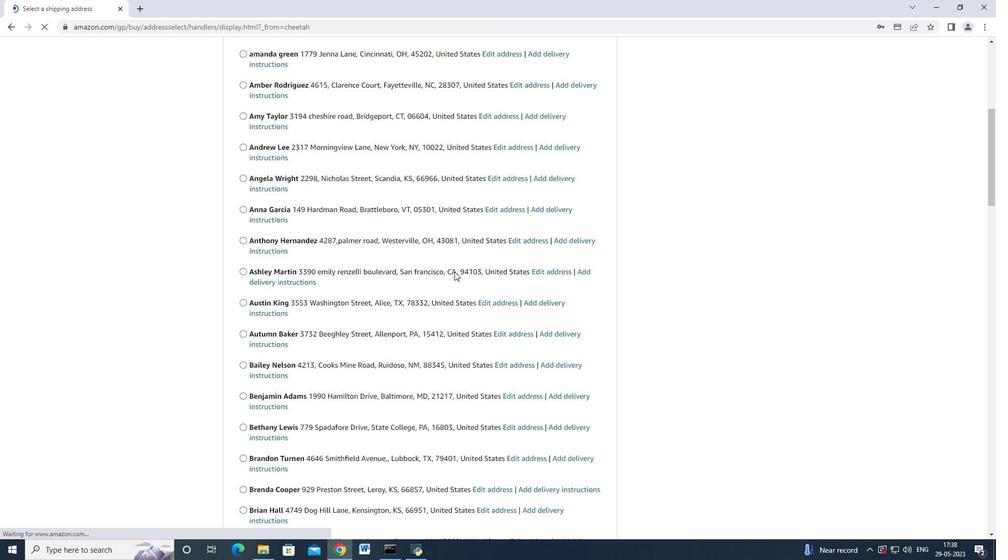 
Action: Mouse scrolled (433, 287) with delta (0, 0)
Screenshot: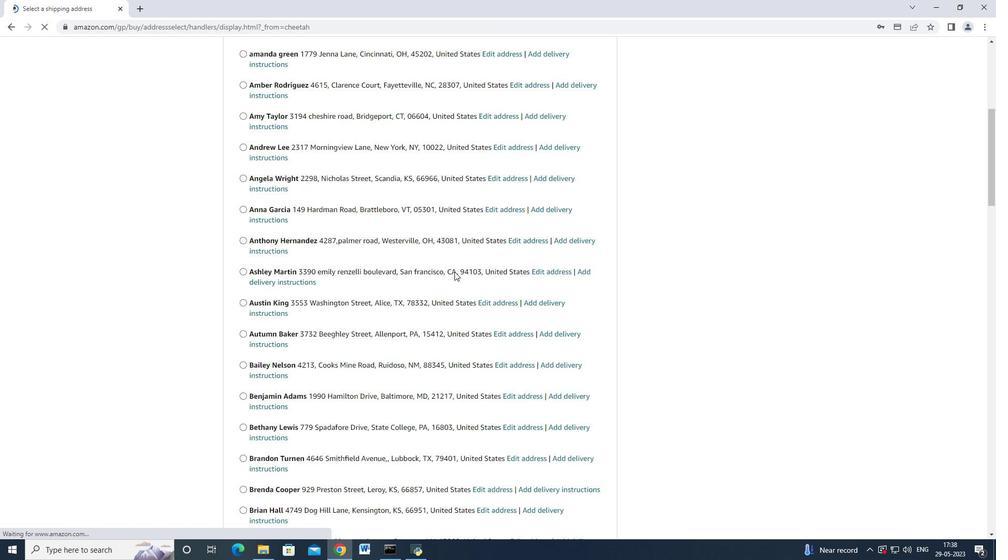 
Action: Mouse moved to (425, 293)
Screenshot: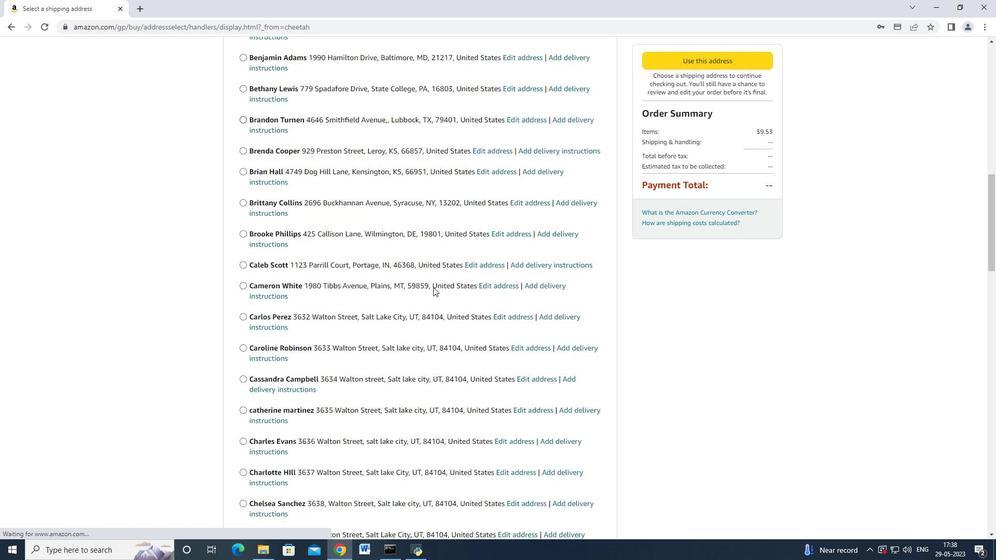 
Action: Mouse scrolled (425, 293) with delta (0, 0)
Screenshot: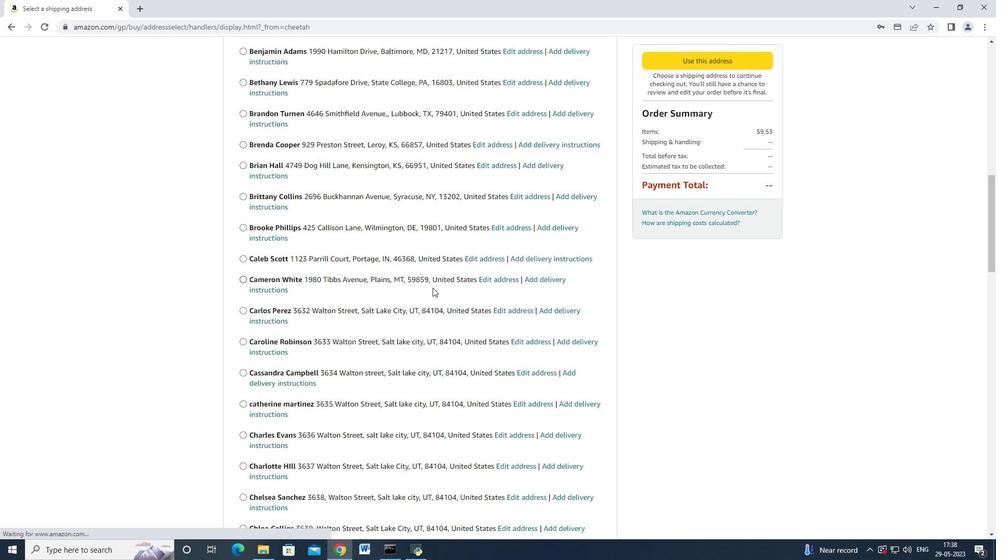 
Action: Mouse moved to (424, 295)
Screenshot: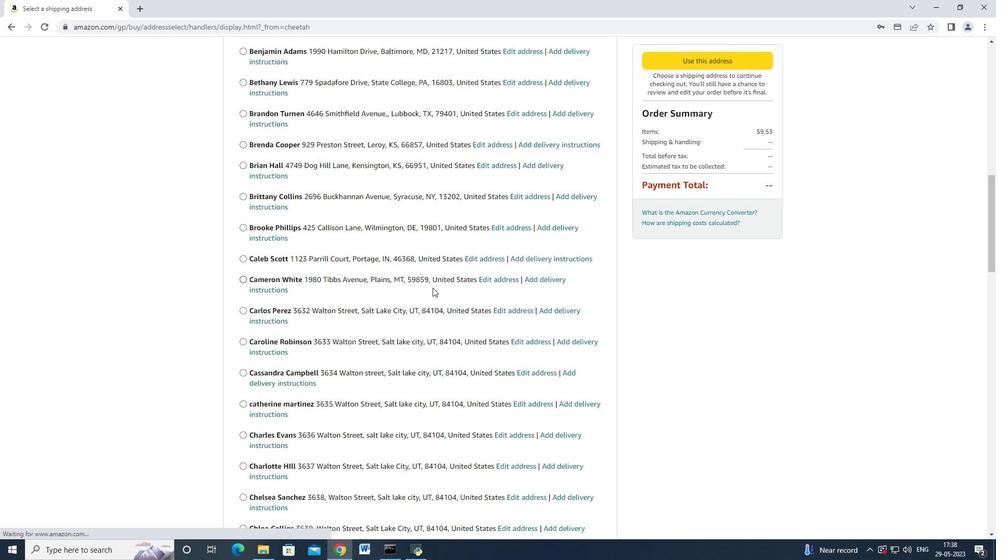 
Action: Mouse scrolled (424, 294) with delta (0, 0)
Screenshot: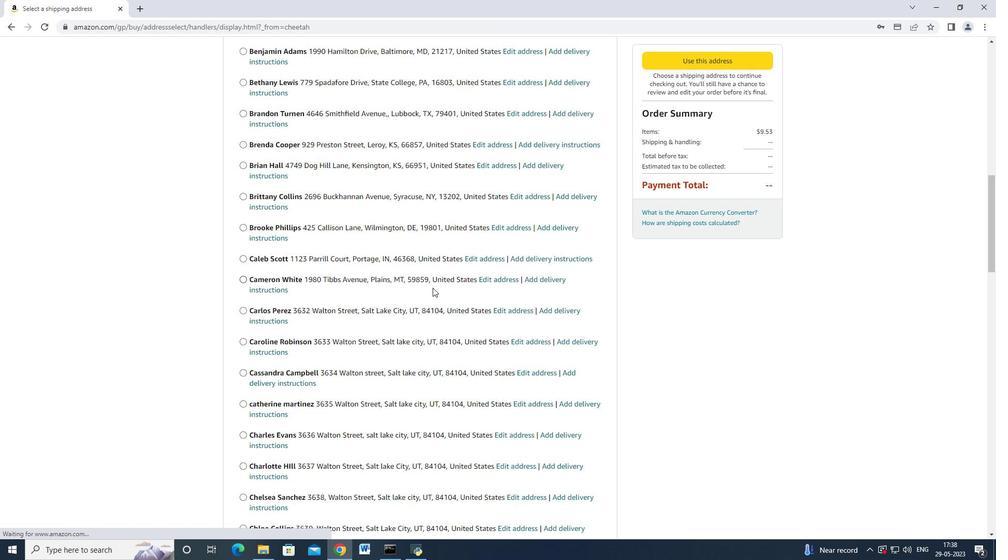 
Action: Mouse scrolled (424, 294) with delta (0, 0)
Screenshot: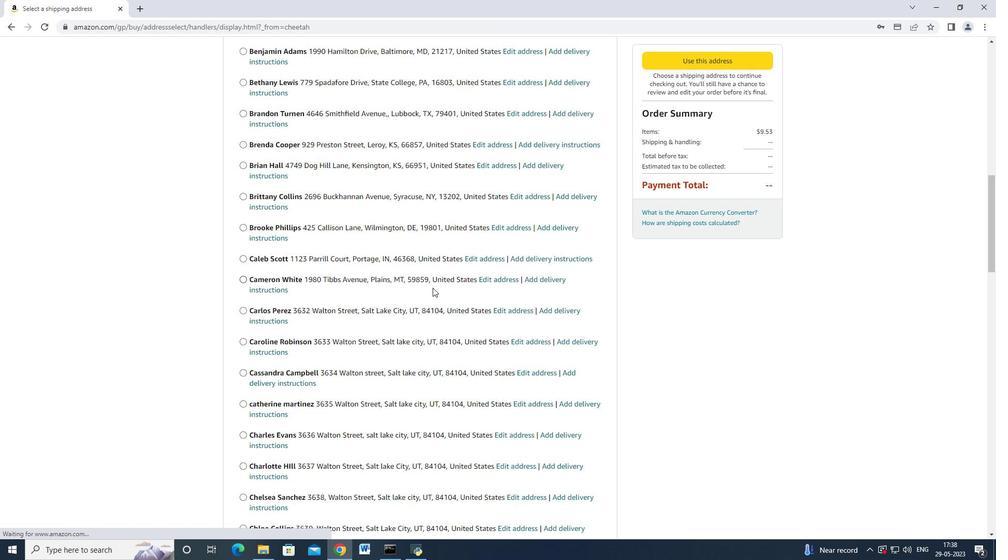 
Action: Mouse scrolled (424, 294) with delta (0, 0)
Screenshot: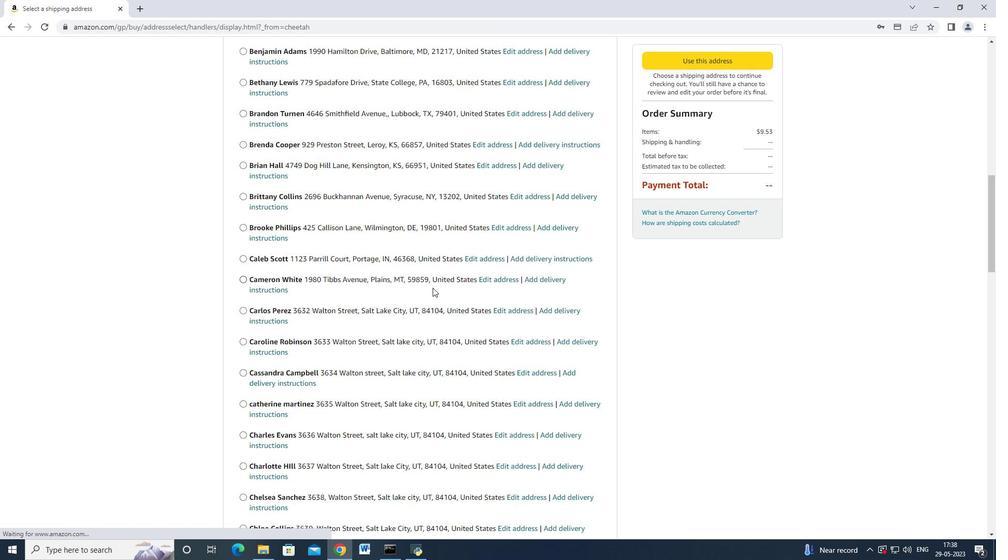 
Action: Mouse scrolled (424, 294) with delta (0, 0)
Screenshot: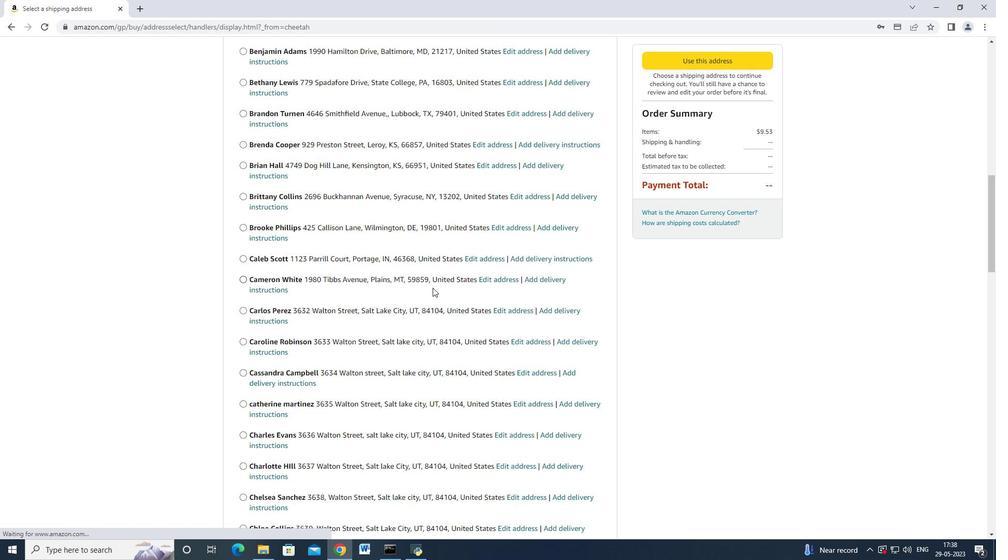 
Action: Mouse scrolled (424, 294) with delta (0, 0)
Screenshot: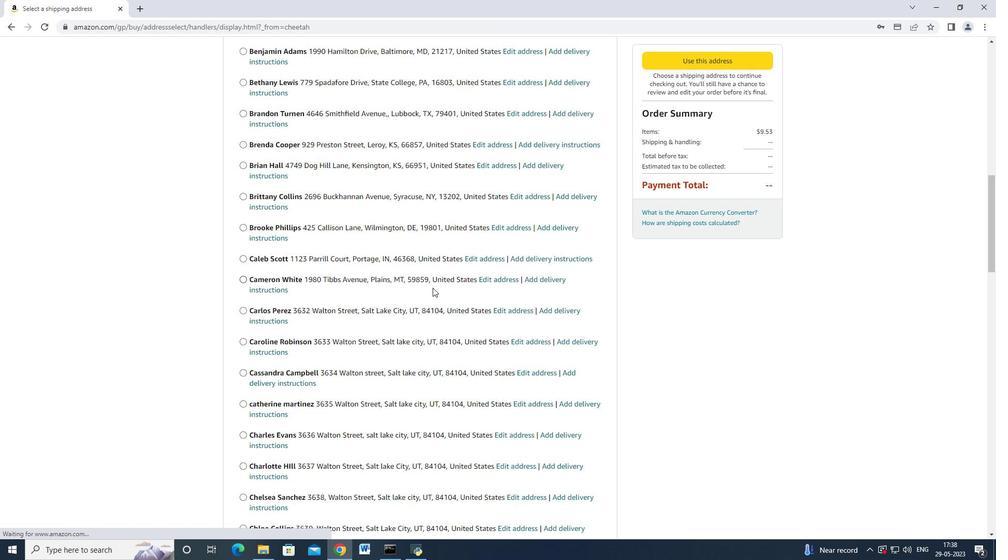 
Action: Mouse moved to (413, 304)
Screenshot: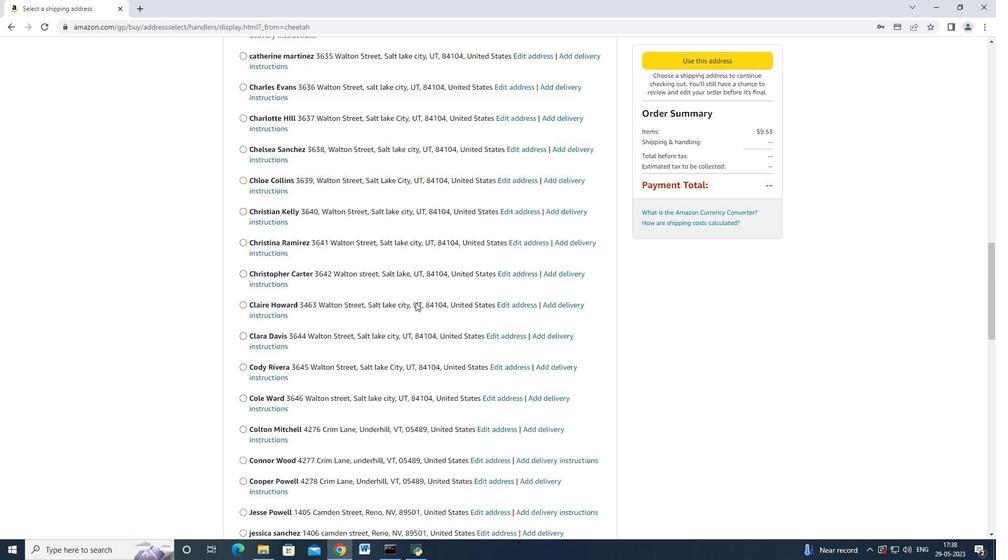 
Action: Mouse scrolled (413, 304) with delta (0, 0)
Screenshot: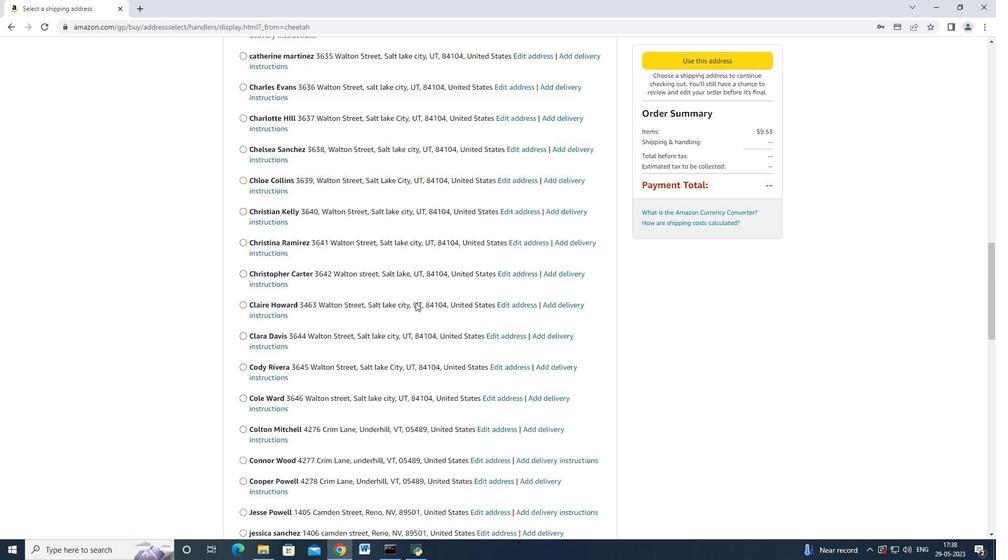 
Action: Mouse moved to (411, 306)
Screenshot: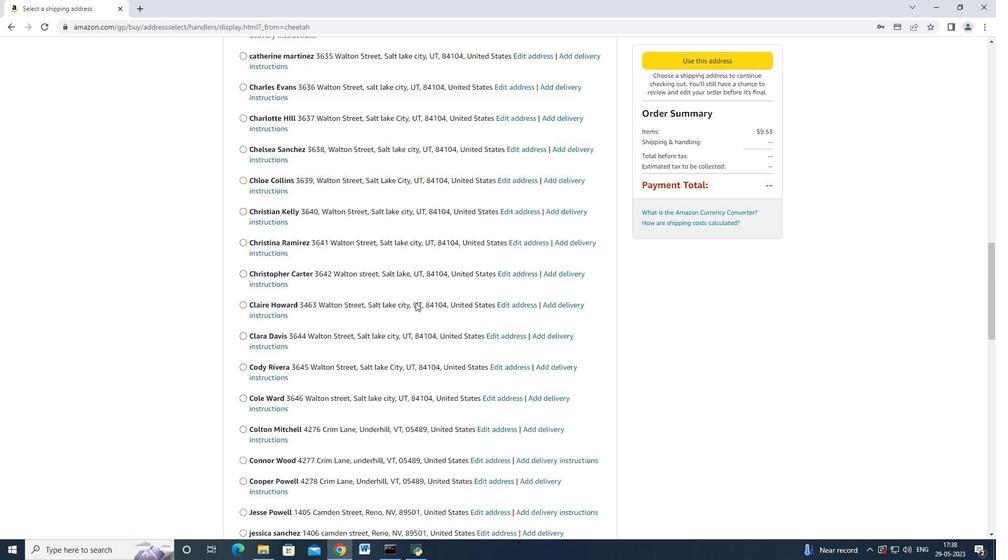 
Action: Mouse scrolled (411, 306) with delta (0, 0)
Screenshot: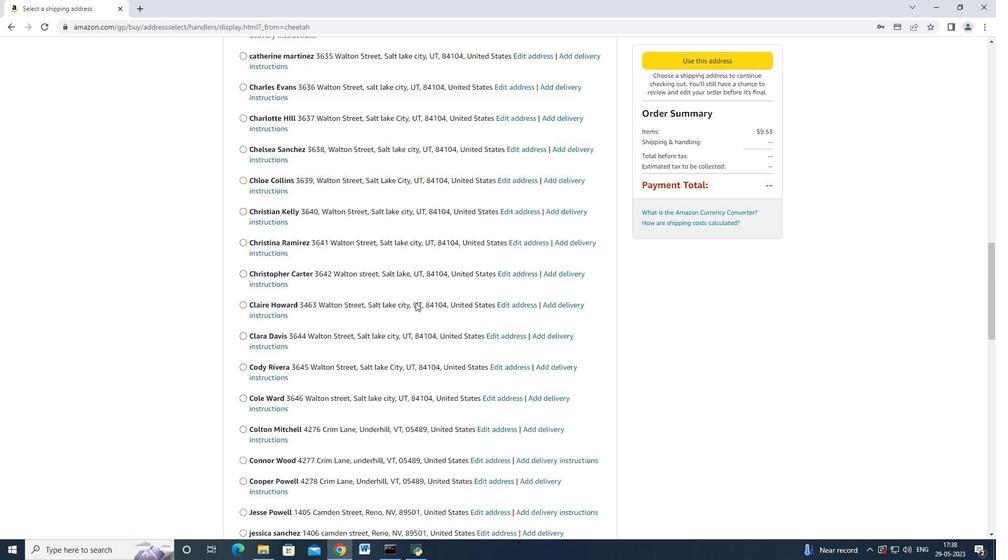 
Action: Mouse moved to (411, 306)
Screenshot: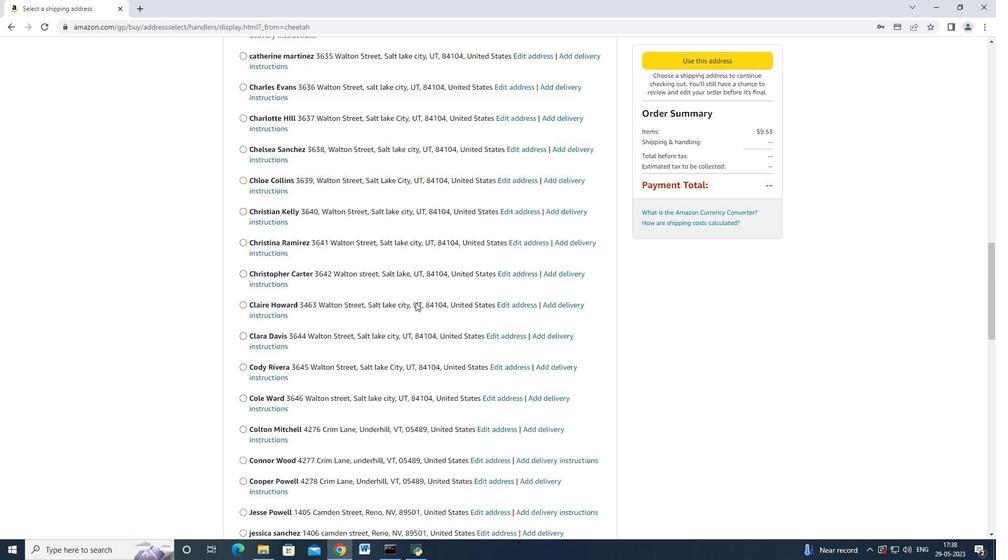 
Action: Mouse scrolled (411, 306) with delta (0, 0)
Screenshot: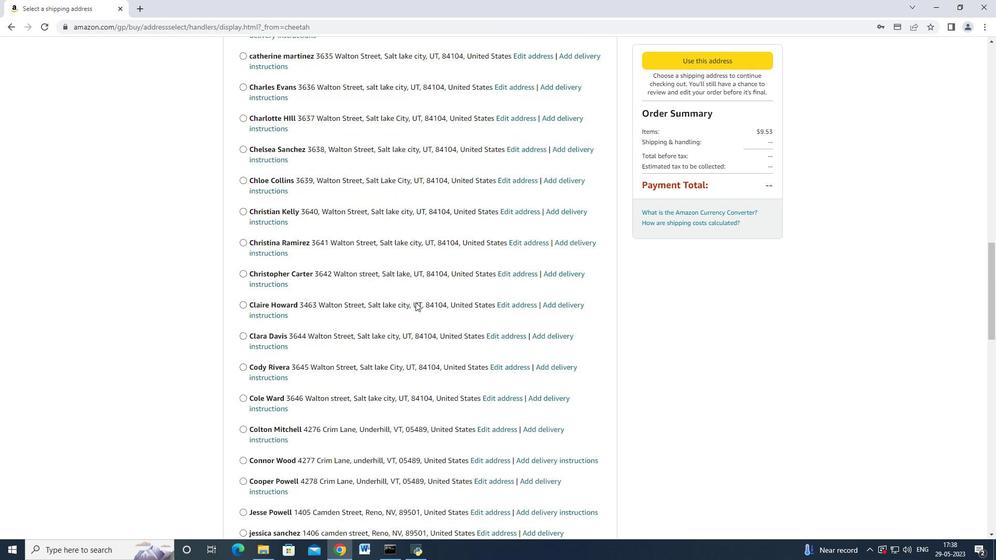 
Action: Mouse scrolled (411, 306) with delta (0, 0)
Screenshot: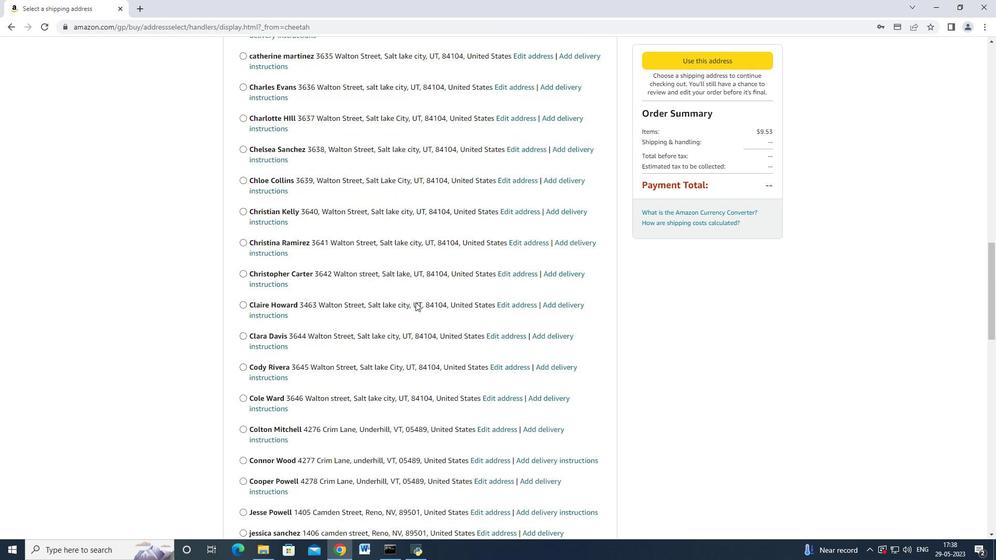 
Action: Mouse scrolled (411, 306) with delta (0, 0)
Screenshot: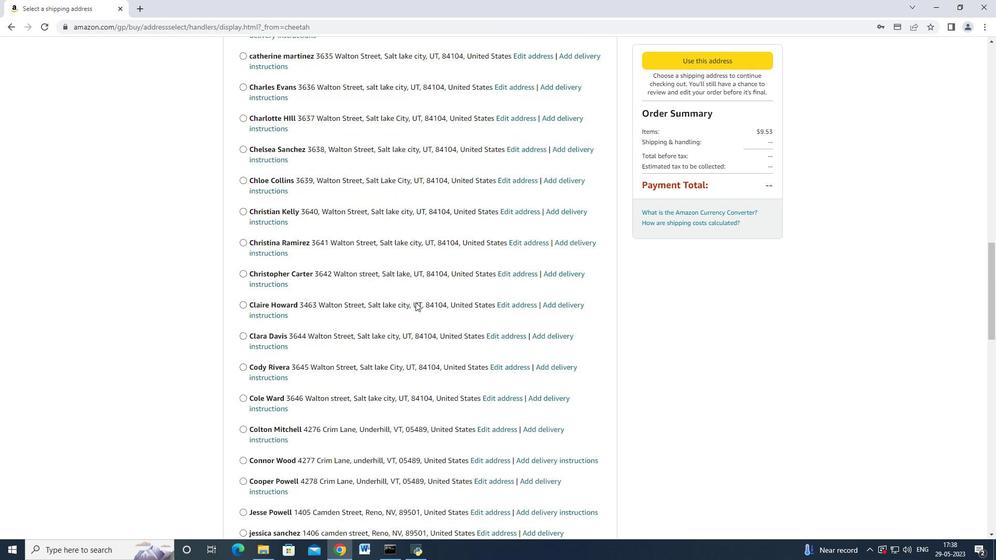 
Action: Mouse moved to (411, 306)
Screenshot: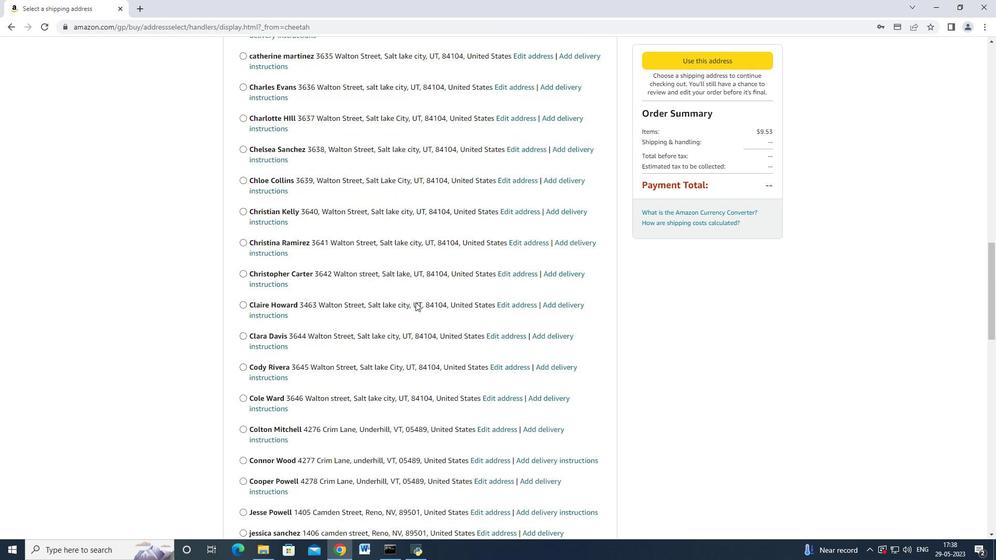 
Action: Mouse scrolled (411, 306) with delta (0, 0)
Screenshot: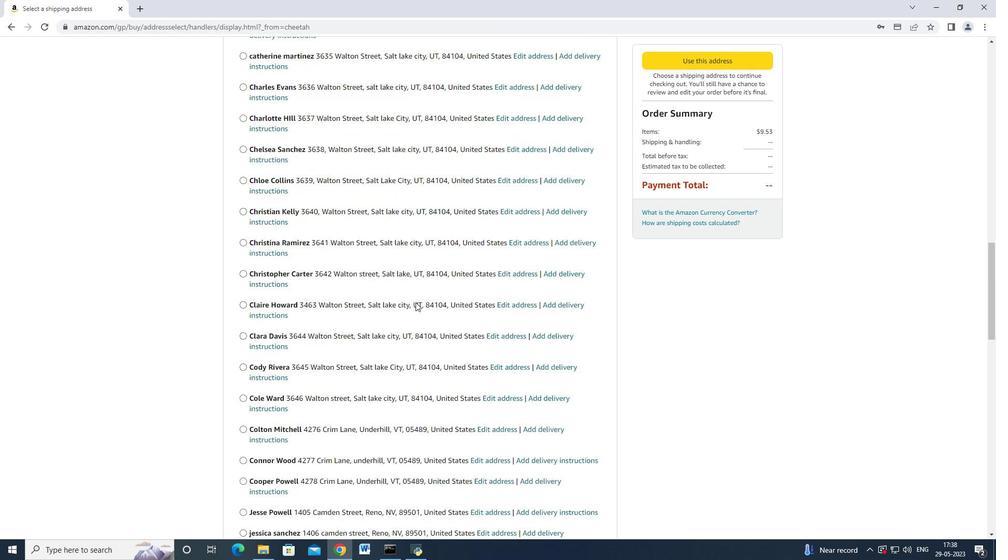 
Action: Mouse scrolled (411, 306) with delta (0, 0)
Screenshot: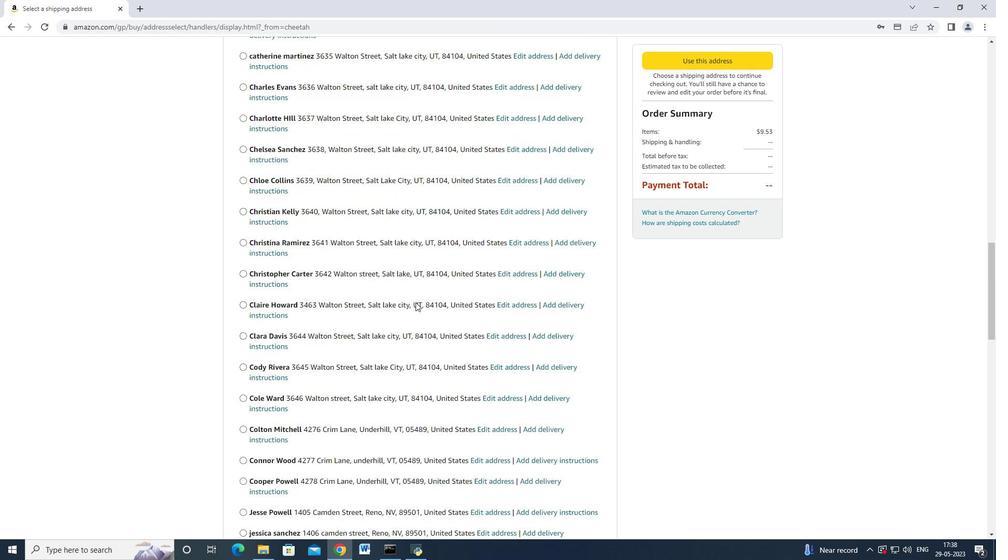 
Action: Mouse moved to (407, 308)
Screenshot: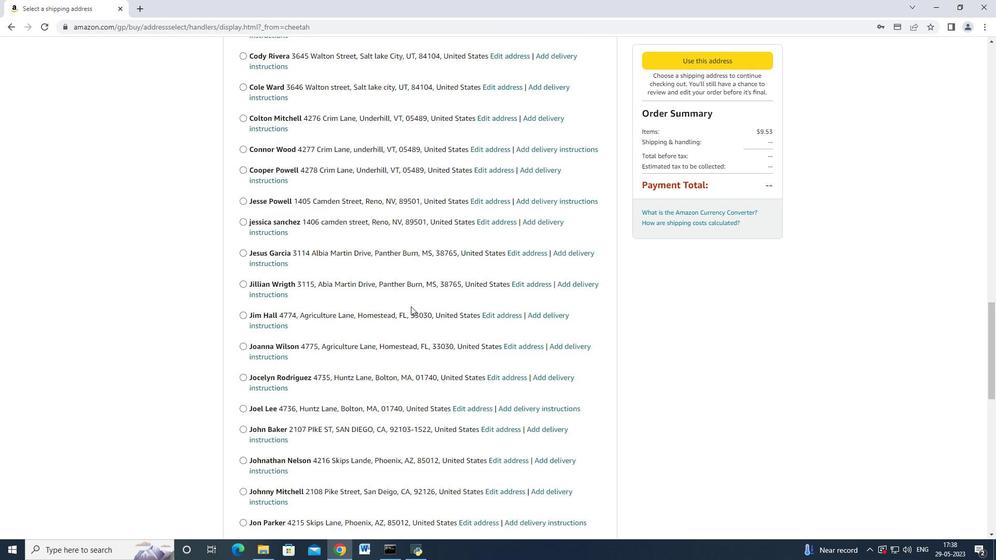 
Action: Mouse scrolled (407, 308) with delta (0, 0)
Screenshot: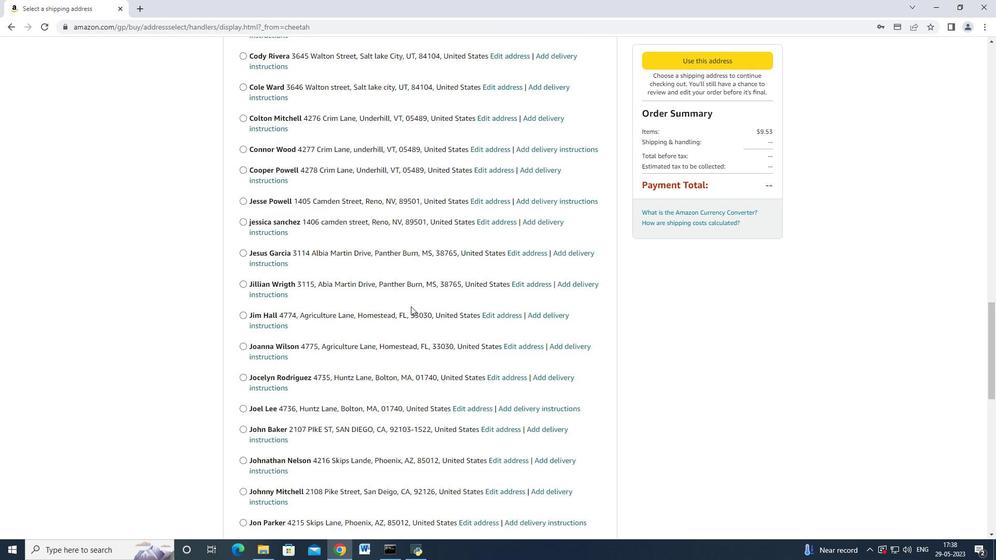 
Action: Mouse moved to (407, 309)
Screenshot: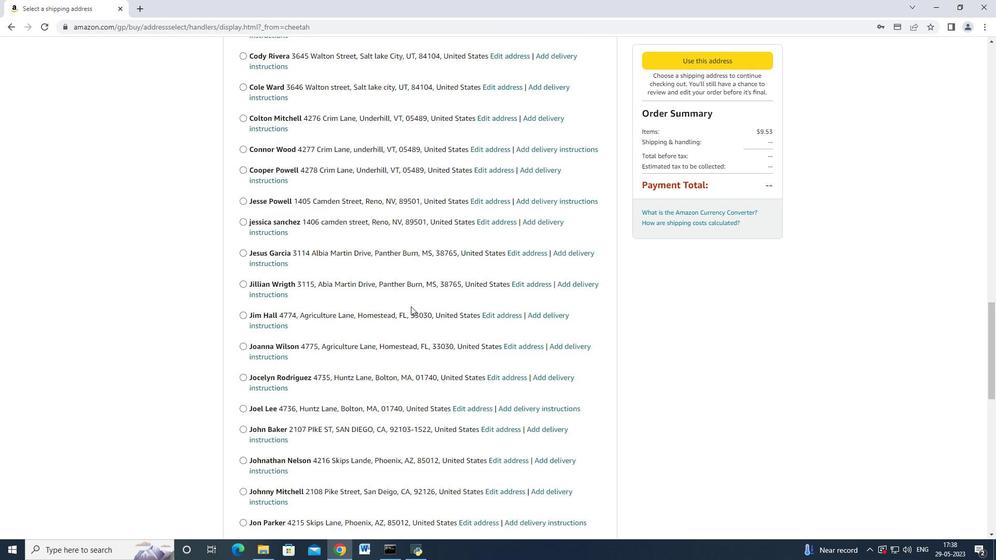 
Action: Mouse scrolled (407, 308) with delta (0, 0)
Screenshot: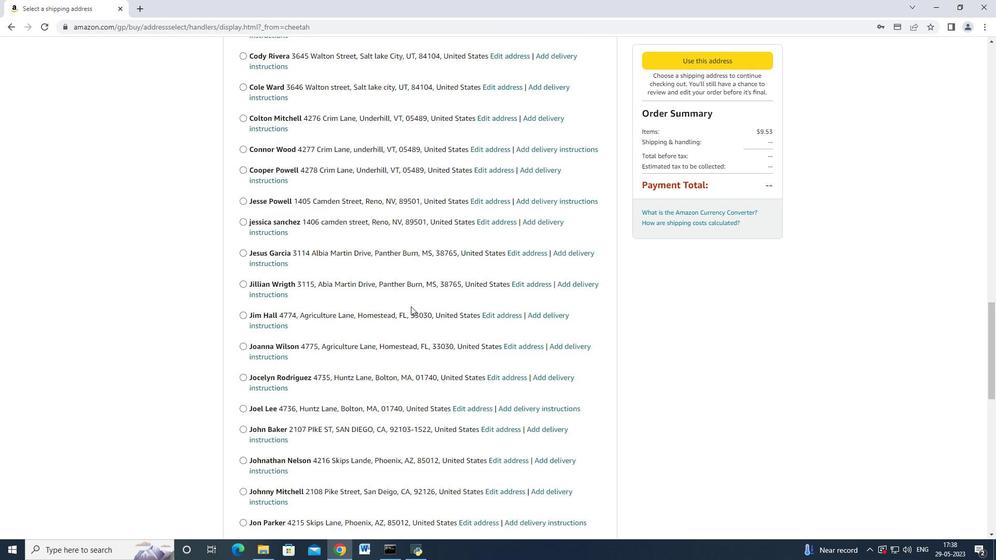 
Action: Mouse scrolled (407, 308) with delta (0, 0)
Screenshot: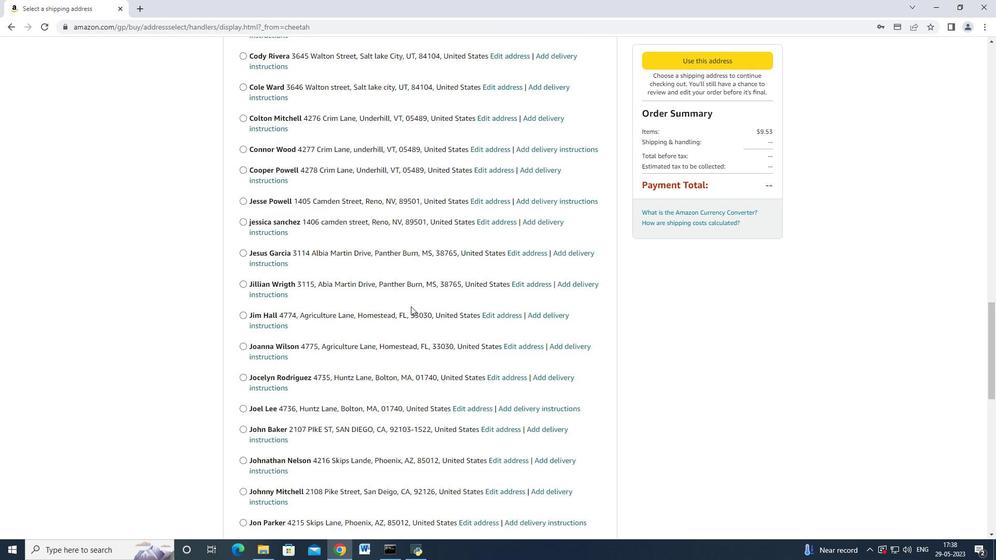 
Action: Mouse moved to (407, 309)
Screenshot: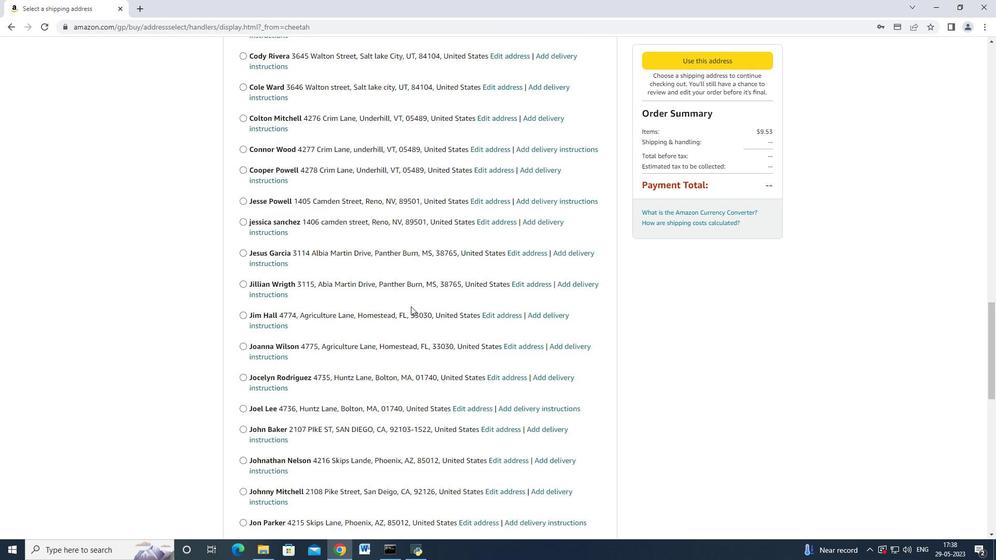
Action: Mouse scrolled (407, 308) with delta (0, 0)
Screenshot: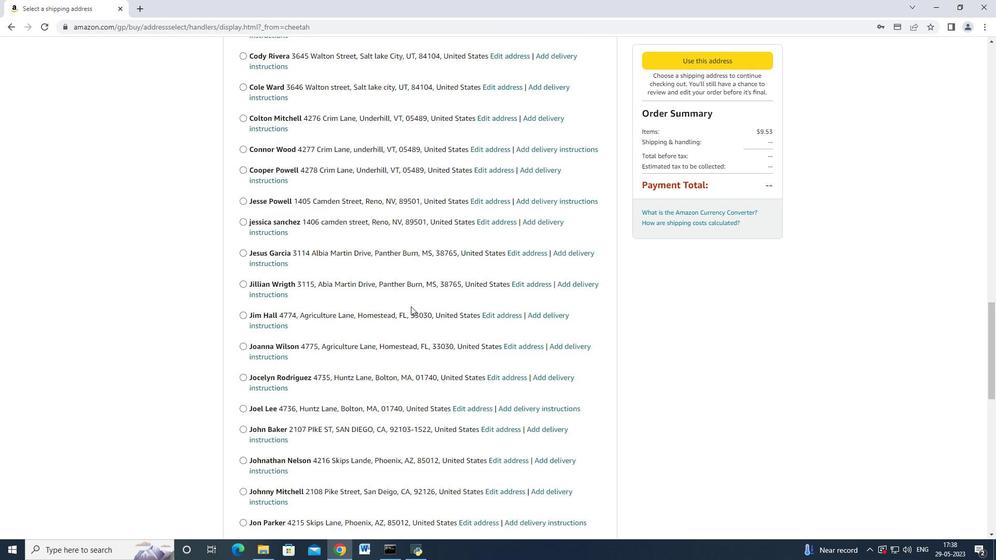 
Action: Mouse scrolled (407, 308) with delta (0, 0)
Screenshot: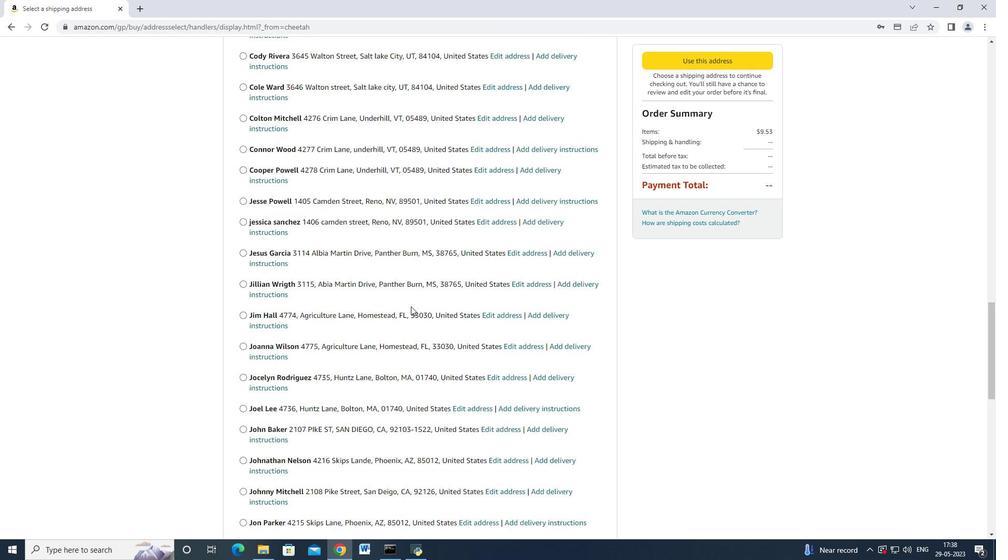 
Action: Mouse scrolled (407, 308) with delta (0, 0)
Screenshot: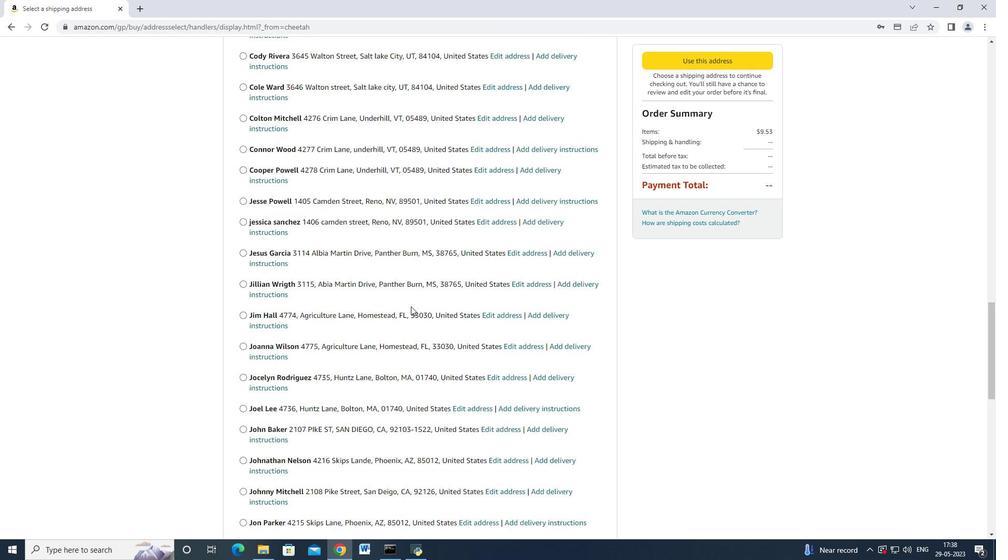 
Action: Mouse moved to (381, 329)
Screenshot: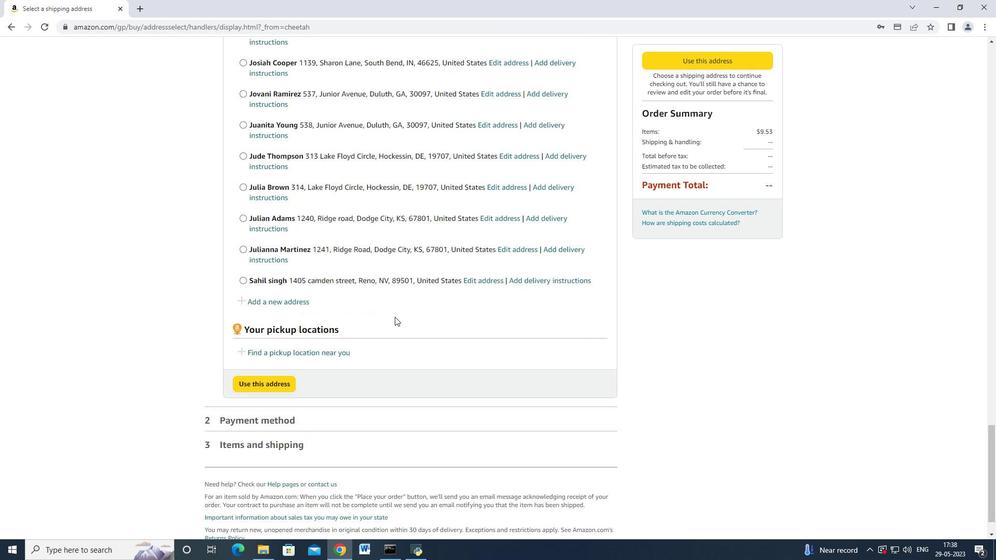 
Action: Mouse scrolled (383, 326) with delta (0, 0)
Screenshot: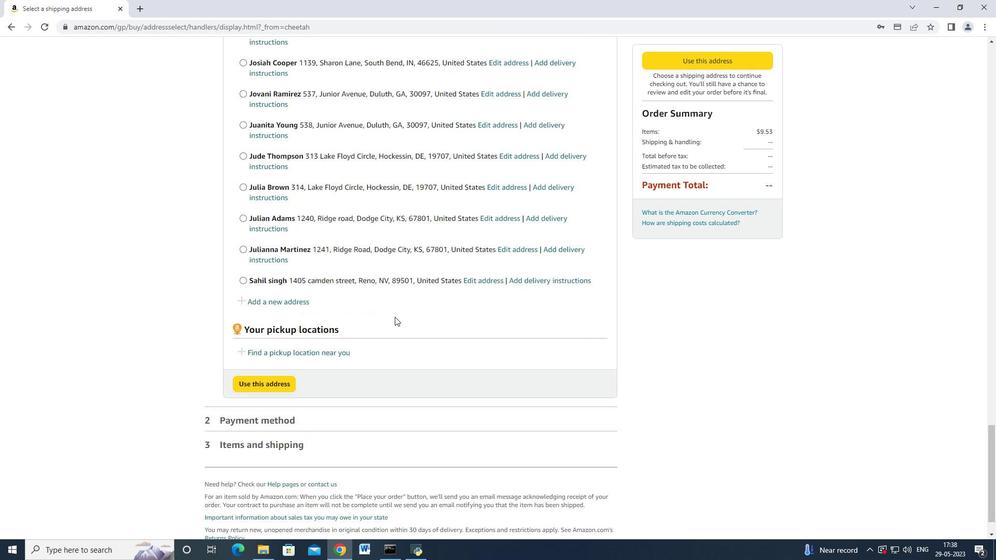 
Action: Mouse scrolled (382, 328) with delta (0, 0)
Screenshot: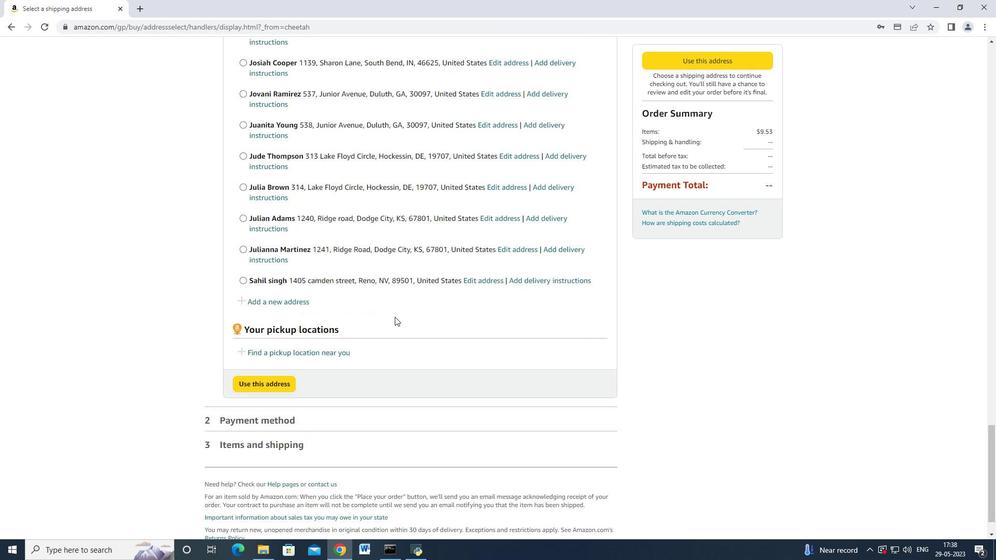 
Action: Mouse scrolled (382, 328) with delta (0, 0)
Screenshot: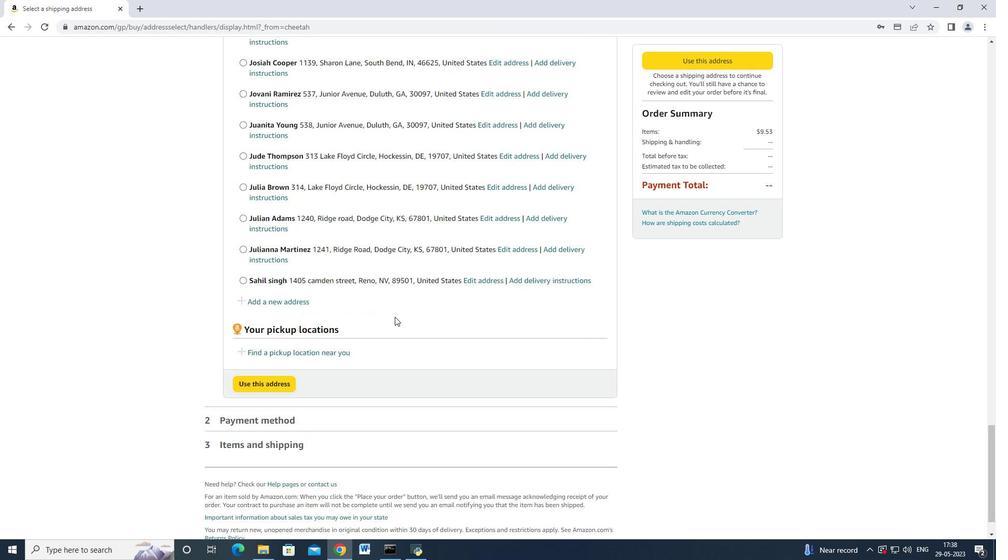 
Action: Mouse scrolled (382, 328) with delta (0, -1)
Screenshot: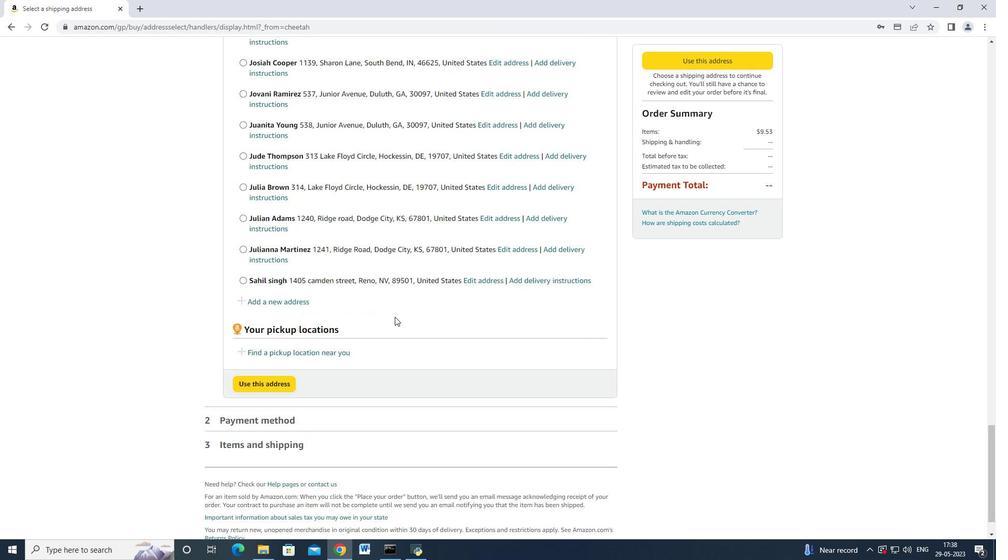 
Action: Mouse scrolled (381, 328) with delta (0, 0)
Screenshot: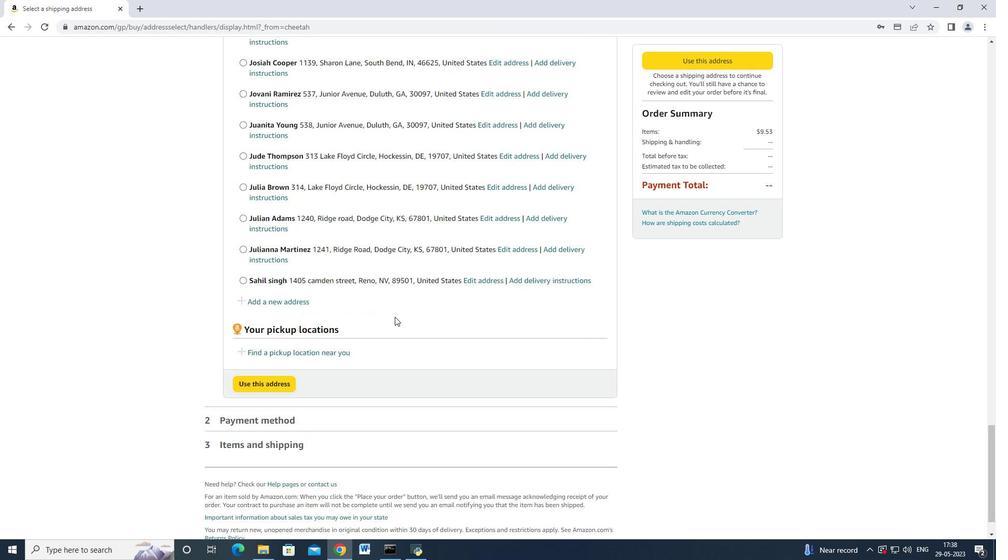 
Action: Mouse scrolled (381, 328) with delta (0, 0)
Screenshot: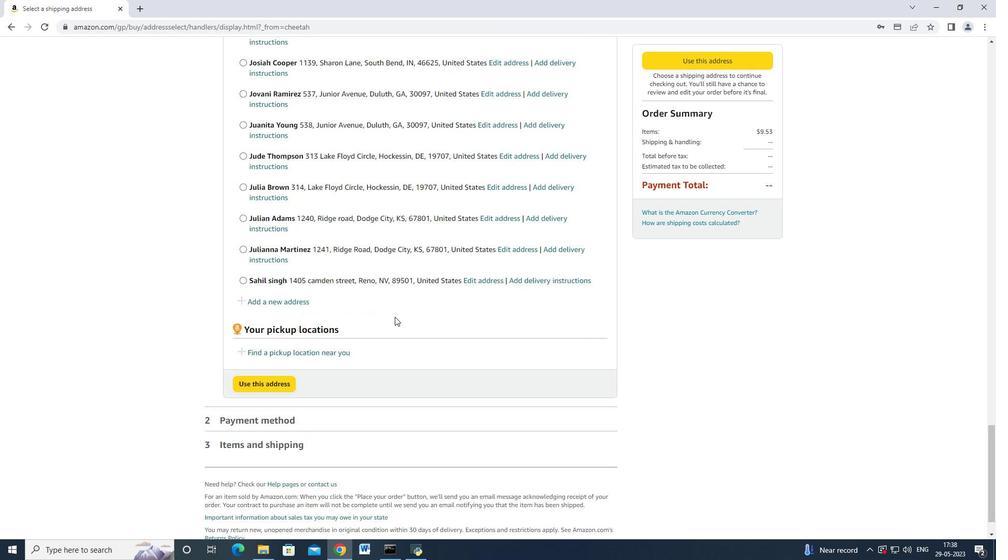 
Action: Mouse moved to (275, 253)
Screenshot: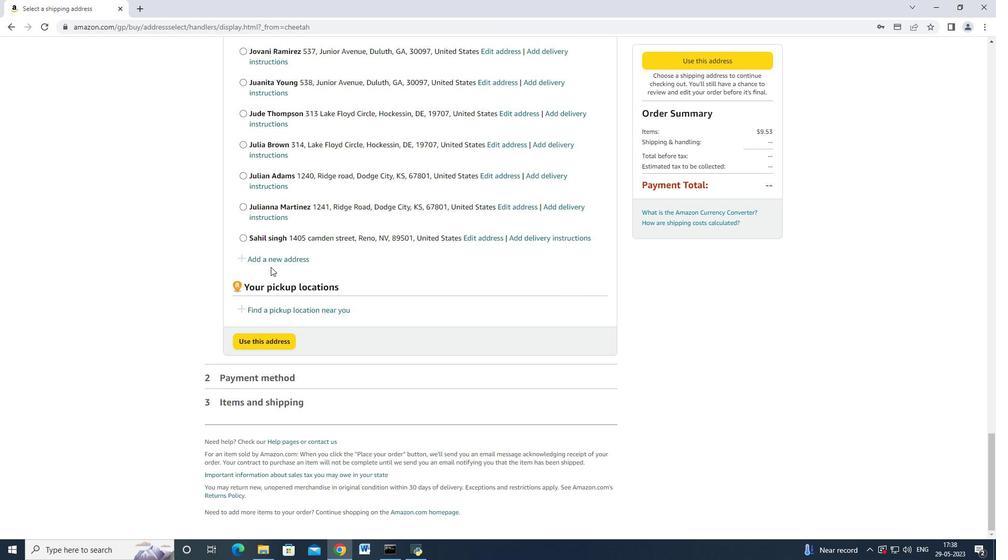 
Action: Mouse pressed left at (275, 253)
Screenshot: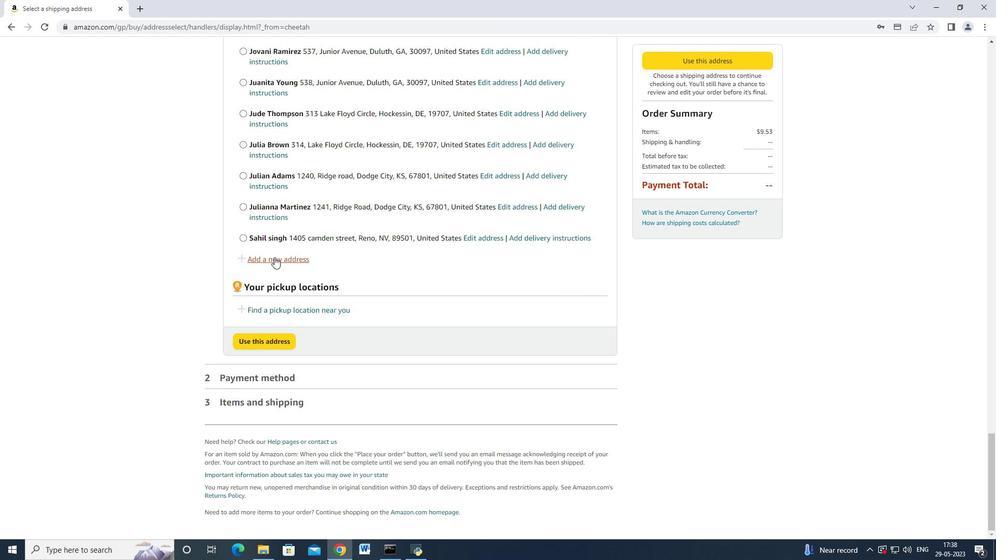 
Action: Mouse moved to (272, 260)
Screenshot: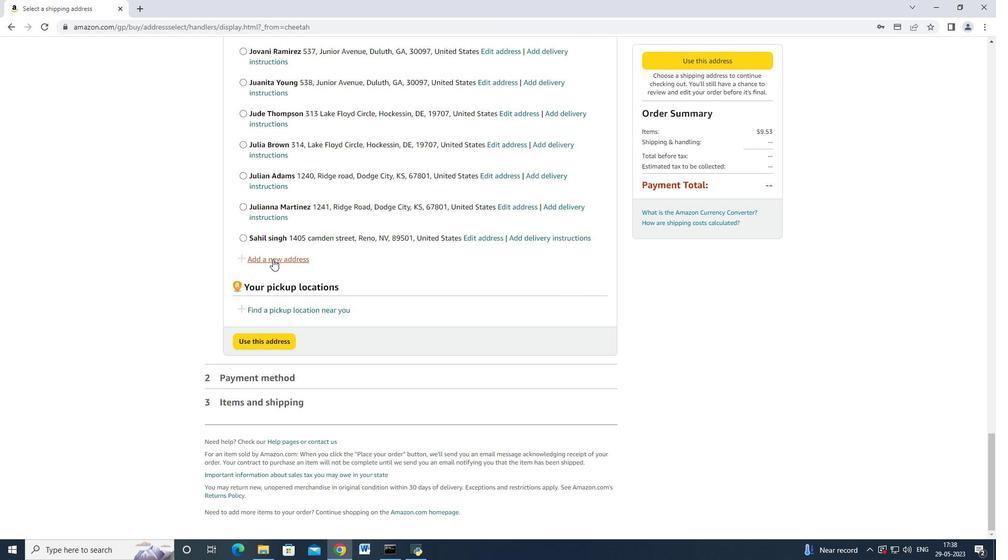 
Action: Mouse pressed left at (272, 260)
Screenshot: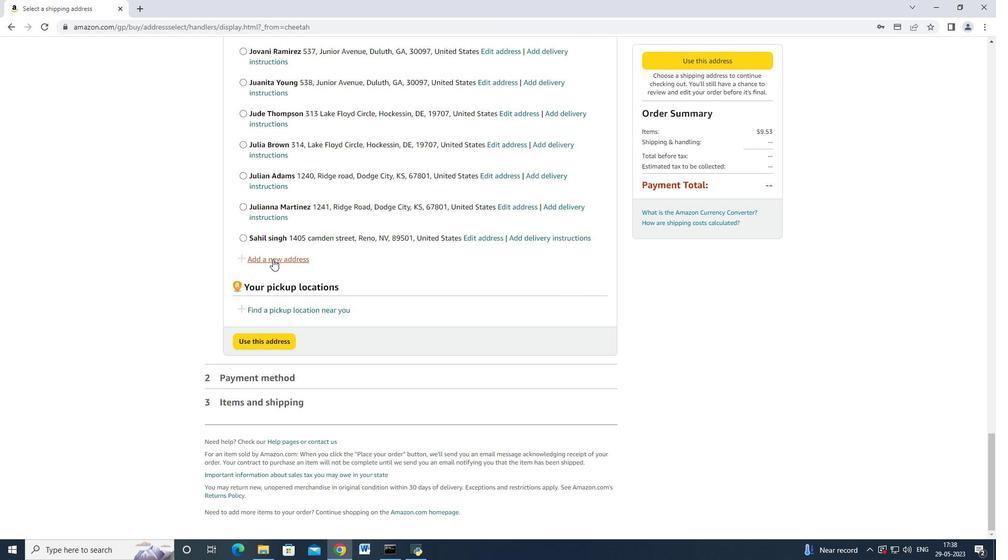 
Action: Mouse moved to (355, 251)
Screenshot: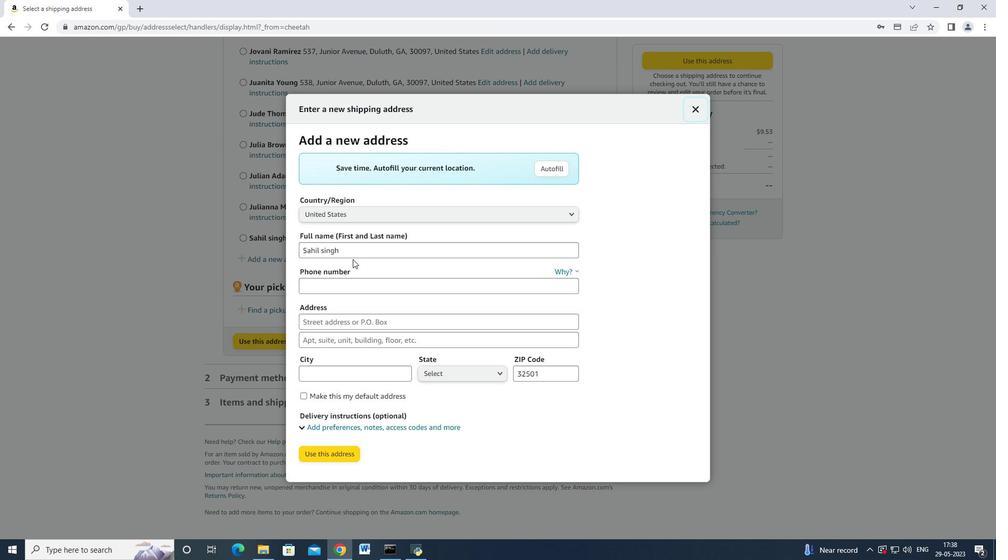 
Action: Mouse pressed left at (355, 251)
Screenshot: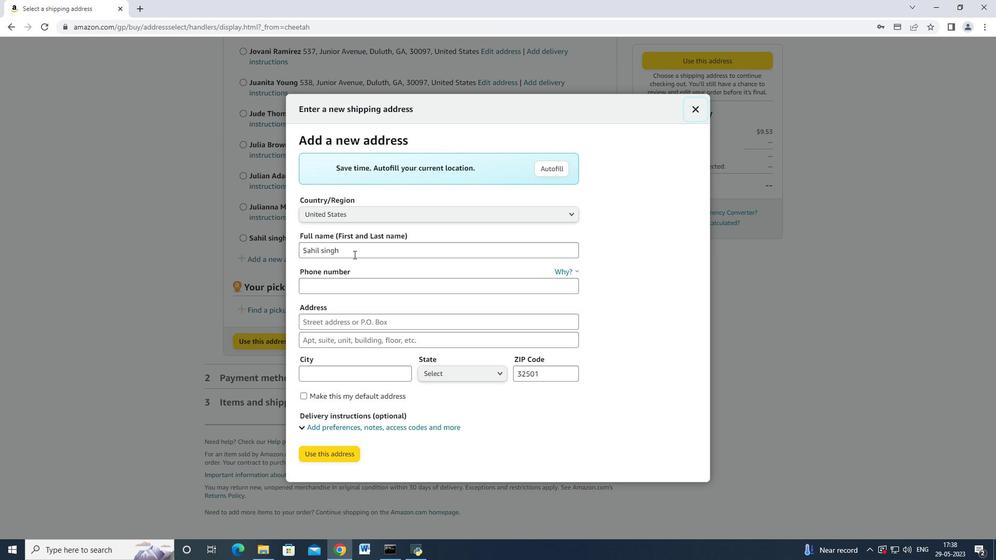 
Action: Mouse moved to (275, 262)
Screenshot: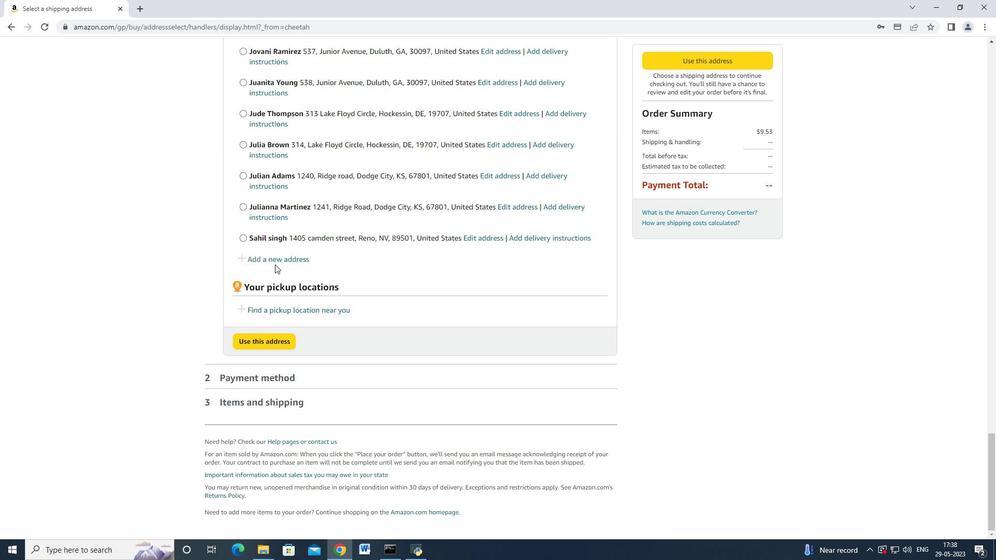 
Action: Mouse pressed left at (275, 262)
Screenshot: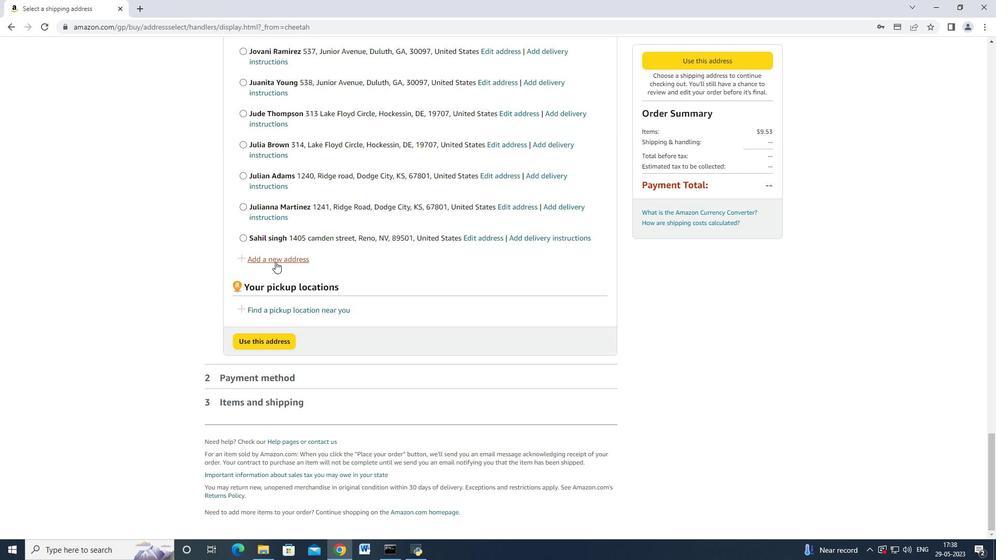 
Action: Mouse moved to (345, 252)
Screenshot: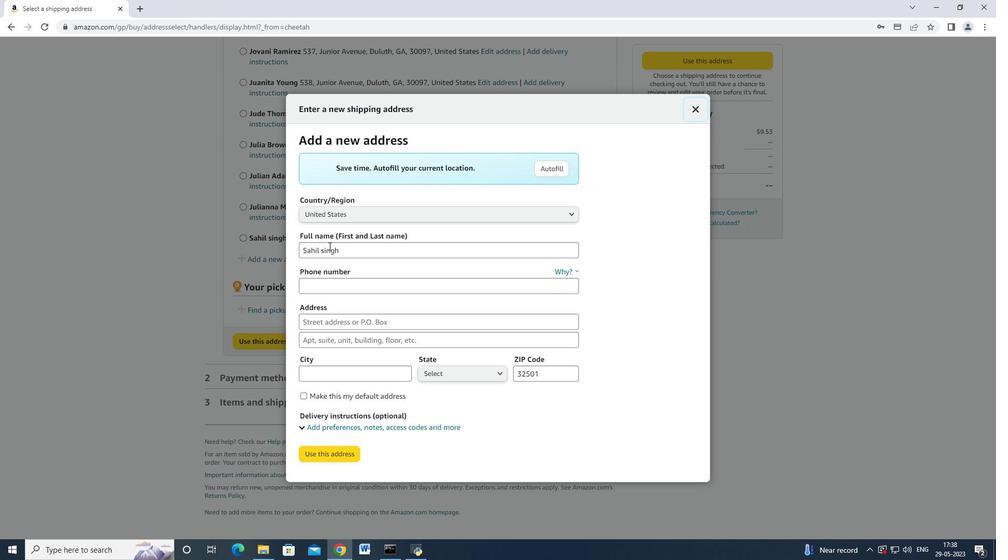 
Action: Mouse pressed left at (345, 252)
Screenshot: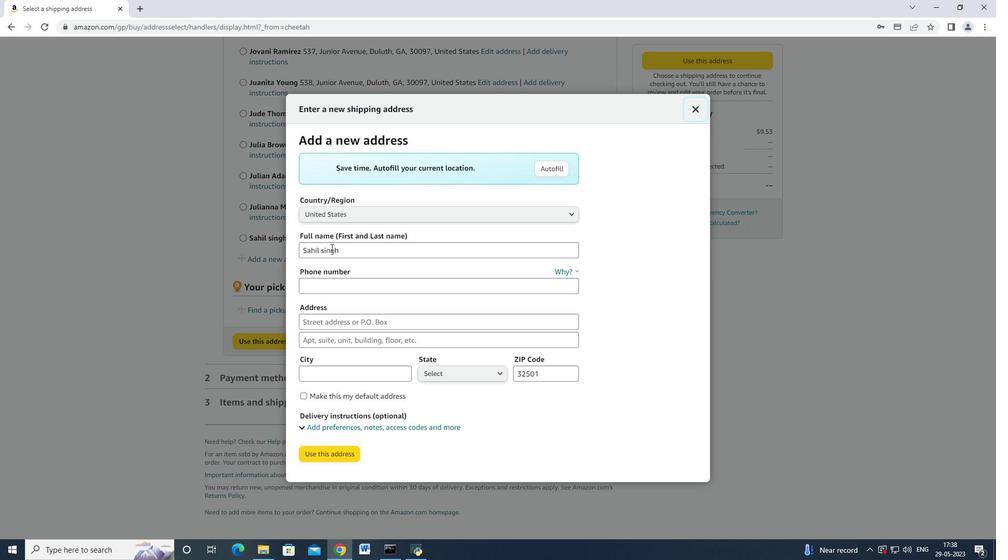 
Action: Mouse moved to (307, 251)
Screenshot: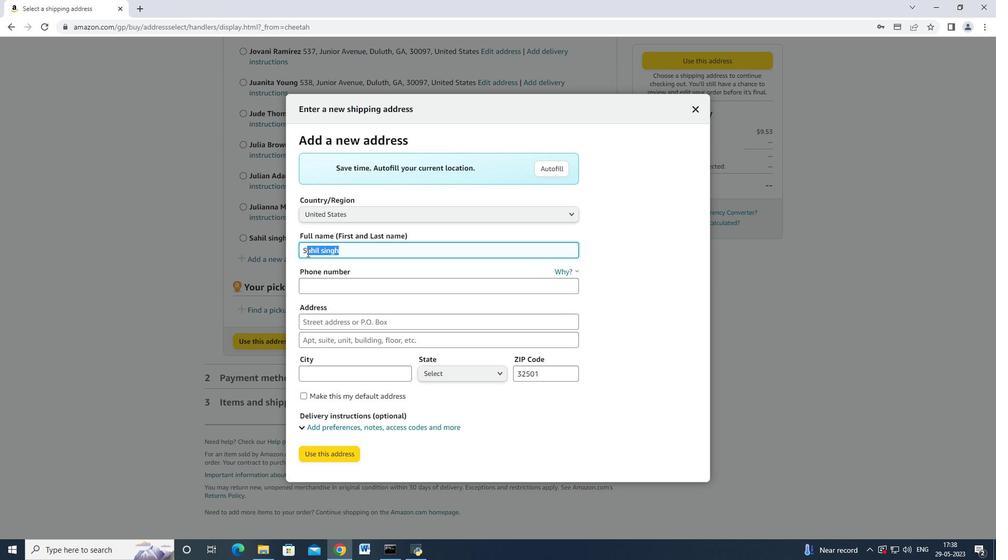 
Action: Key pressed <Key.backspace><Key.backspace><Key.backspace>4279<Key.space><Key.shift>Crun<Key.backspace><Key.backspace>im<Key.space><Key.shift>Lane<Key.tab>
Screenshot: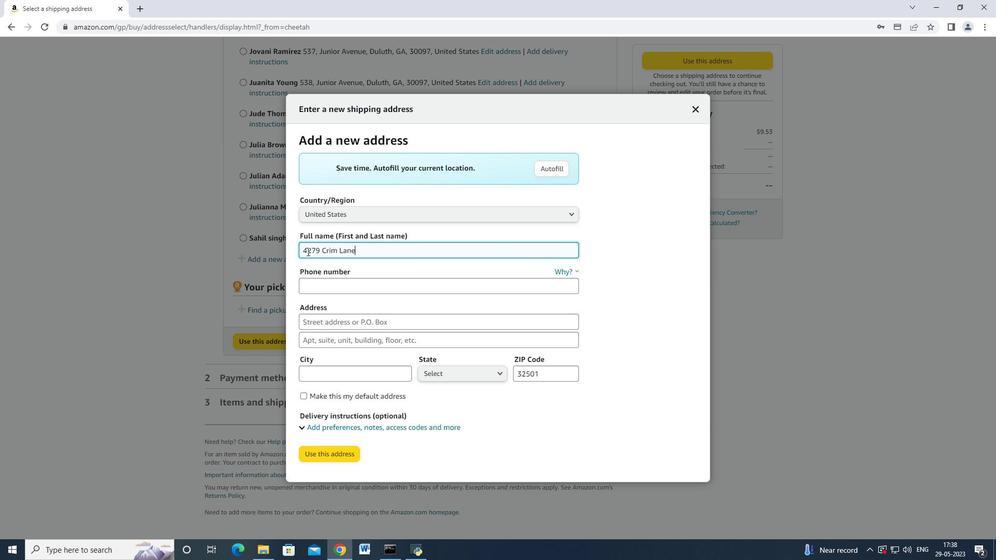
Action: Mouse moved to (357, 259)
Screenshot: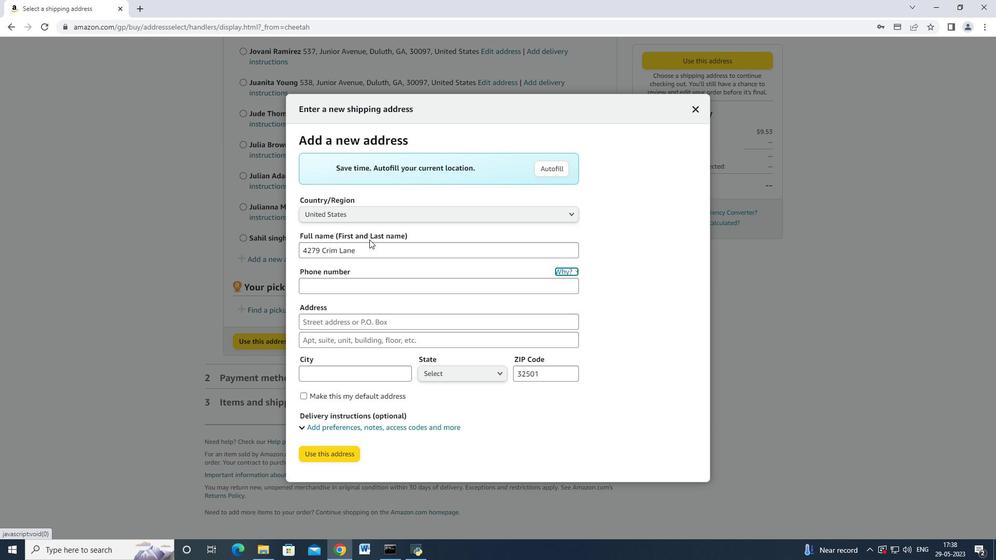 
Action: Mouse pressed left at (357, 259)
Screenshot: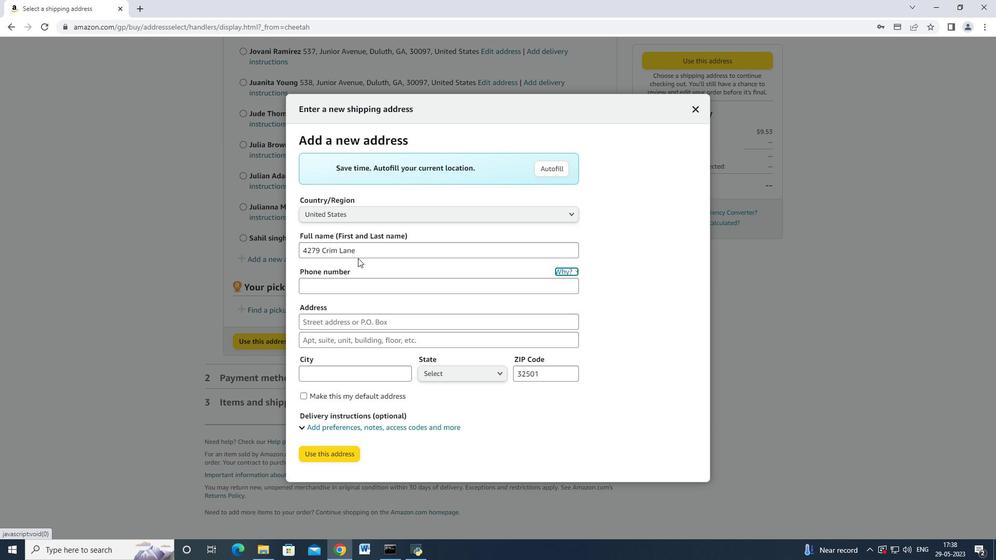 
Action: Mouse moved to (358, 257)
Screenshot: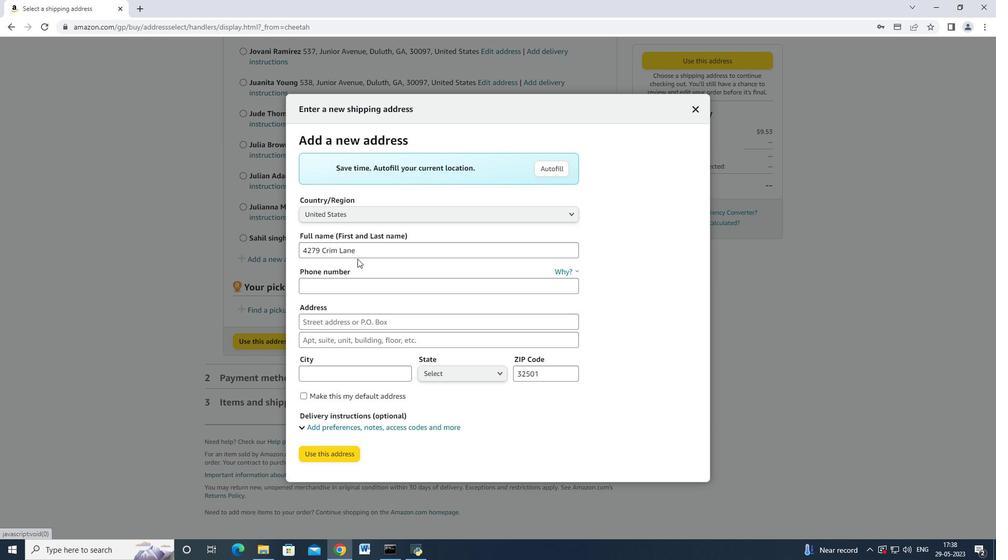 
Action: Mouse pressed left at (358, 257)
Screenshot: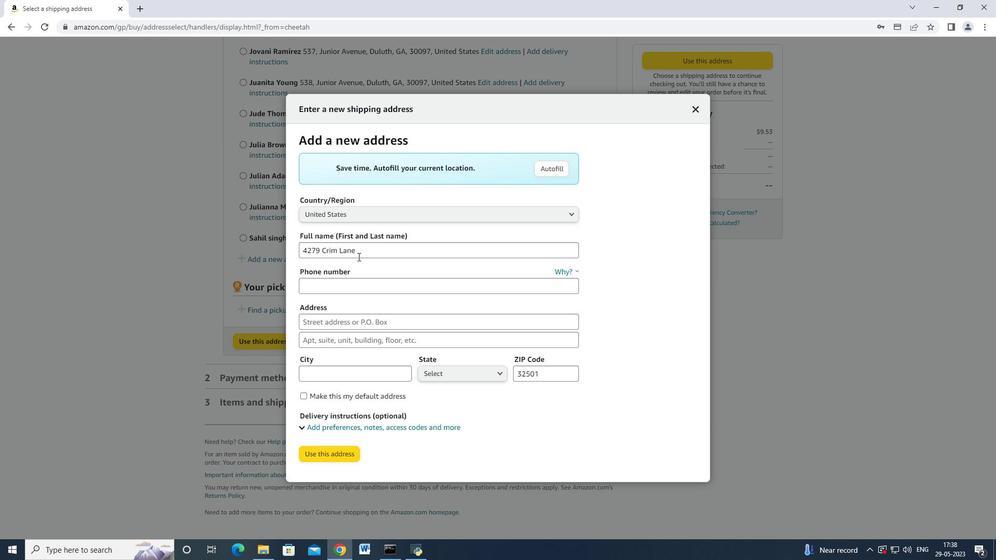 
Action: Mouse moved to (347, 249)
Screenshot: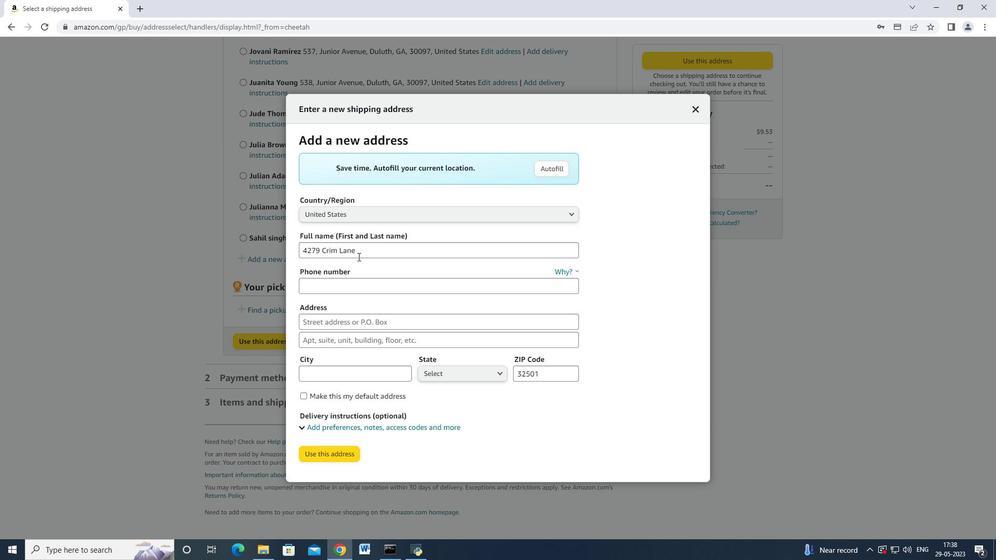 
Action: Mouse pressed right at (347, 249)
Screenshot: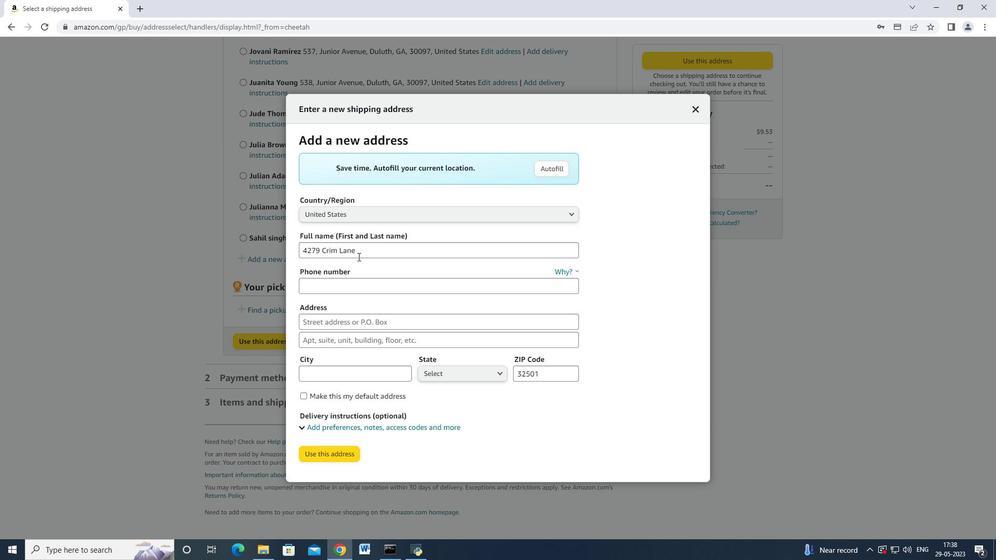 
Action: Mouse moved to (352, 249)
Screenshot: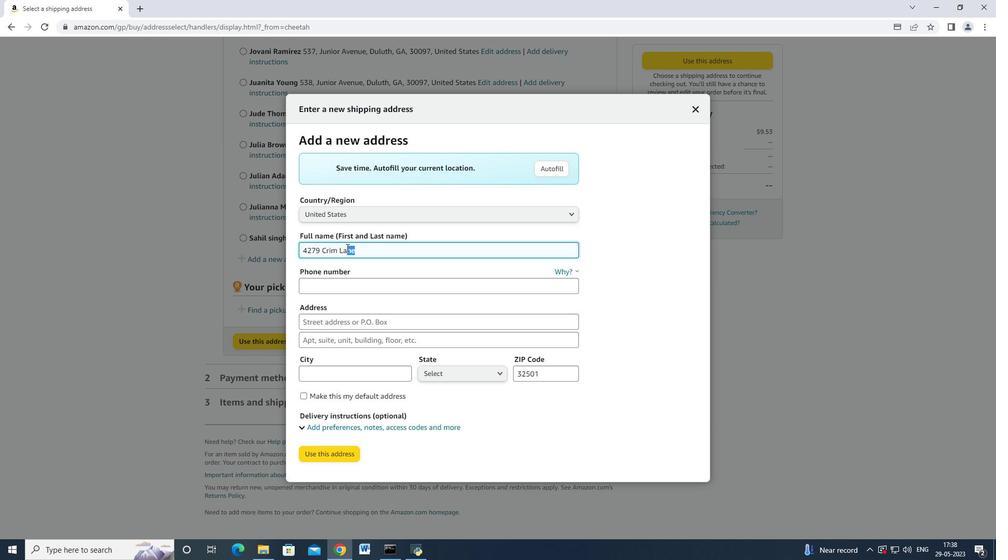 
Action: Mouse pressed left at (352, 249)
Screenshot: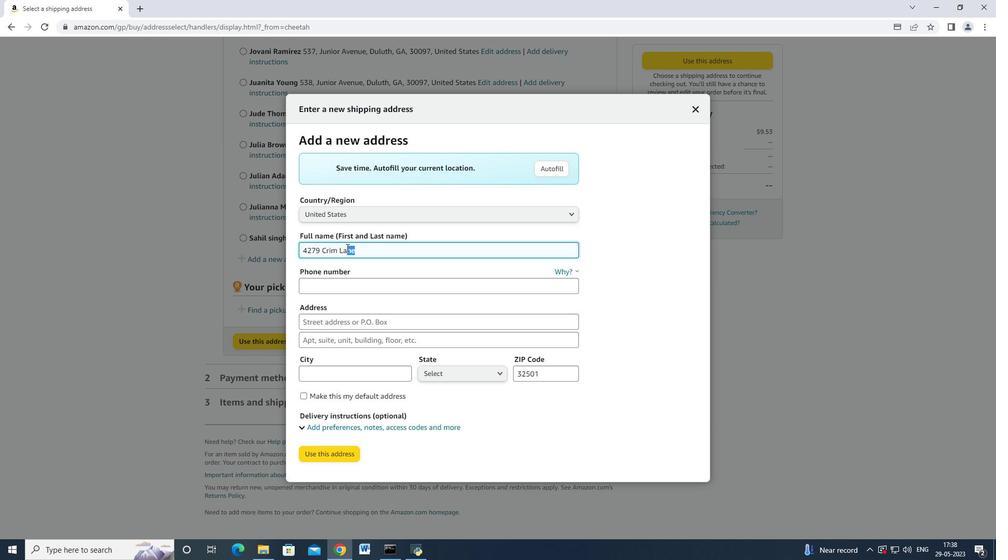 
Action: Mouse moved to (360, 251)
Screenshot: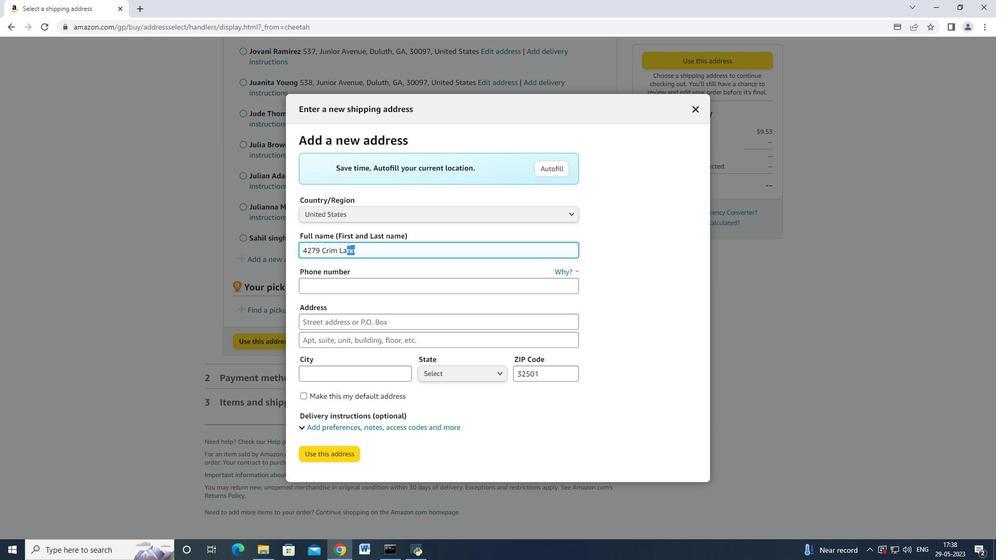 
Action: Mouse pressed left at (360, 251)
Screenshot: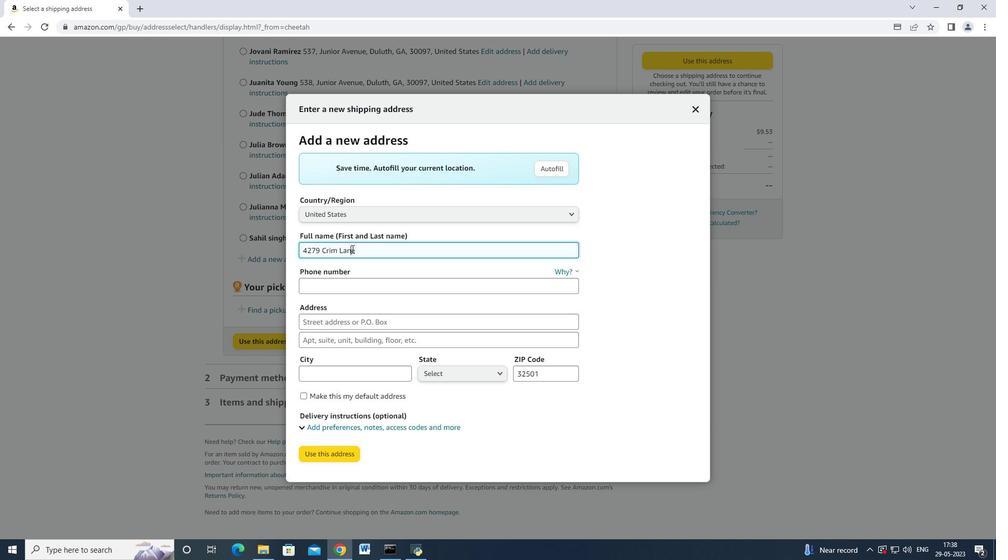 
Action: Mouse moved to (360, 251)
Screenshot: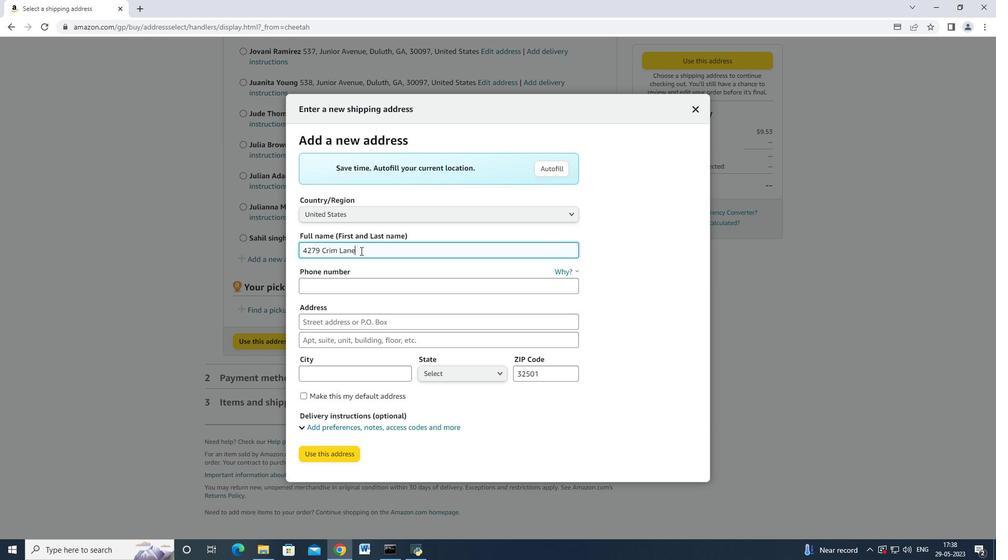 
Action: Key pressed <Key.backspace><Key.backspace><Key.backspace><Key.backspace><Key.backspace><Key.backspace><Key.backspace><Key.backspace><Key.backspace><Key.backspace><Key.backspace><Key.backspace><Key.shift><Key.shift><Key.shift><Key.shift><Key.shift><Key.shift><Key.shift><Key.shift><Key.shift><Key.shift><Key.shift><Key.shift><Key.shift><Key.shift><Key.shift><Key.shift><Key.shift><Key.shift><Key.shift><Key.shift><Key.shift><Key.shift><Key.shift><Key.shift><Key.shift><Key.shift><Key.shift>L<Key.backspace><Key.shift>Co<Key.backspace><Key.backspace><Key.backspace><Key.backspace><Key.backspace><Key.shift>Courtney<Key.space><Key.shift>Young<Key.tab><Key.tab>9377427970<Key.tab>
Screenshot: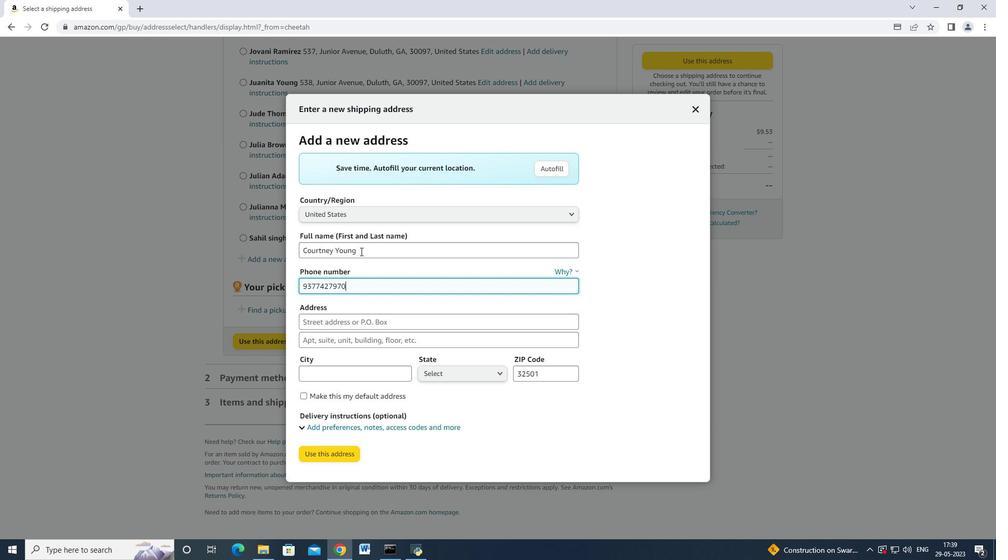 
Action: Mouse moved to (358, 318)
Screenshot: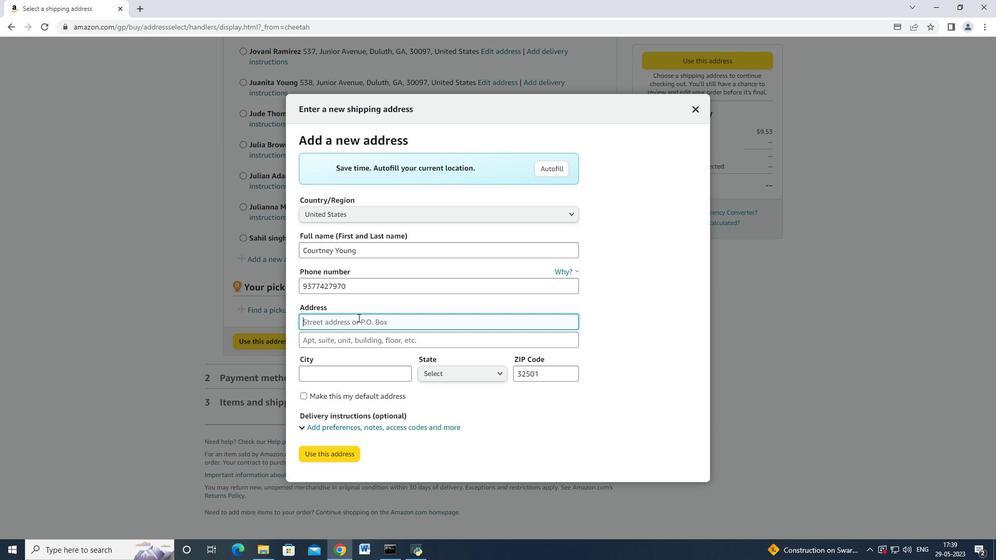 
Action: Mouse pressed left at (358, 318)
Screenshot: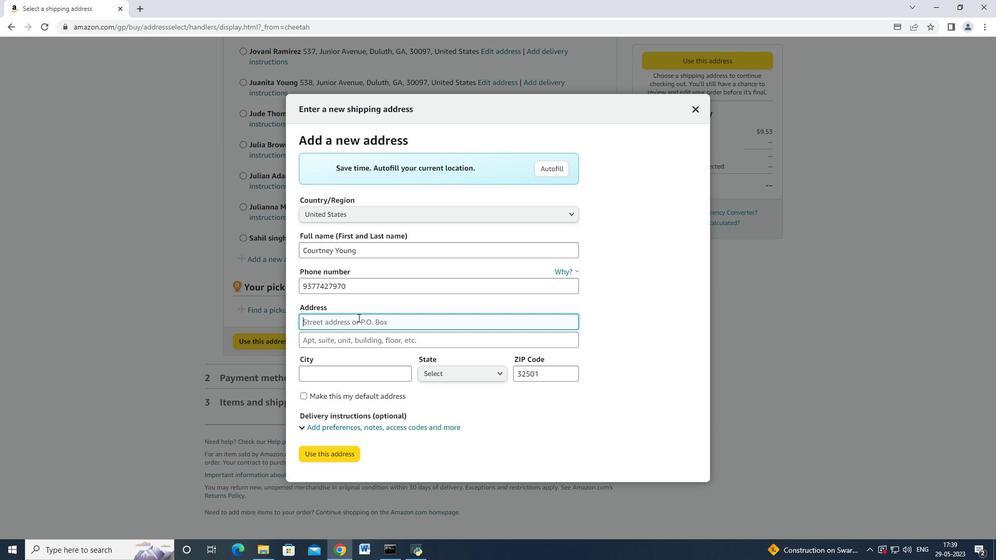 
Action: Mouse moved to (358, 318)
Screenshot: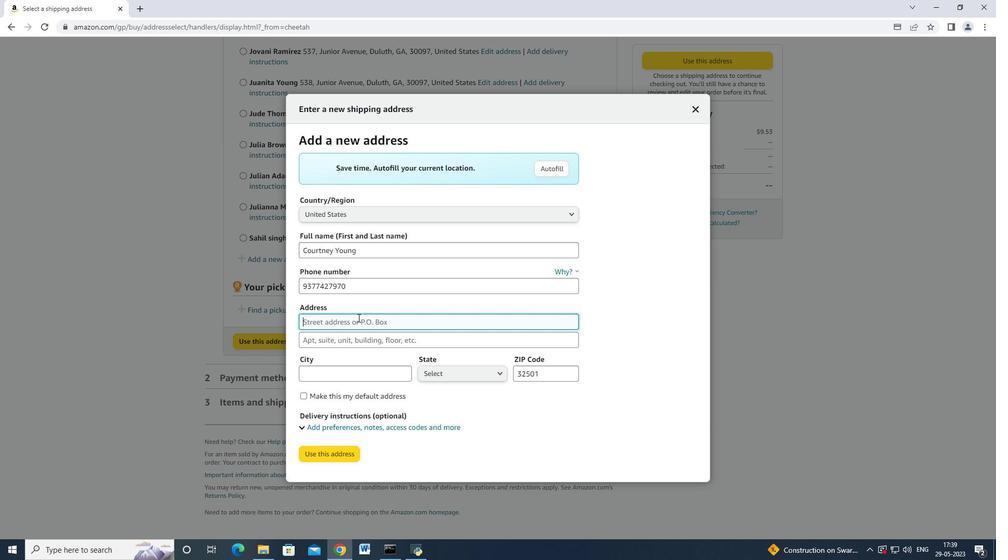 
Action: Key pressed 4279<Key.space><Key.shift>Crim<Key.space><Key.shift>Lane<Key.tab><Key.tab><Key.shift>Underhill
Screenshot: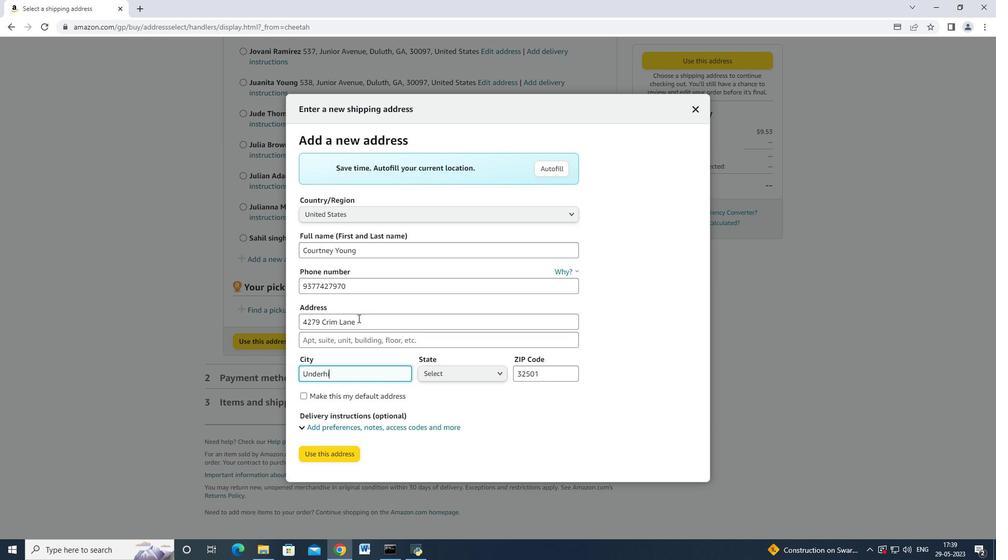 
Action: Mouse moved to (445, 375)
Screenshot: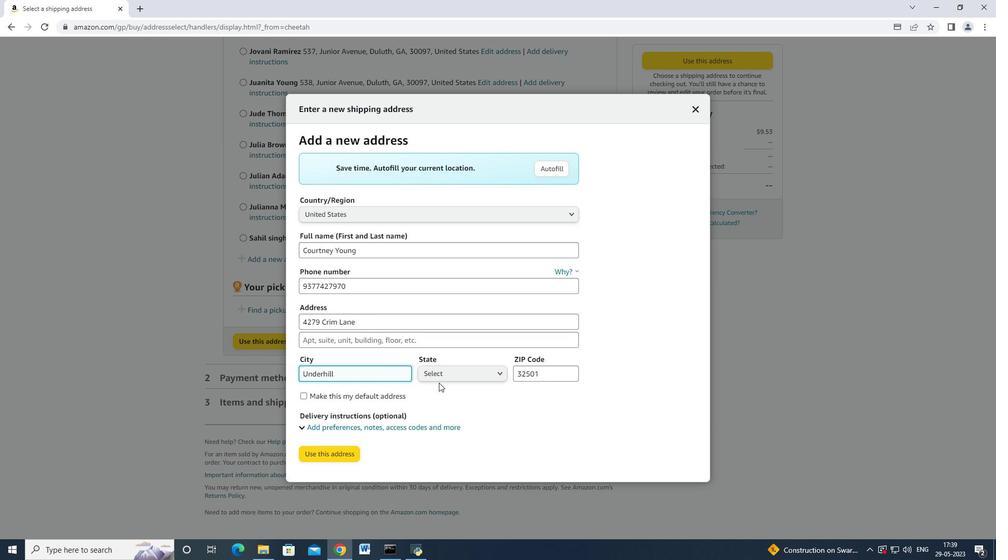 
Action: Mouse pressed left at (445, 375)
Screenshot: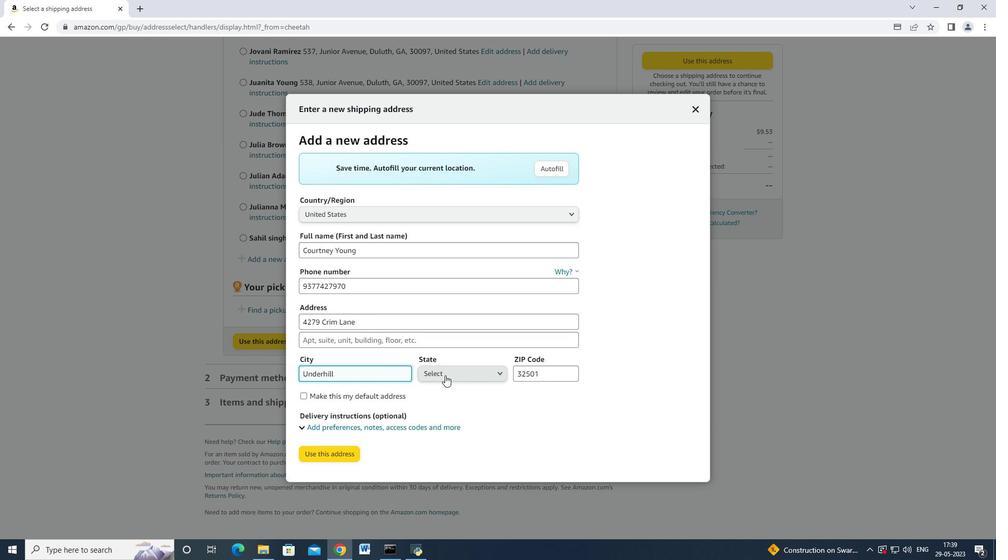 
Action: Mouse moved to (457, 356)
Screenshot: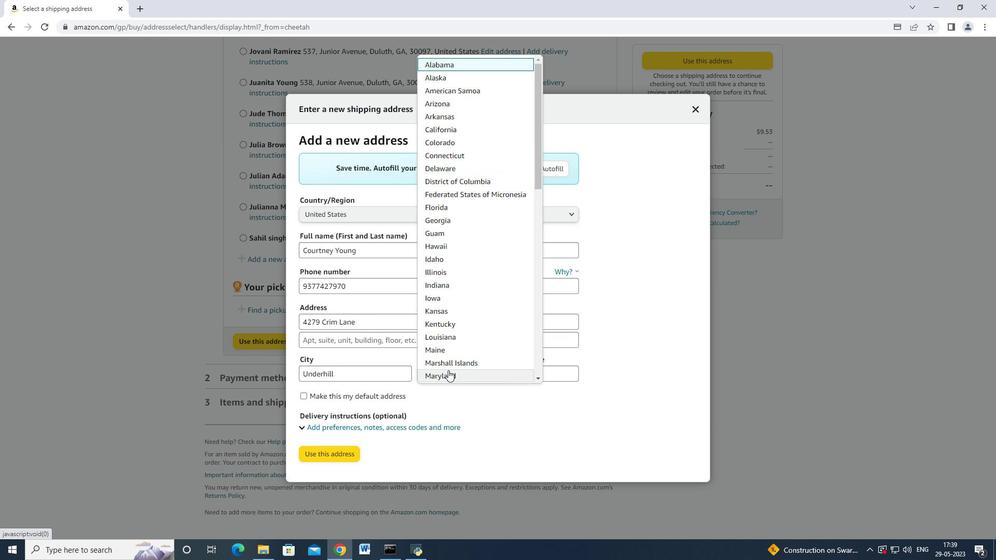
Action: Mouse scrolled (457, 355) with delta (0, 0)
Screenshot: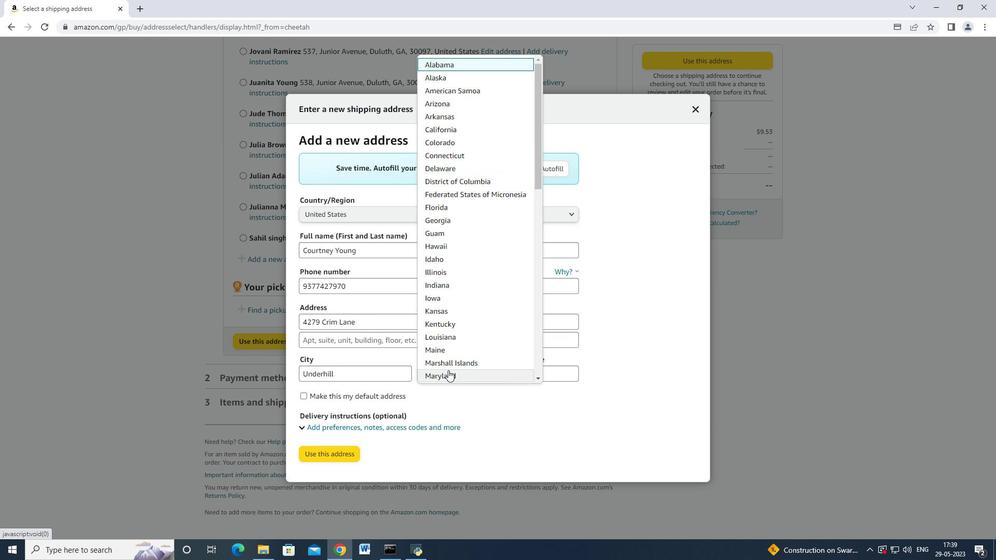
Action: Mouse scrolled (457, 355) with delta (0, 0)
Screenshot: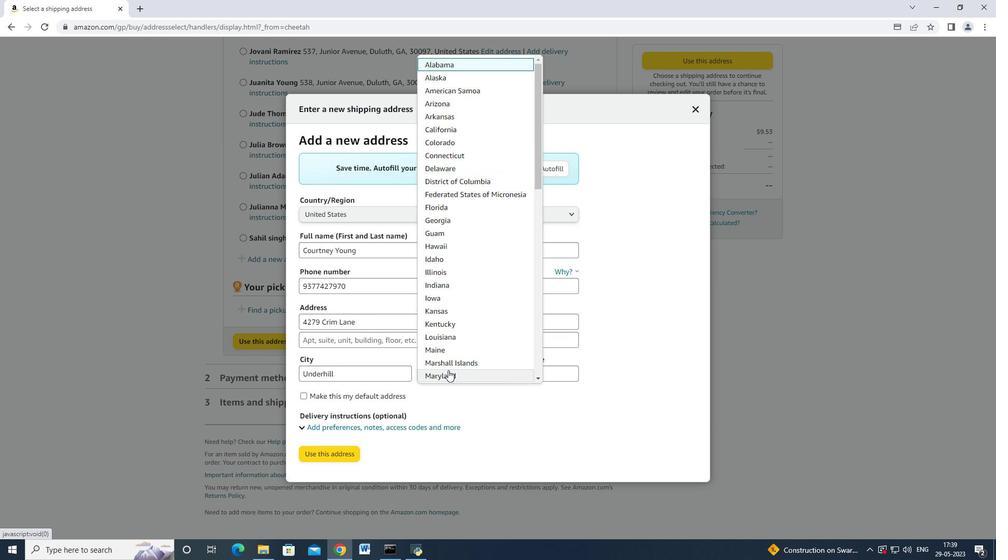 
Action: Mouse scrolled (457, 355) with delta (0, 0)
Screenshot: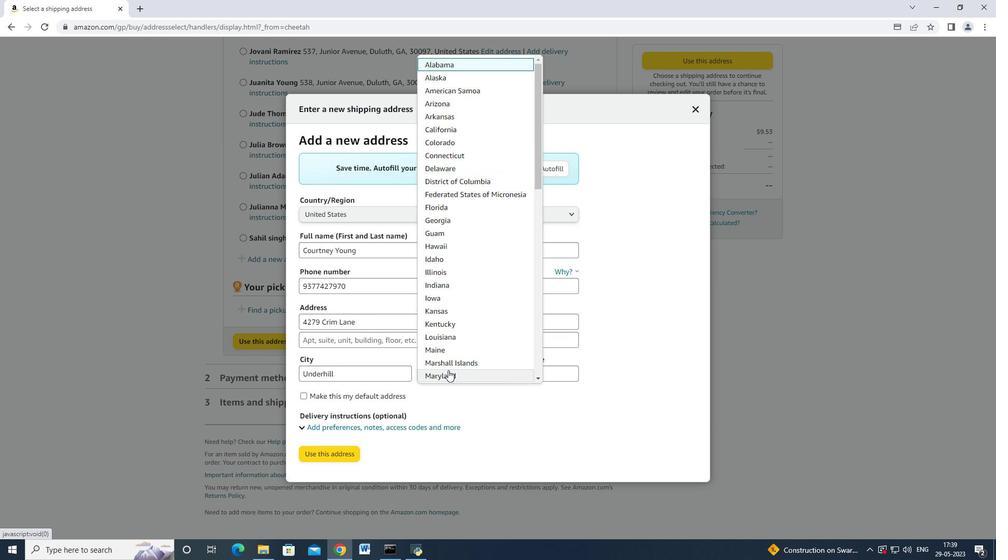 
Action: Mouse moved to (457, 356)
Screenshot: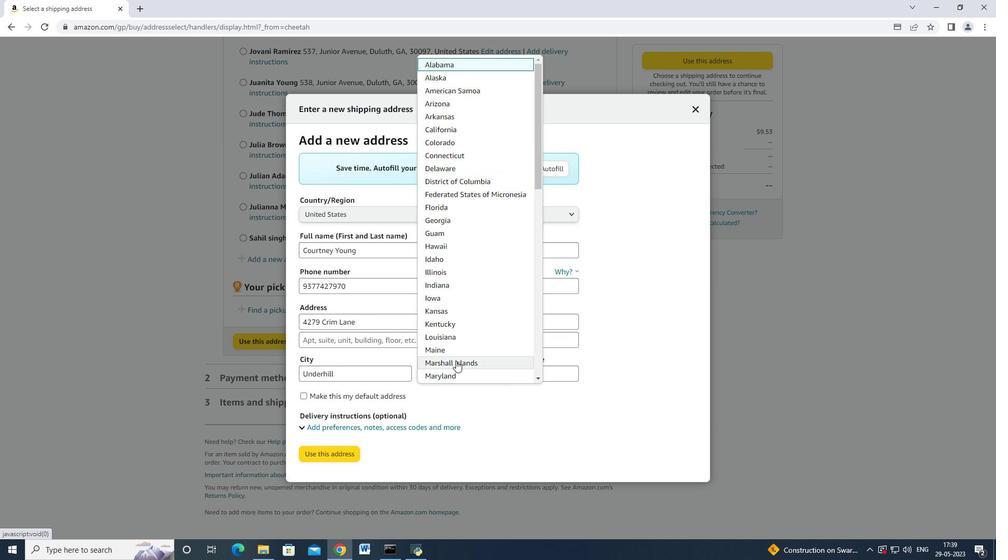 
Action: Mouse scrolled (457, 355) with delta (0, 0)
Screenshot: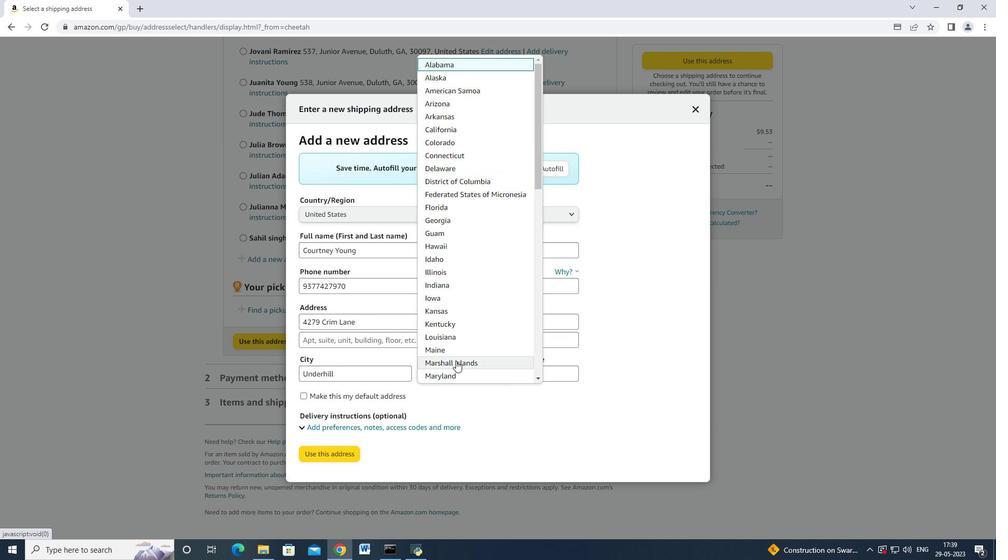 
Action: Mouse scrolled (457, 355) with delta (0, 0)
Screenshot: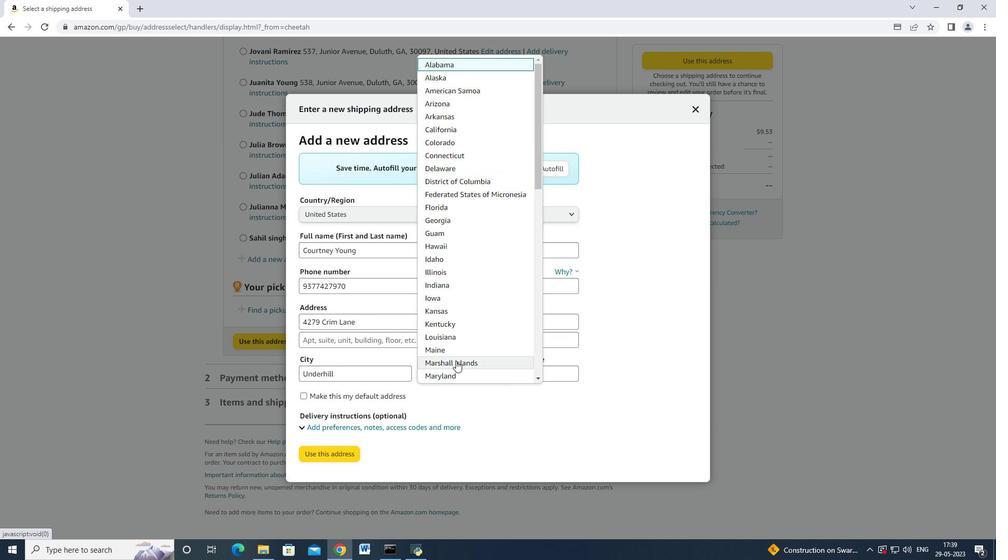 
Action: Mouse moved to (456, 356)
Screenshot: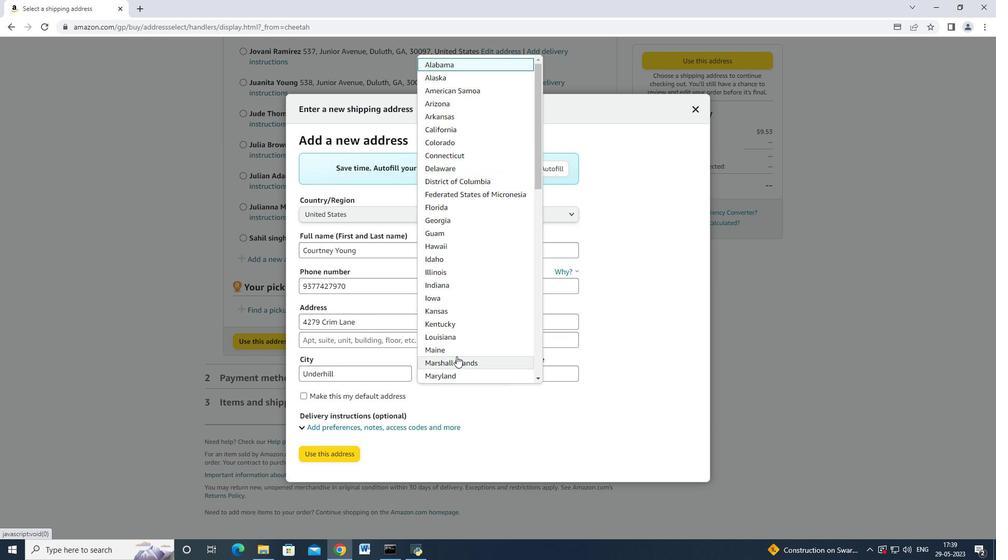 
Action: Mouse scrolled (456, 355) with delta (0, 0)
Screenshot: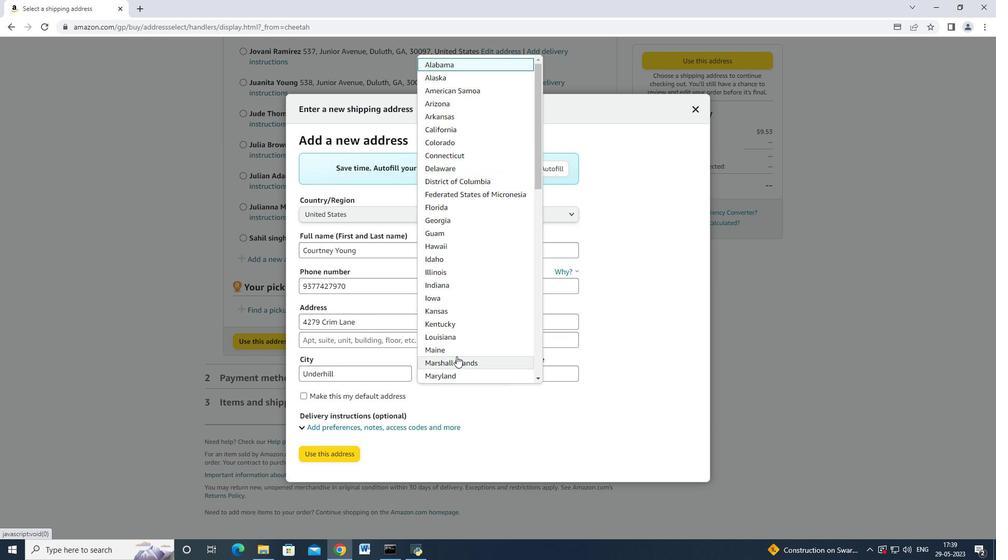 
Action: Mouse moved to (456, 356)
Screenshot: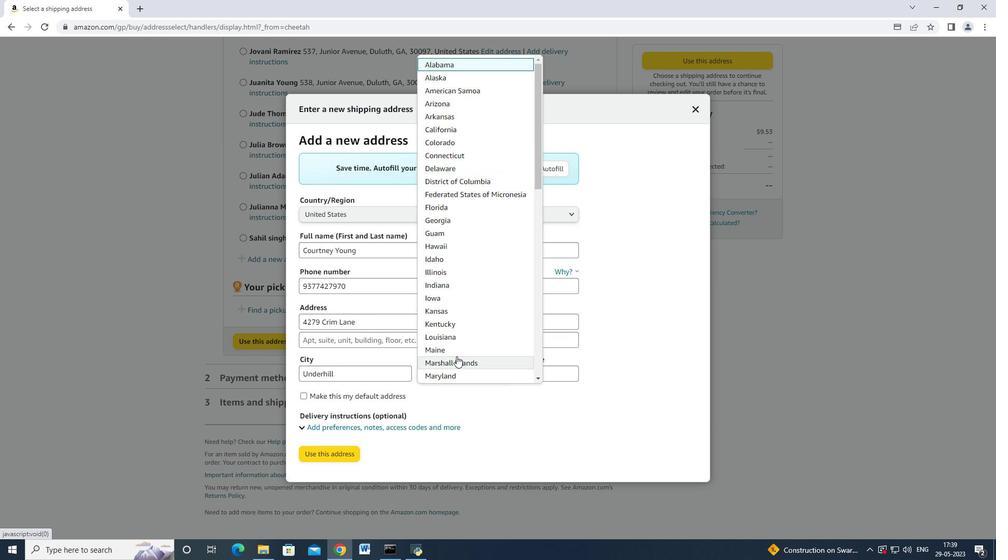
Action: Mouse scrolled (456, 355) with delta (0, 0)
Screenshot: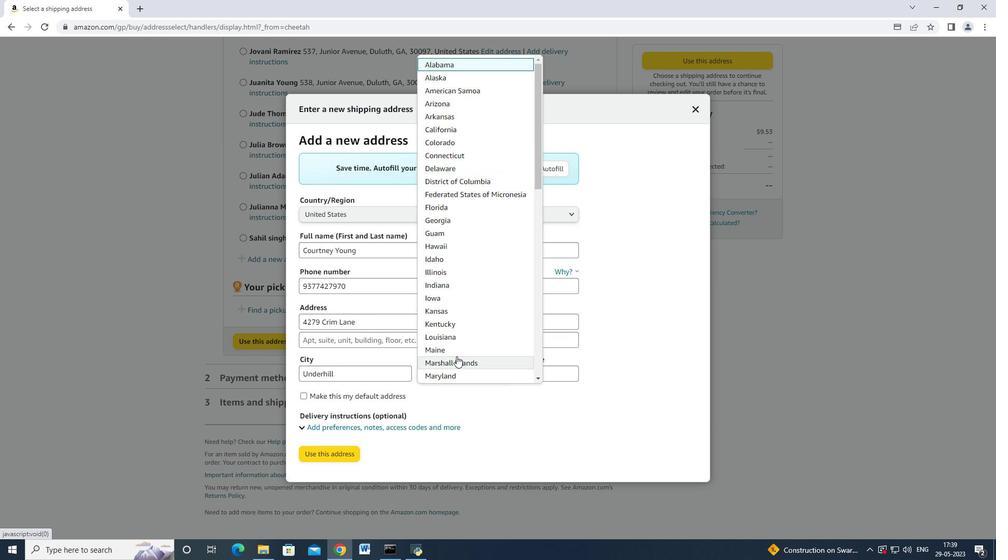 
Action: Mouse moved to (455, 356)
Screenshot: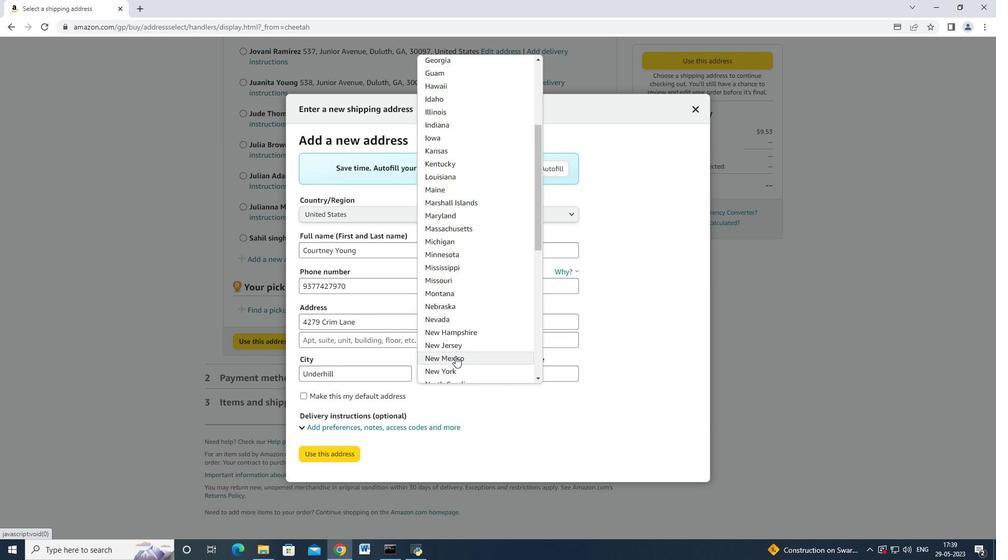 
Action: Mouse scrolled (455, 356) with delta (0, 0)
Screenshot: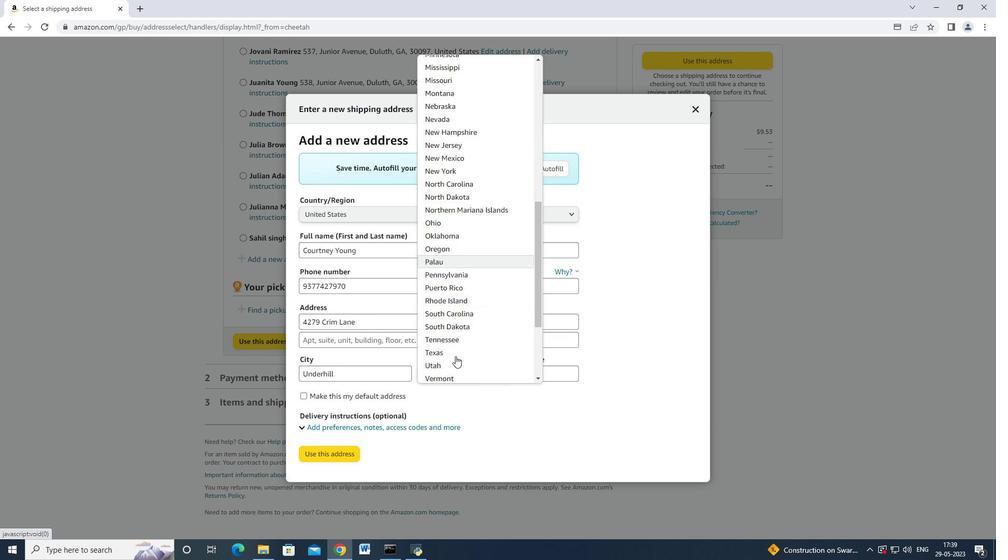 
Action: Mouse scrolled (455, 356) with delta (0, 0)
Screenshot: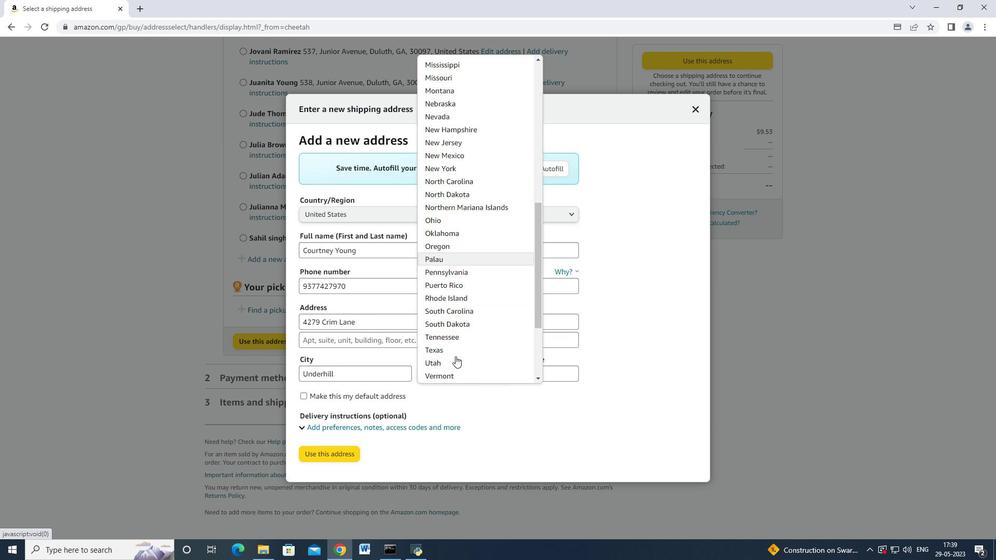 
Action: Mouse scrolled (455, 356) with delta (0, 0)
Screenshot: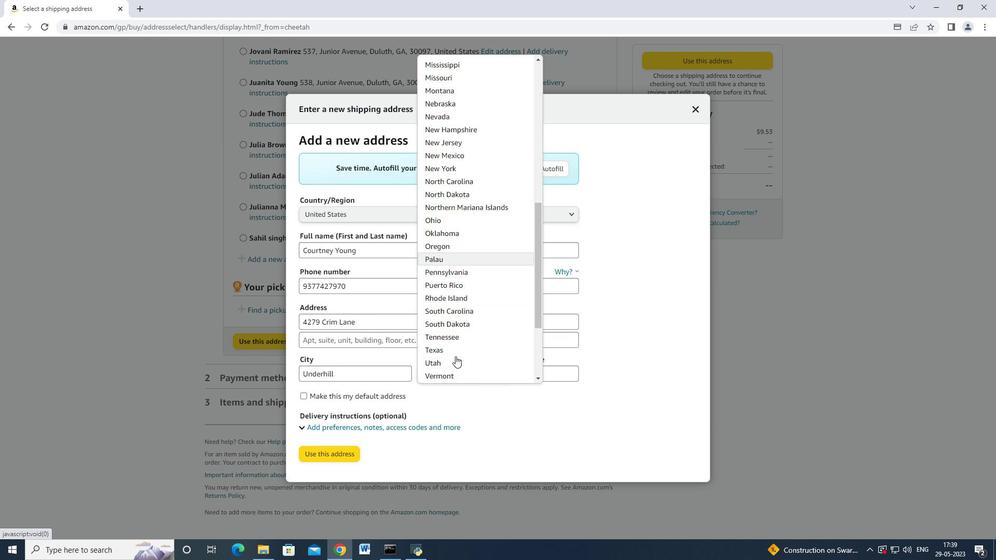 
Action: Mouse scrolled (455, 356) with delta (0, 0)
Screenshot: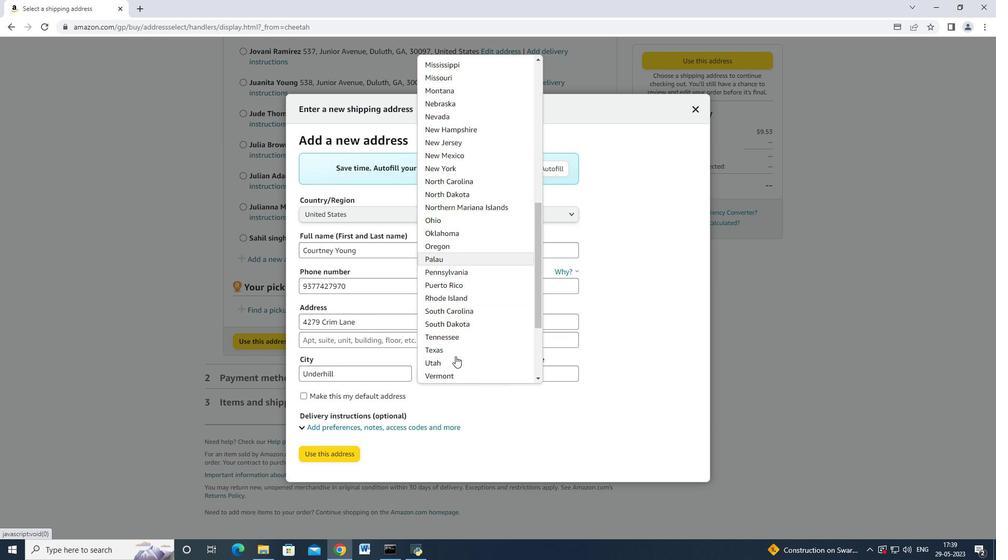 
Action: Mouse moved to (458, 258)
Screenshot: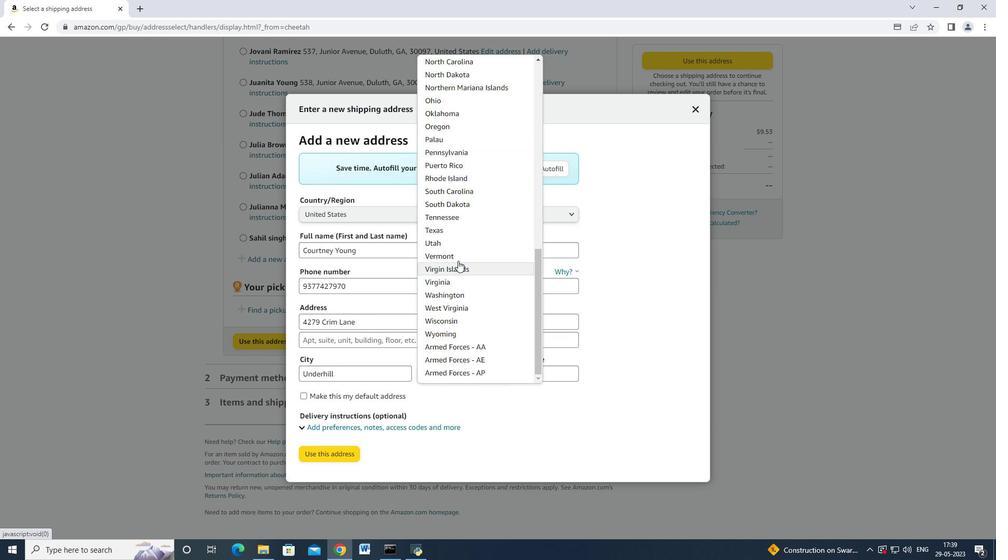 
Action: Mouse pressed left at (458, 258)
Screenshot: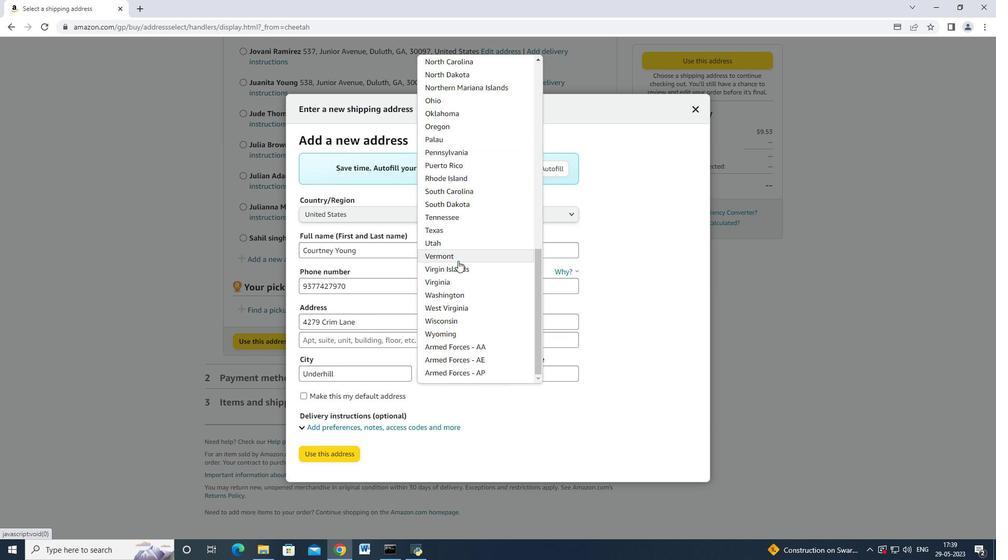 
Action: Mouse moved to (547, 368)
Screenshot: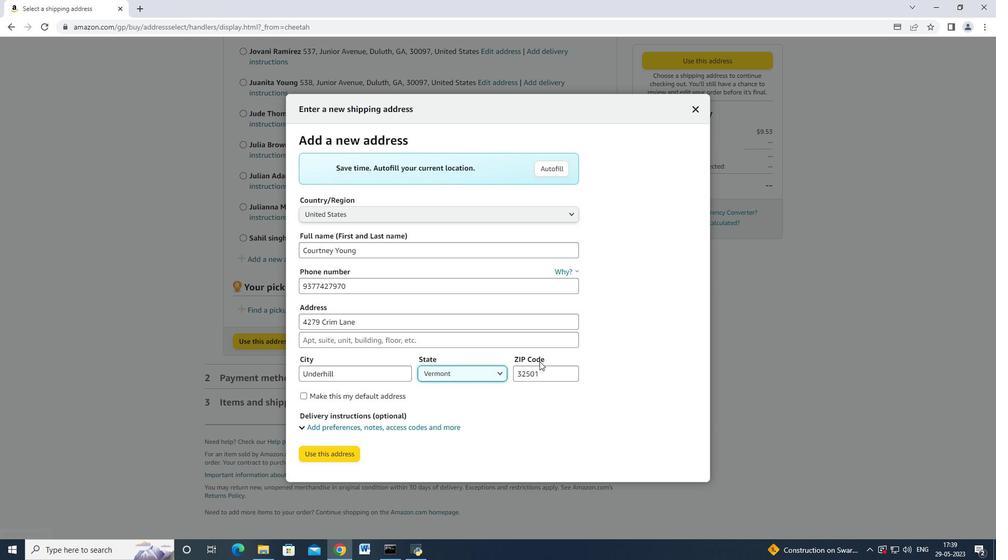 
Action: Mouse pressed left at (547, 368)
Screenshot: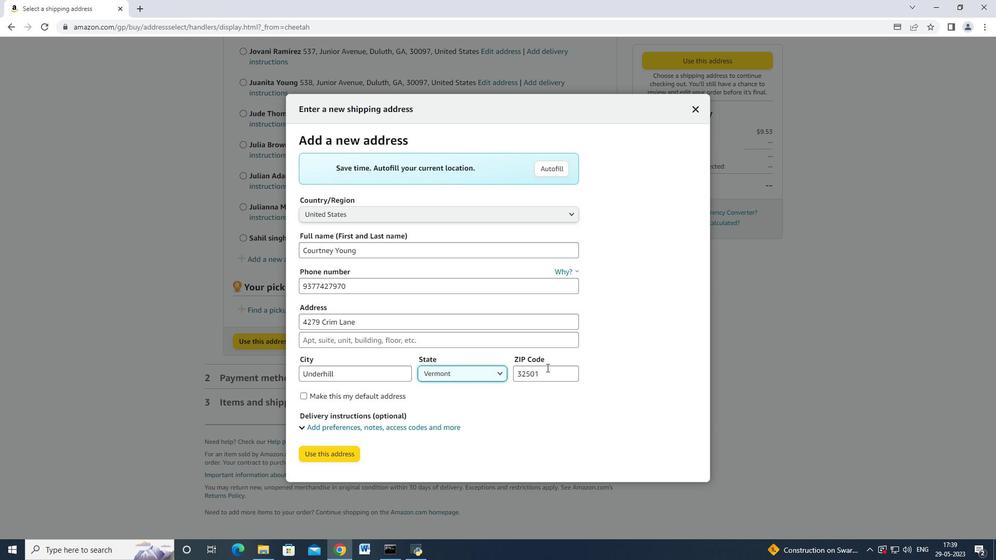 
Action: Mouse moved to (546, 369)
Screenshot: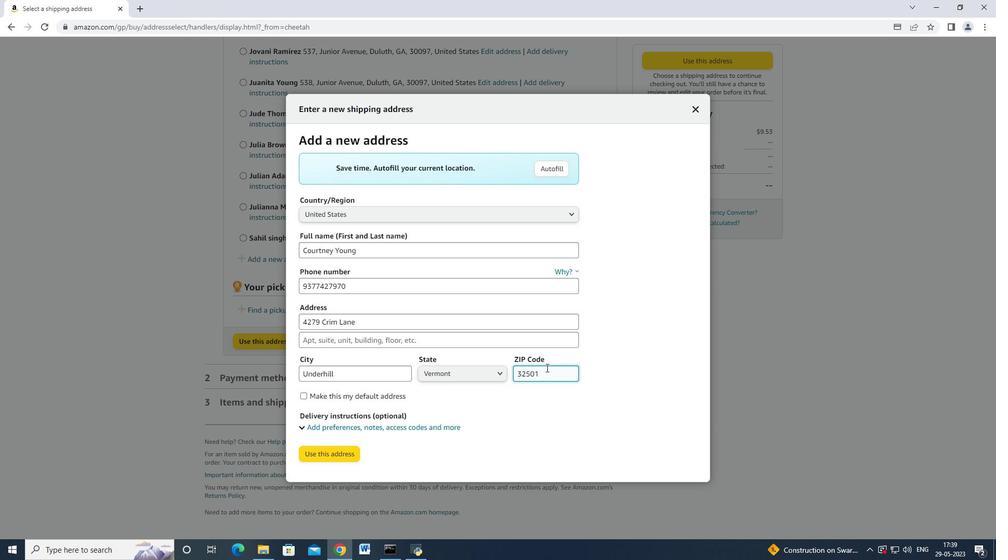 
Action: Key pressed <Key.backspace><Key.backspace><Key.backspace><Key.backspace><Key.backspace>13<Key.backspace><Key.backspace>05489
Screenshot: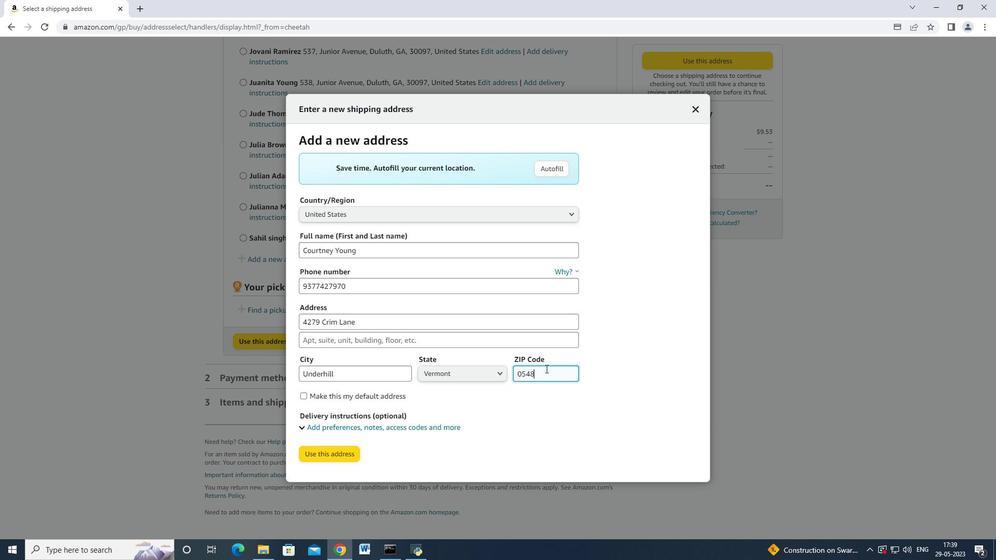 
Action: Mouse moved to (353, 456)
Screenshot: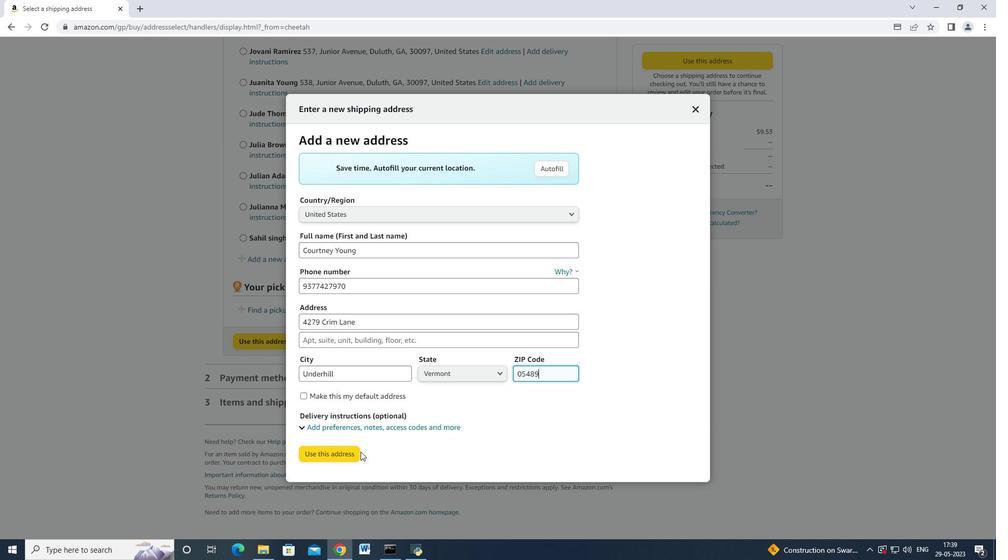 
Action: Mouse pressed left at (353, 456)
Screenshot: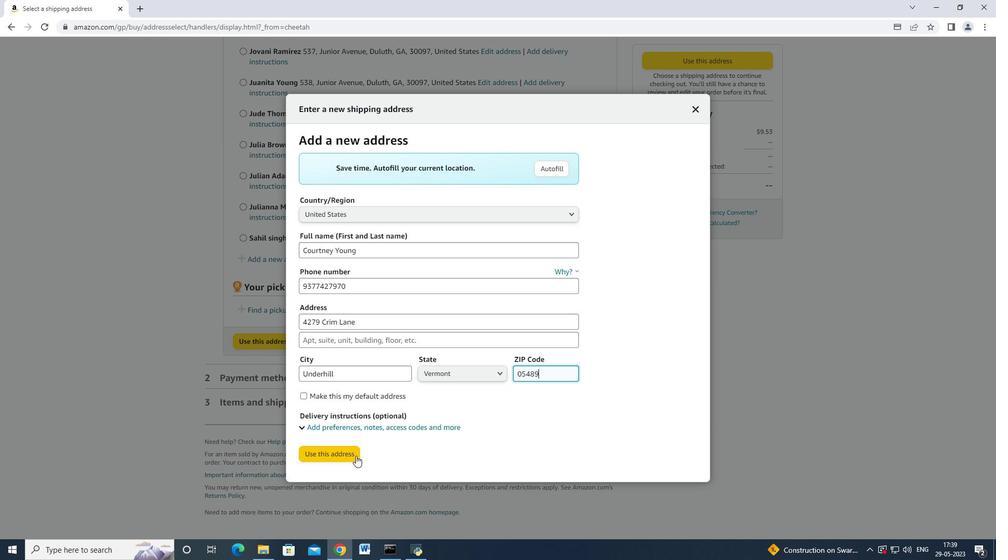 
Action: Mouse moved to (403, 338)
Screenshot: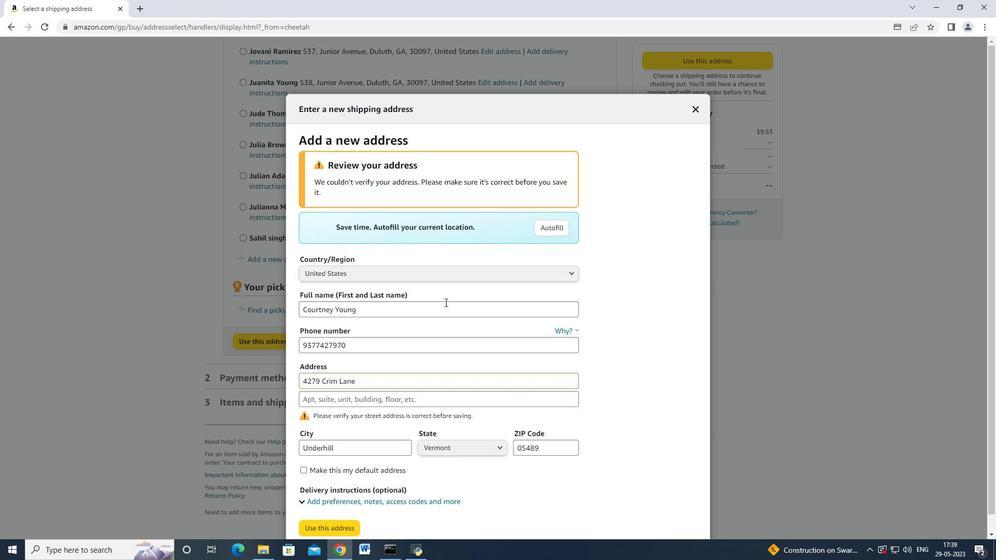 
Action: Mouse scrolled (412, 332) with delta (0, 0)
Screenshot: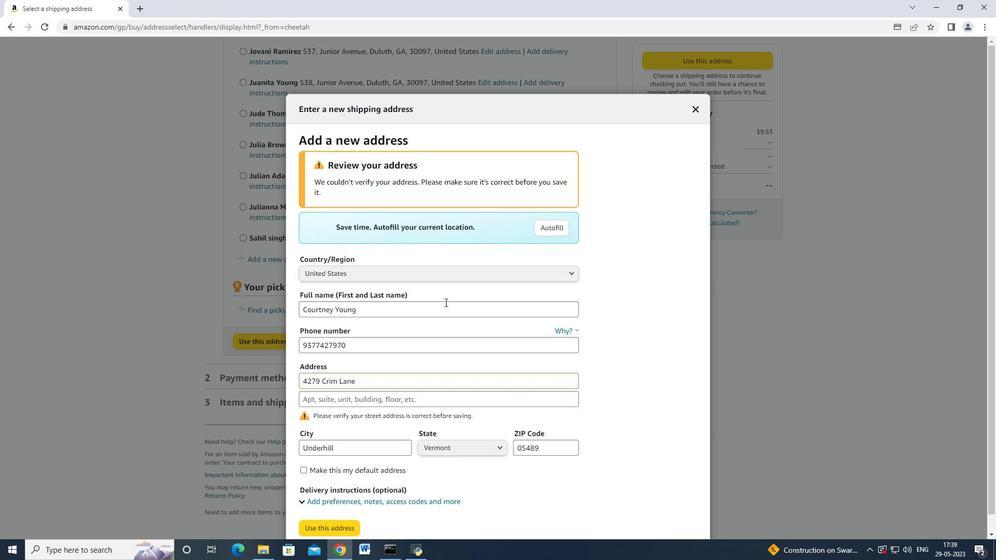 
Action: Mouse scrolled (407, 335) with delta (0, 0)
Screenshot: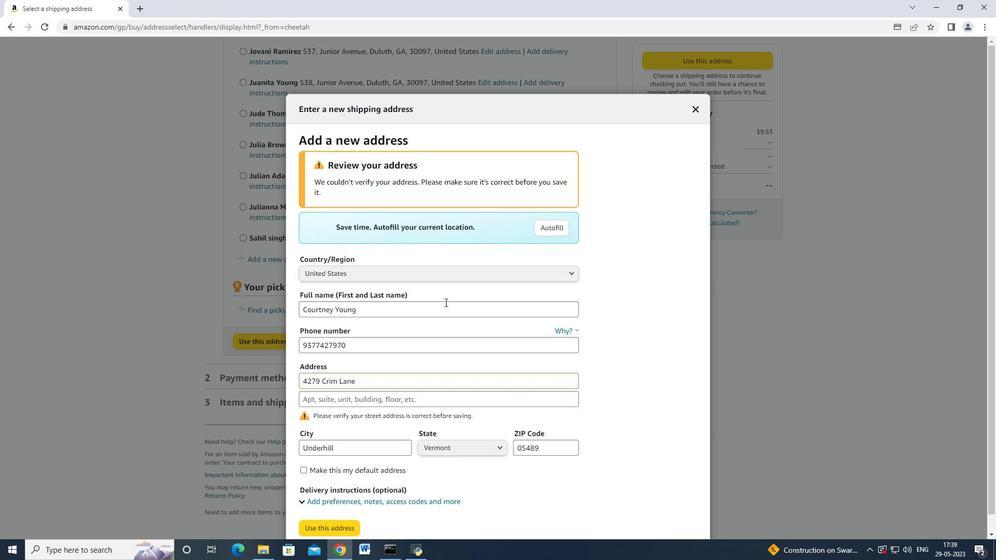 
Action: Mouse moved to (403, 338)
Screenshot: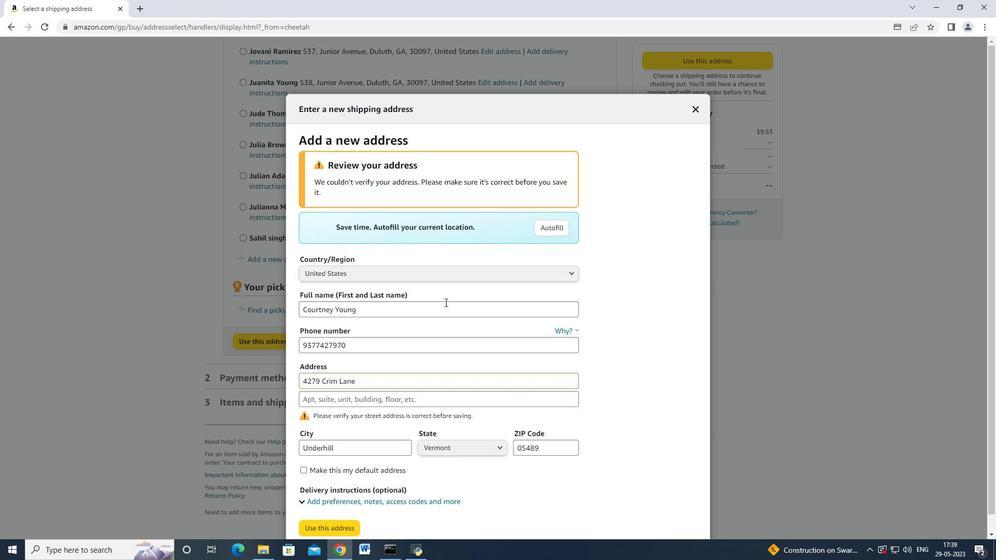 
Action: Mouse scrolled (404, 338) with delta (0, 0)
Screenshot: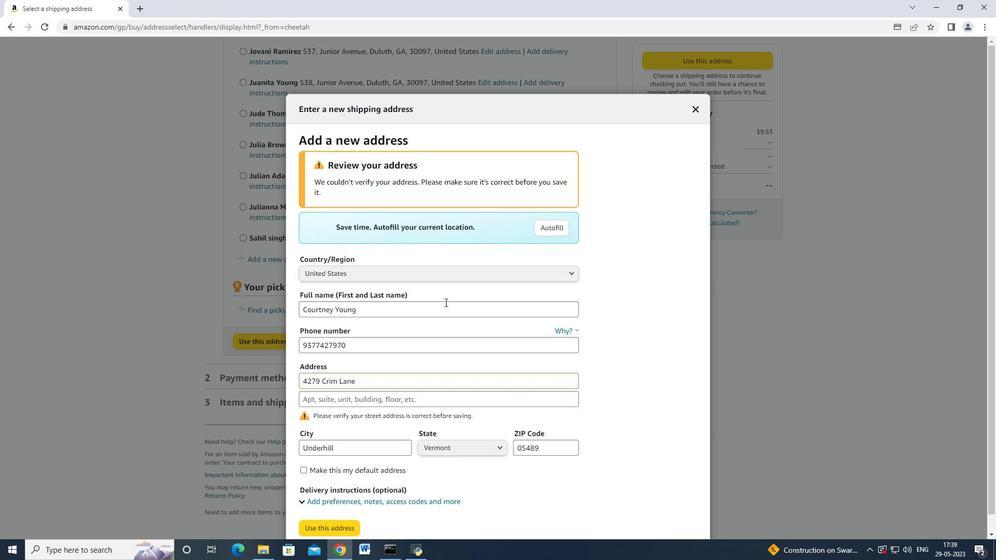 
Action: Mouse moved to (402, 338)
Screenshot: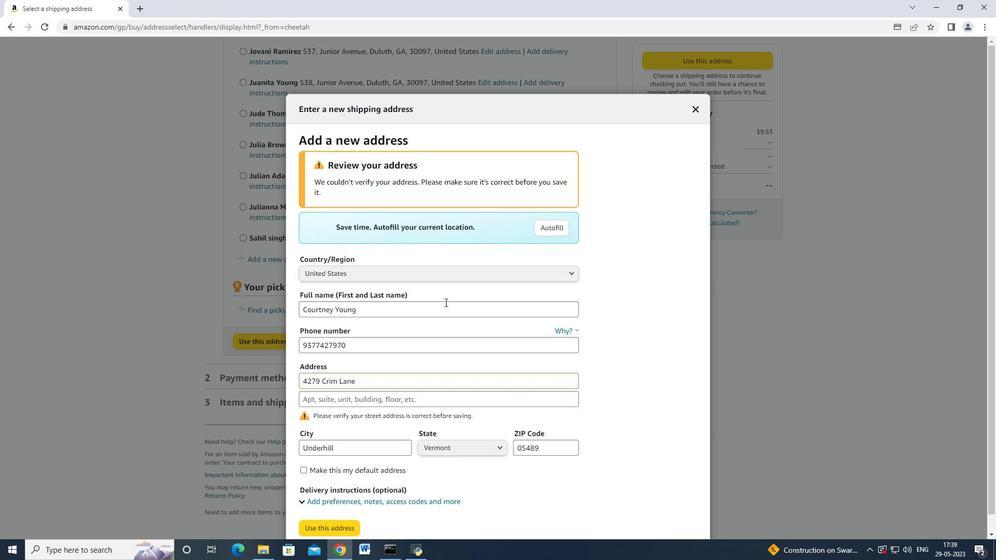 
Action: Mouse scrolled (403, 338) with delta (0, 0)
Screenshot: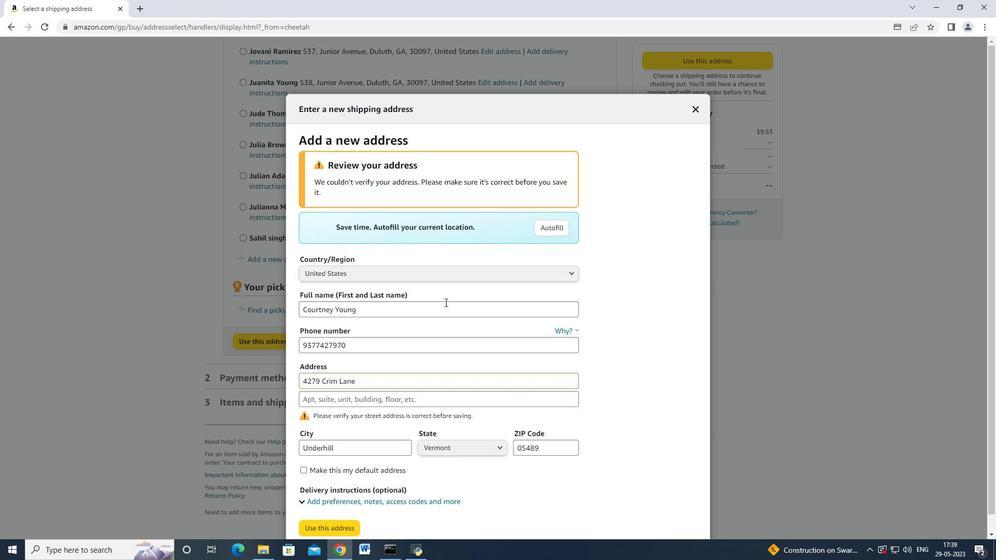 
Action: Mouse moved to (401, 339)
Screenshot: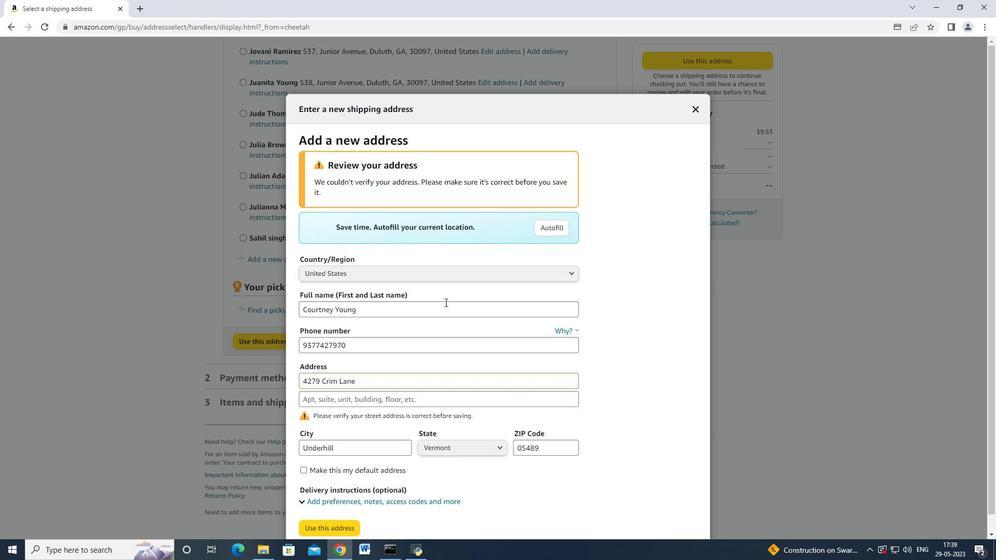 
Action: Mouse scrolled (403, 338) with delta (0, 0)
Screenshot: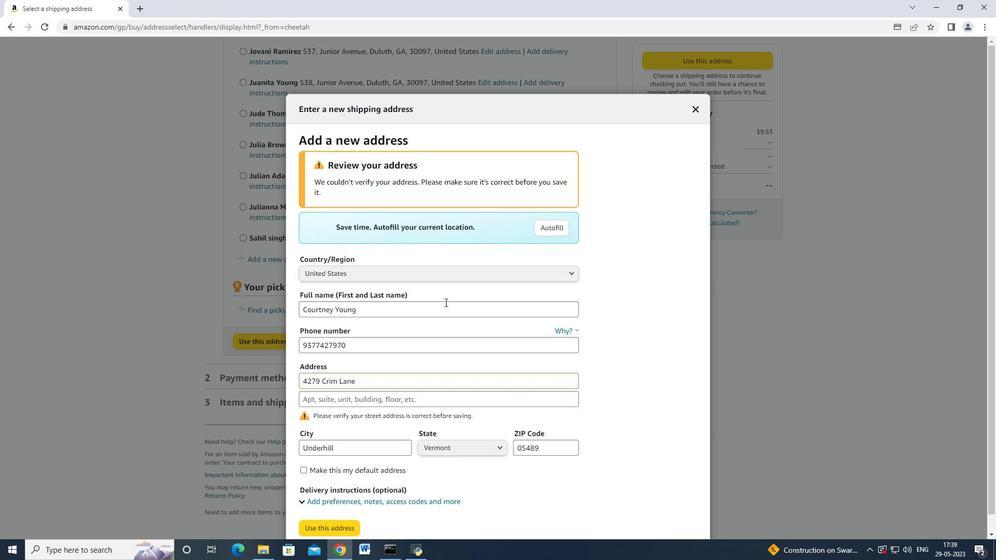 
Action: Mouse moved to (332, 512)
Screenshot: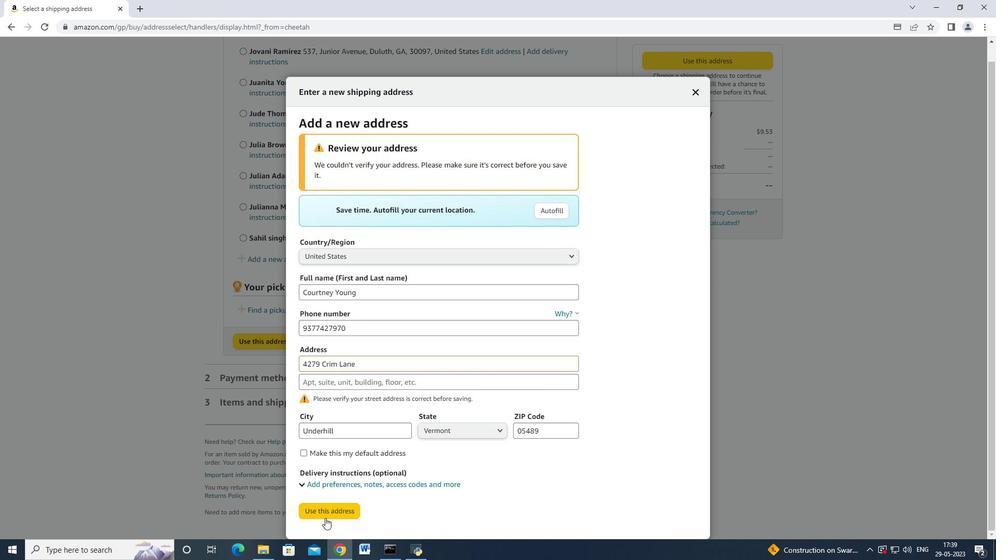 
Action: Mouse pressed left at (332, 512)
Screenshot: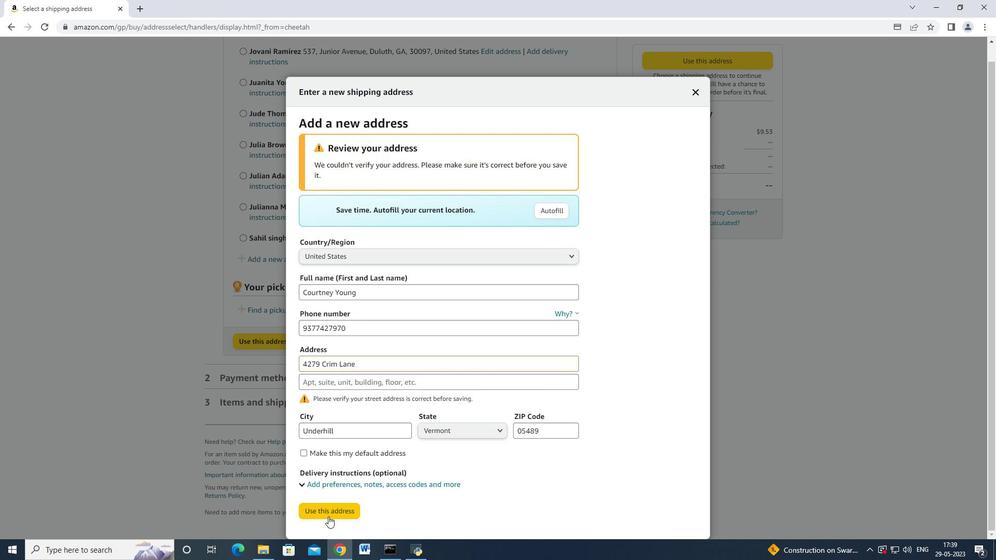 
Action: Mouse moved to (246, 345)
Screenshot: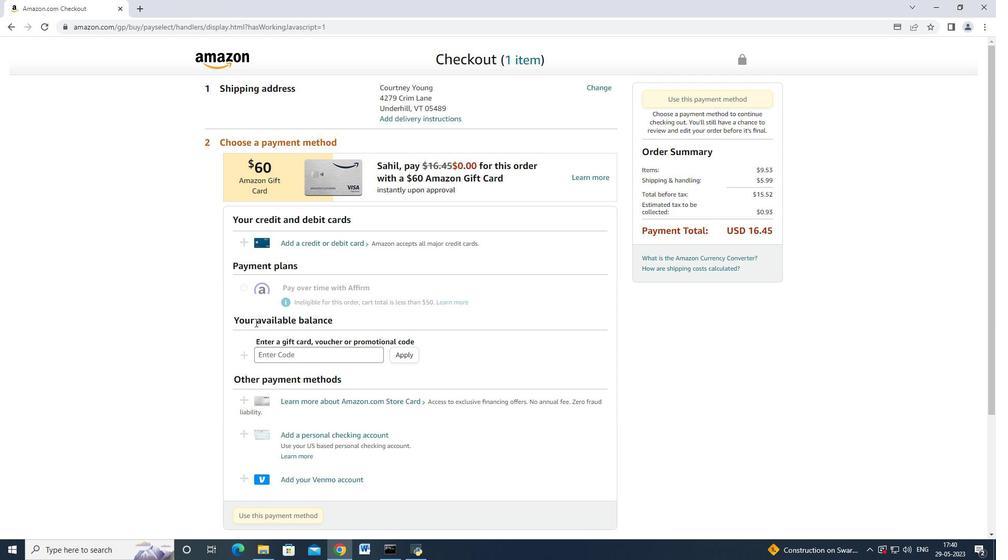 
Action: Mouse scrolled (249, 337) with delta (0, 0)
Screenshot: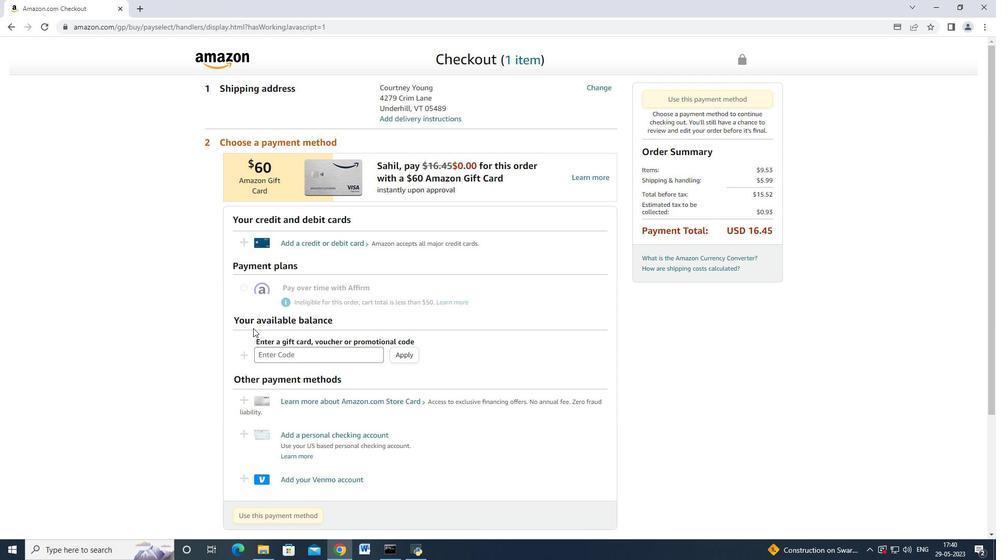 
Action: Mouse scrolled (247, 341) with delta (0, 0)
Screenshot: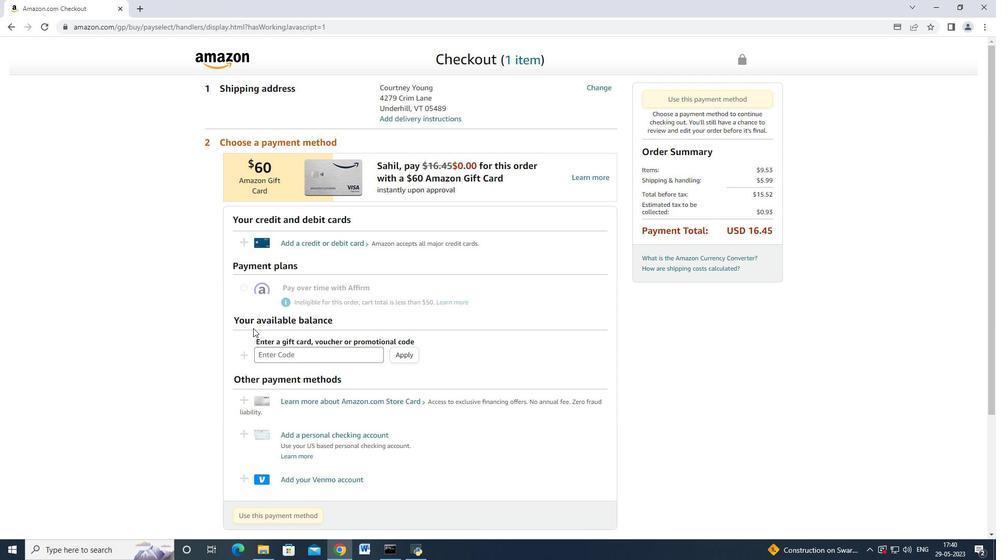 
Action: Mouse scrolled (246, 344) with delta (0, 0)
Screenshot: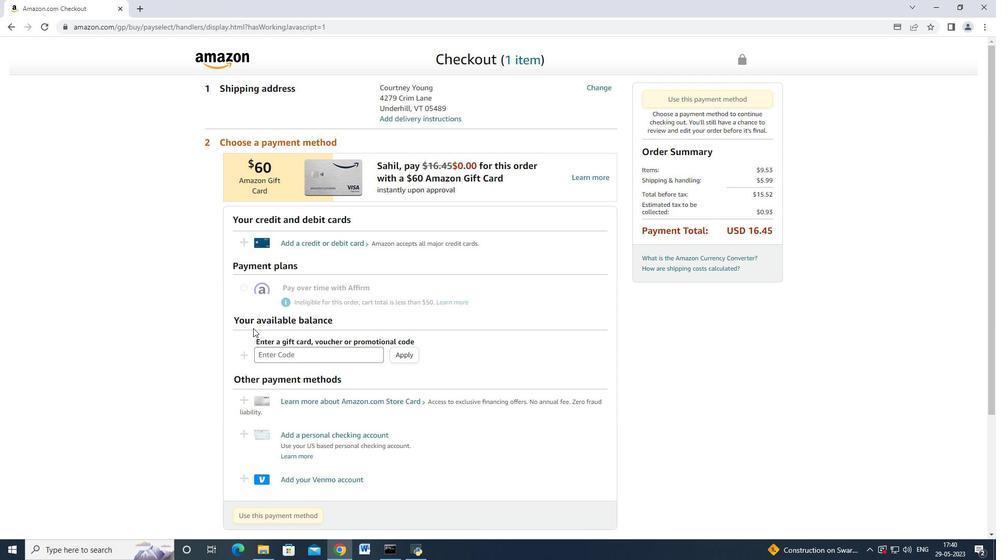 
Action: Mouse scrolled (246, 344) with delta (0, 0)
Screenshot: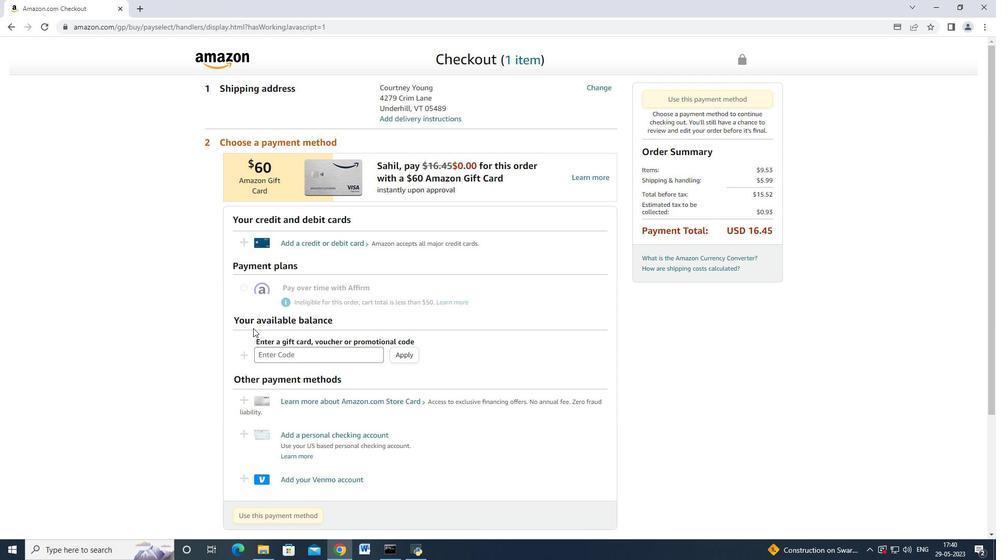 
Action: Mouse moved to (311, 266)
Screenshot: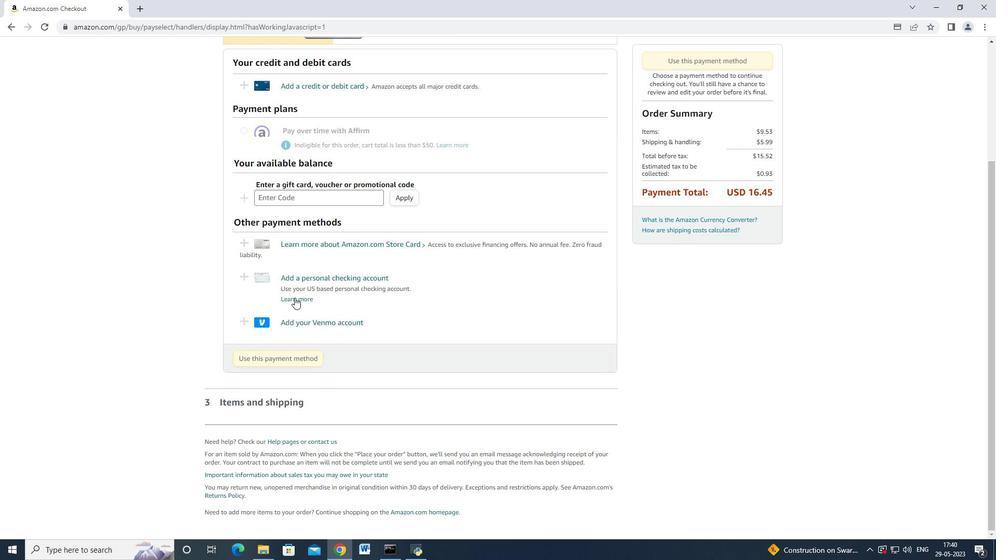 
Action: Mouse scrolled (311, 267) with delta (0, 0)
Screenshot: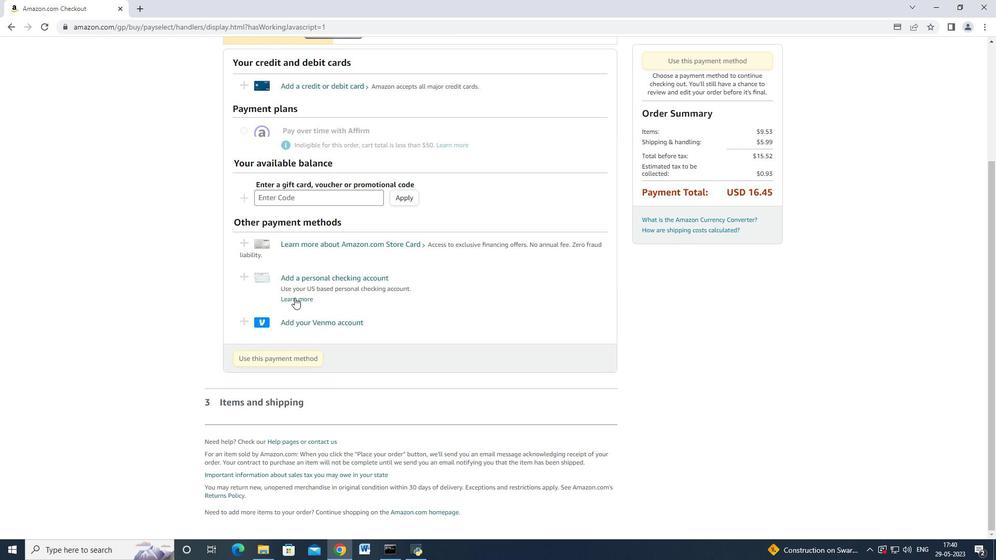 
Action: Mouse scrolled (311, 267) with delta (0, 0)
Screenshot: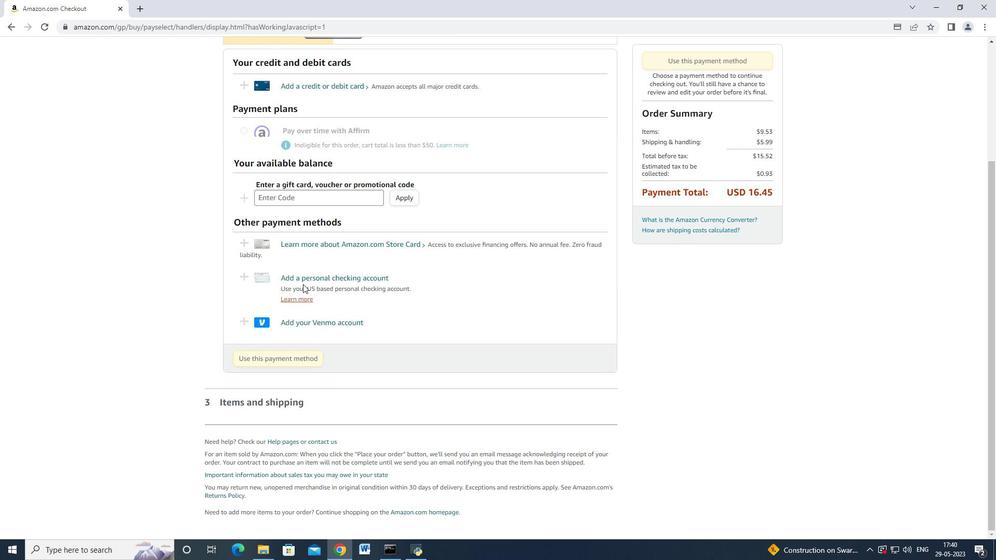 
Action: Mouse moved to (333, 185)
Screenshot: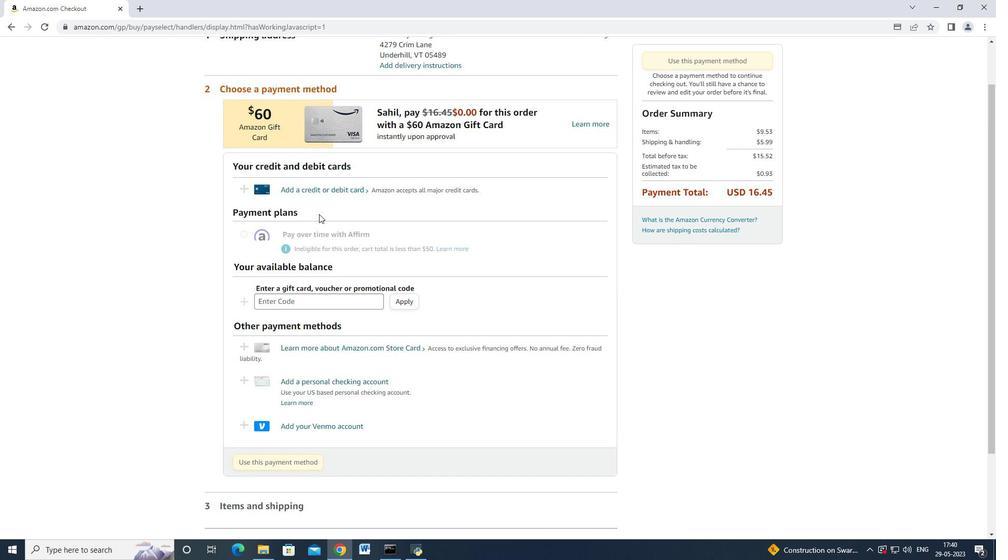 
Action: Mouse pressed left at (333, 185)
Screenshot: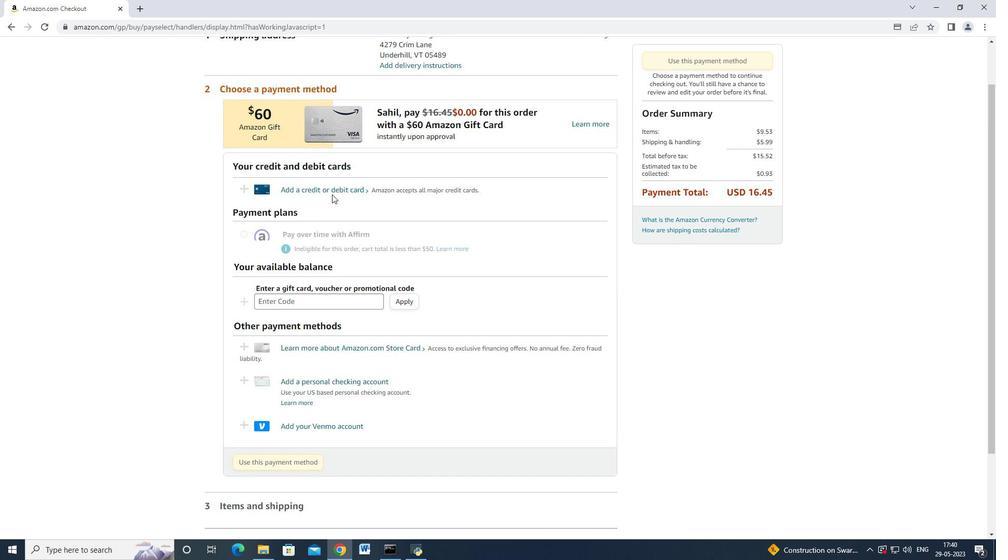 
Action: Mouse moved to (414, 244)
Screenshot: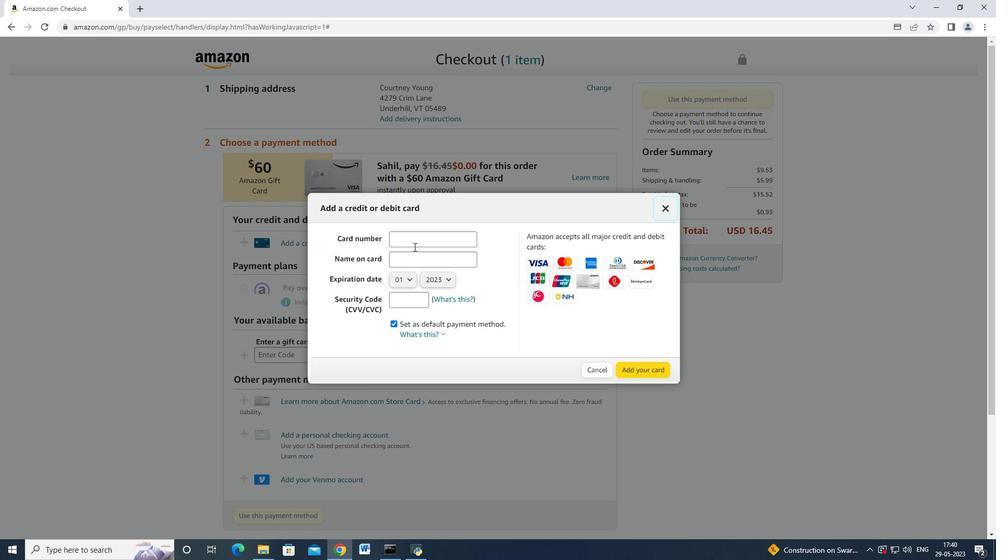 
Action: Mouse pressed left at (414, 244)
Screenshot: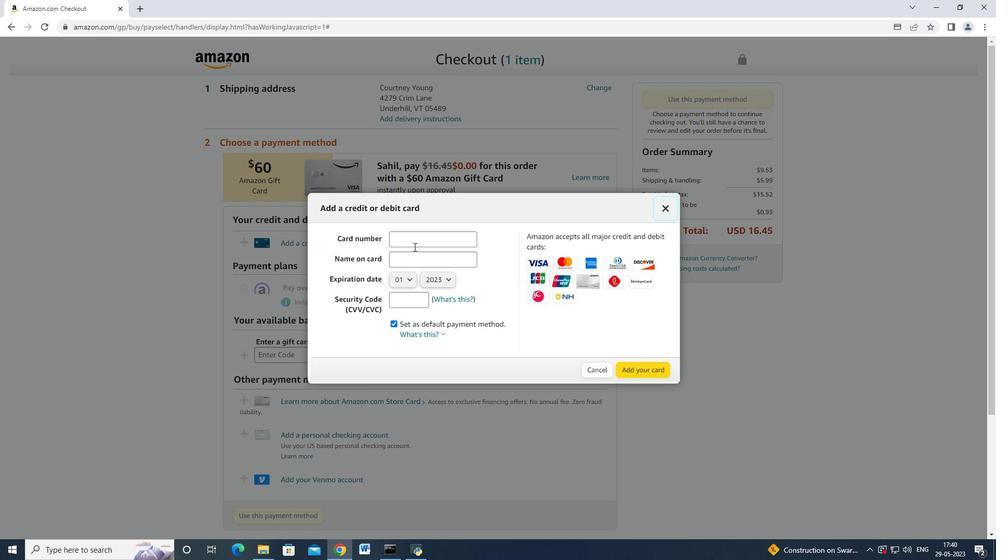 
Action: Mouse moved to (413, 246)
Screenshot: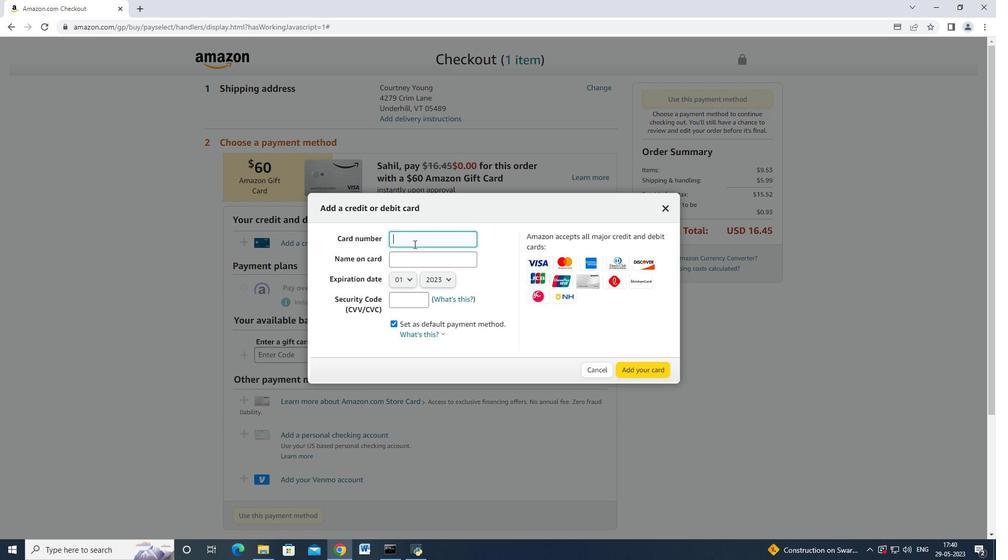 
Action: Key pressed 4672664477556010<Key.tab><Key.shift>Mark<Key.space><Key.shift_r>Adma<Key.backspace><Key.backspace>ams<Key.tab><Key.enter><Key.down><Key.down><Key.down><Key.enter><Key.tab><Key.enter><Key.down><Key.down><Key.enter><Key.tab><Key.tab>682
Screenshot: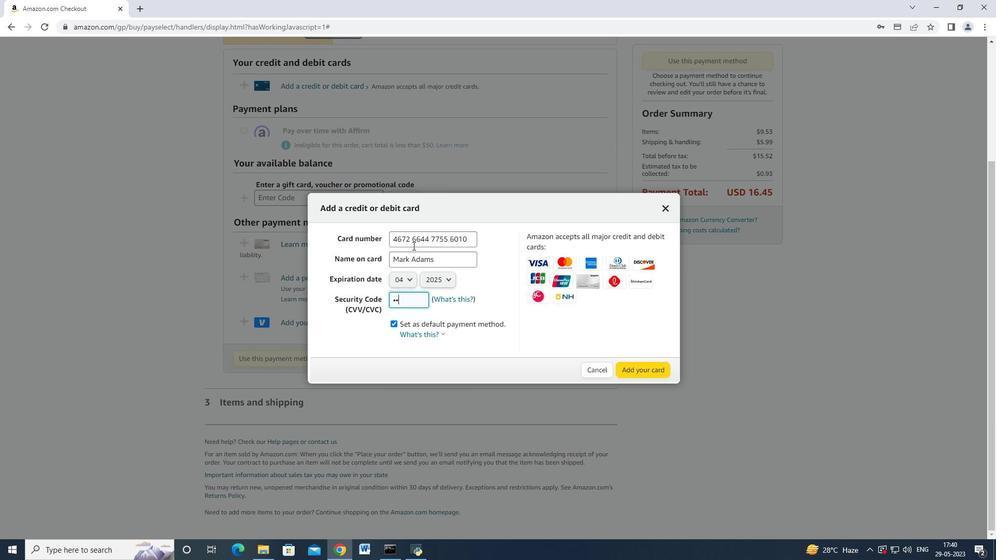 
Action: Mouse moved to (631, 370)
Screenshot: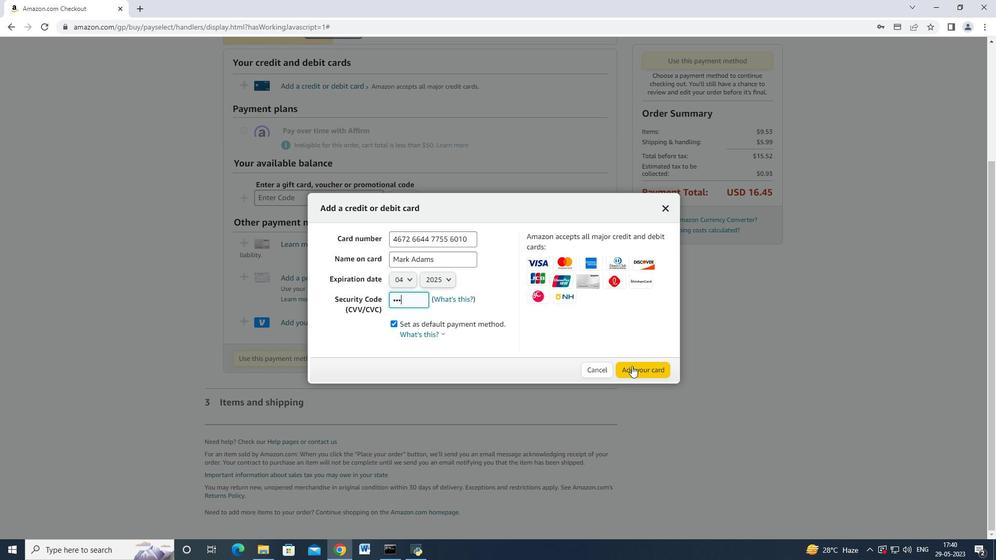 
